 Task: Look for space in Edgewater, United States from 8th August, 2023 to 15th August, 2023 for 9 adults in price range Rs.10000 to Rs.14000. Place can be shared room with 5 bedrooms having 9 beds and 5 bathrooms. Property type can be house, flat, guest house. Amenities needed are: wifi, TV, free parkinig on premises, gym, breakfast. Booking option can be shelf check-in. Required host language is English.
Action: Mouse moved to (434, 98)
Screenshot: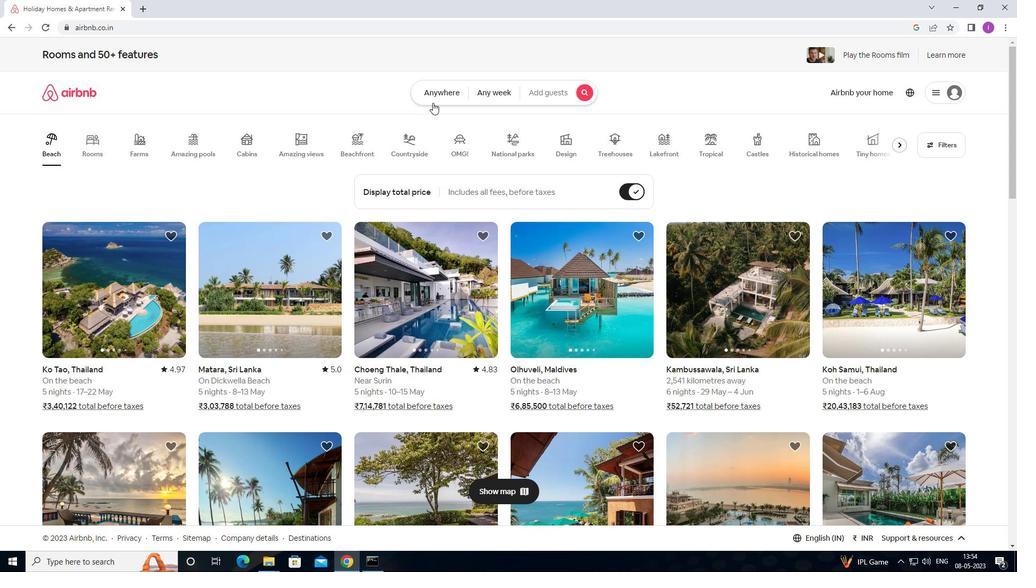 
Action: Mouse pressed left at (434, 98)
Screenshot: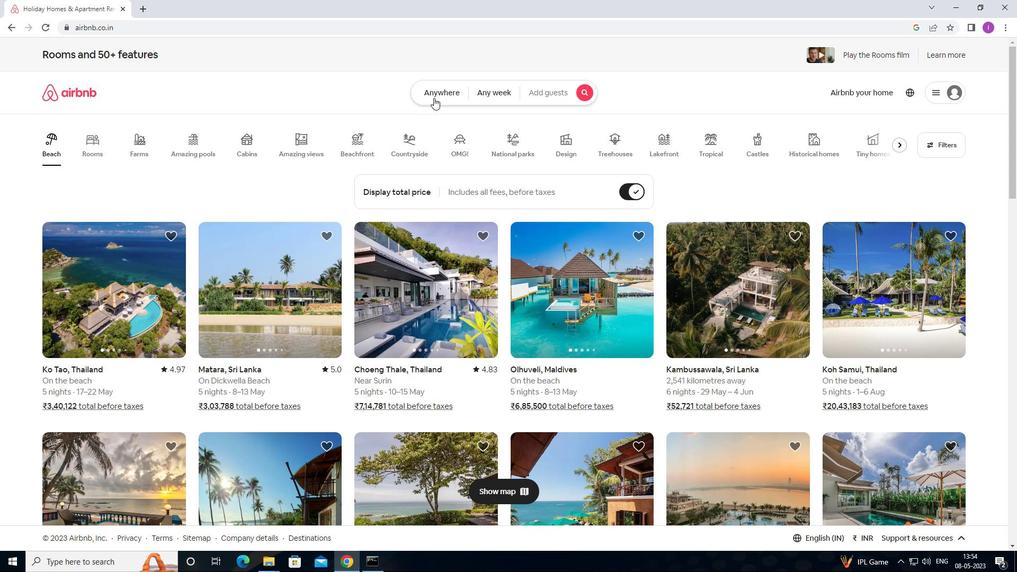 
Action: Mouse moved to (297, 141)
Screenshot: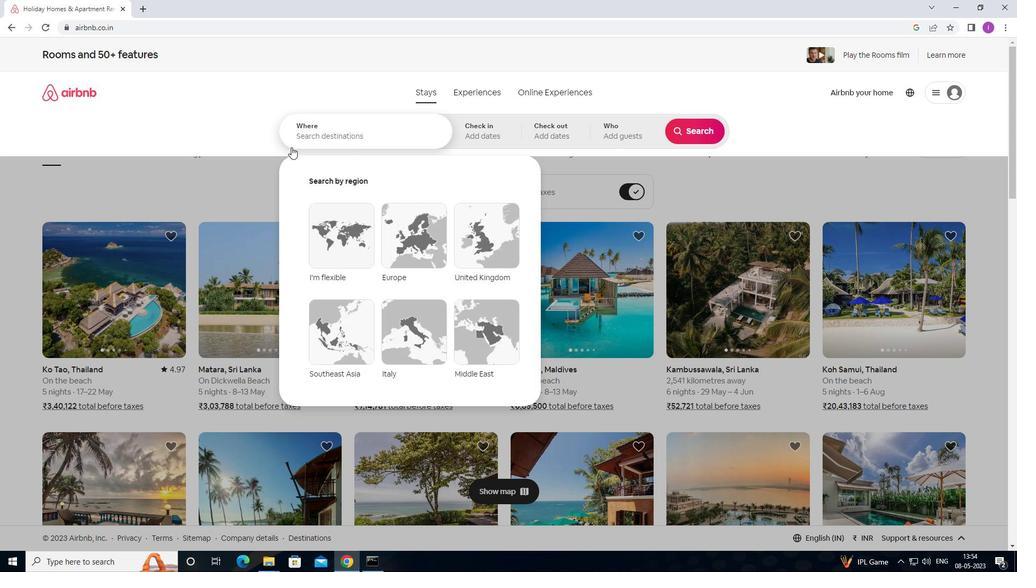 
Action: Mouse pressed left at (297, 141)
Screenshot: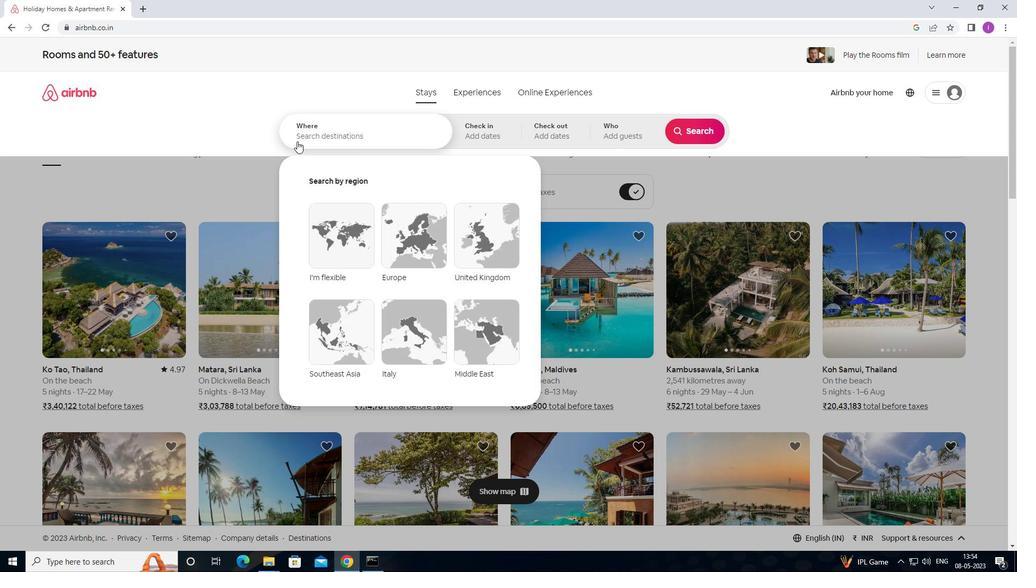 
Action: Mouse moved to (685, 66)
Screenshot: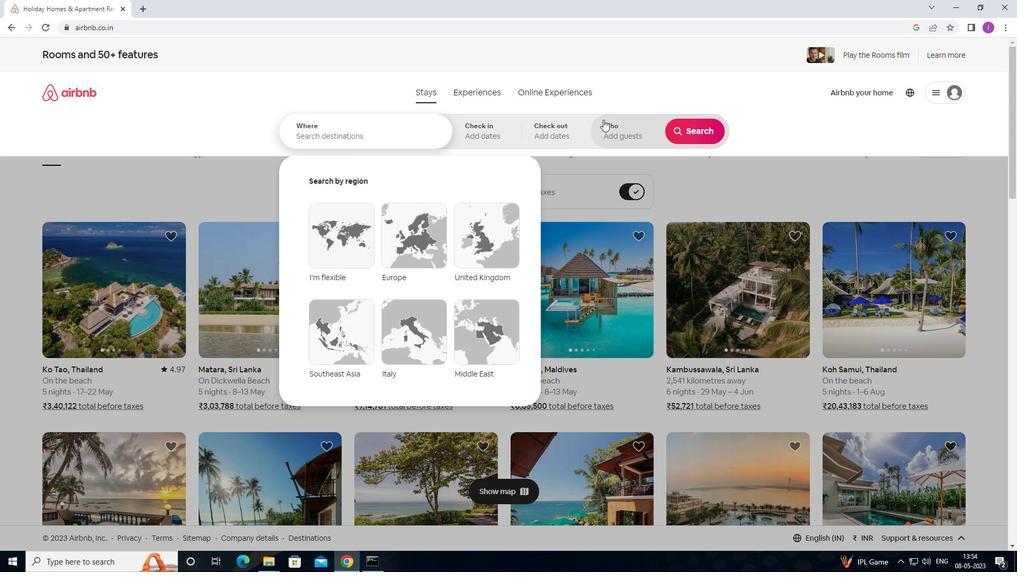 
Action: Key pressed <Key.shift><Key.shift><Key.shift><Key.shift><Key.shift>EDGEWATER,<Key.shift><Key.shift><Key.shift><Key.shift><Key.shift><Key.shift><Key.shift><Key.shift><Key.shift><Key.shift><Key.shift><Key.shift><Key.shift><Key.shift><Key.shift>UNITED<Key.space>STATES
Screenshot: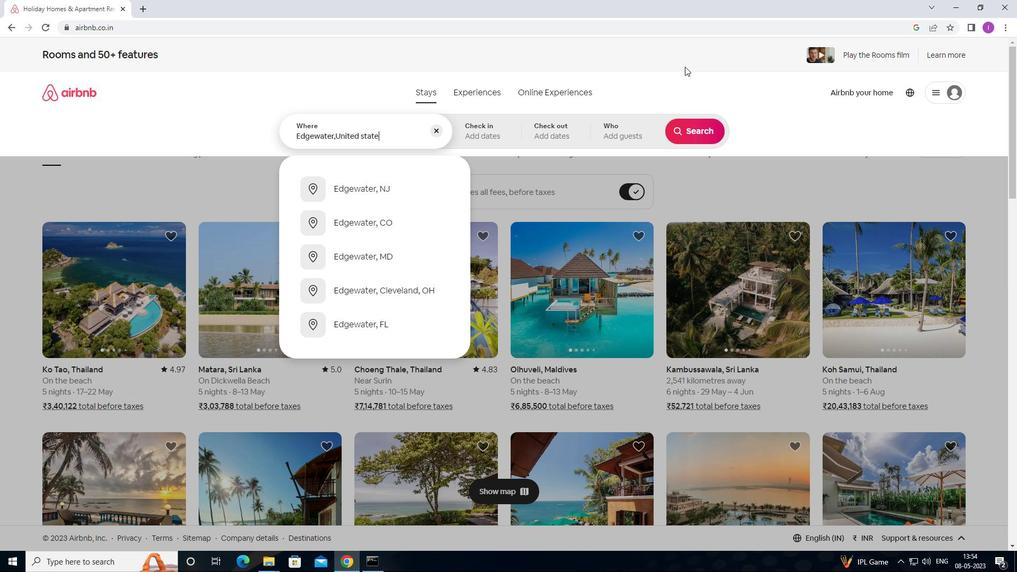 
Action: Mouse moved to (490, 133)
Screenshot: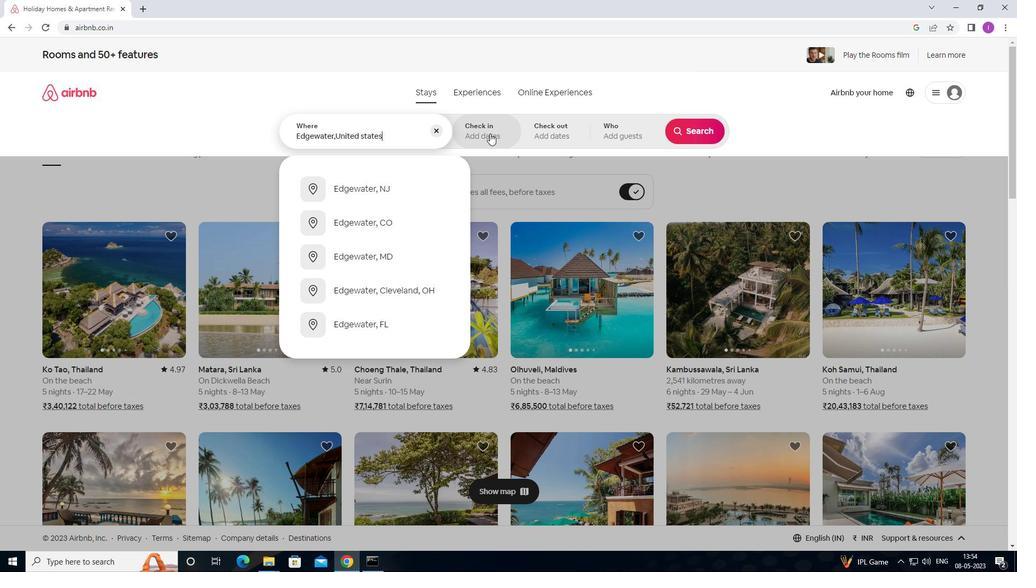 
Action: Mouse pressed left at (490, 133)
Screenshot: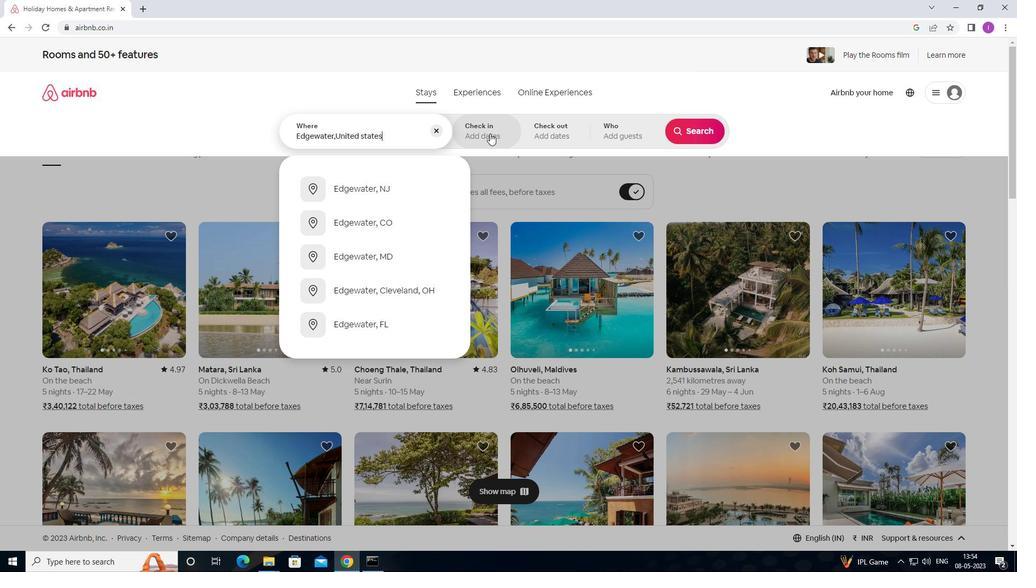 
Action: Mouse moved to (693, 217)
Screenshot: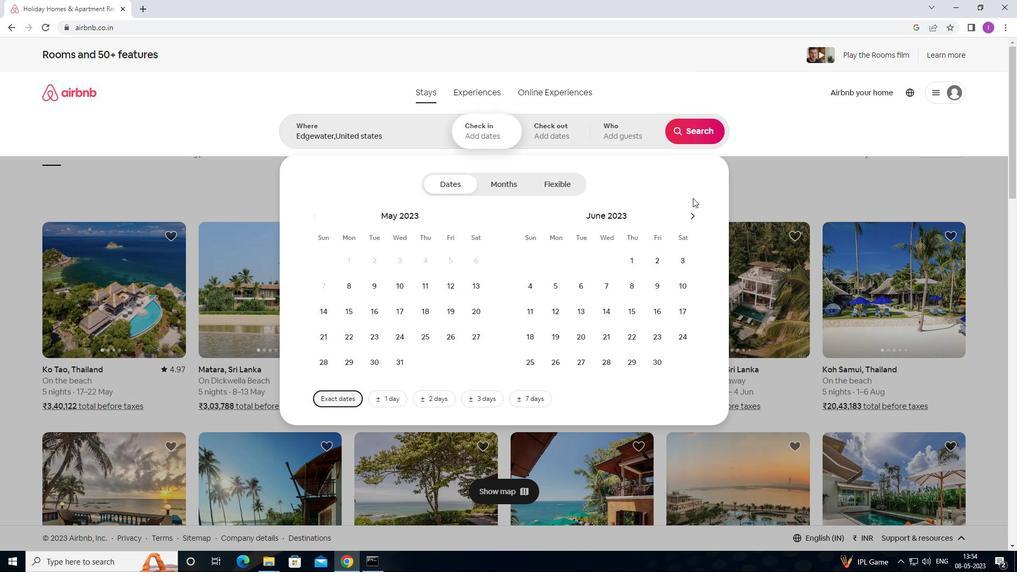 
Action: Mouse pressed left at (693, 217)
Screenshot: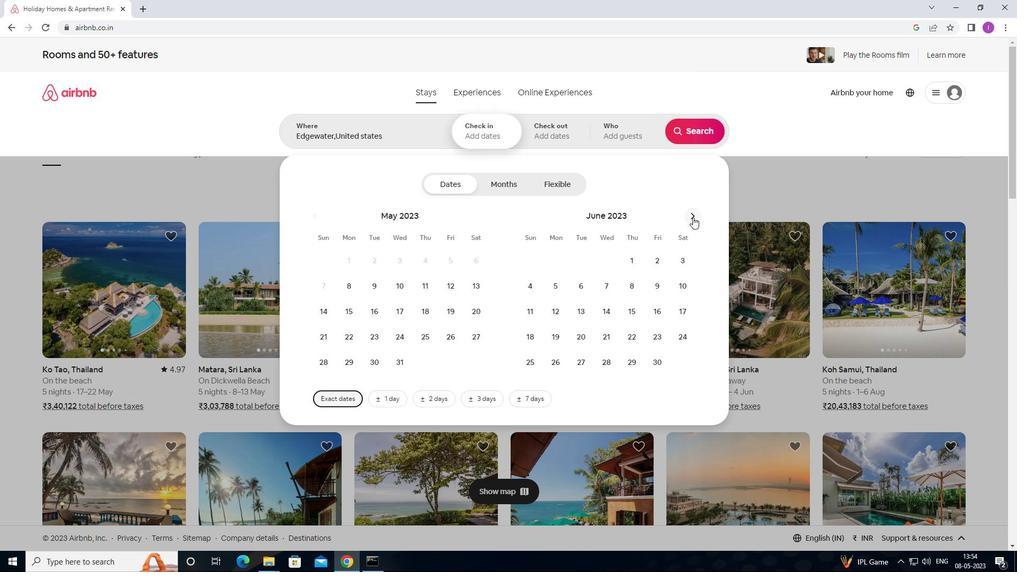 
Action: Mouse pressed left at (693, 217)
Screenshot: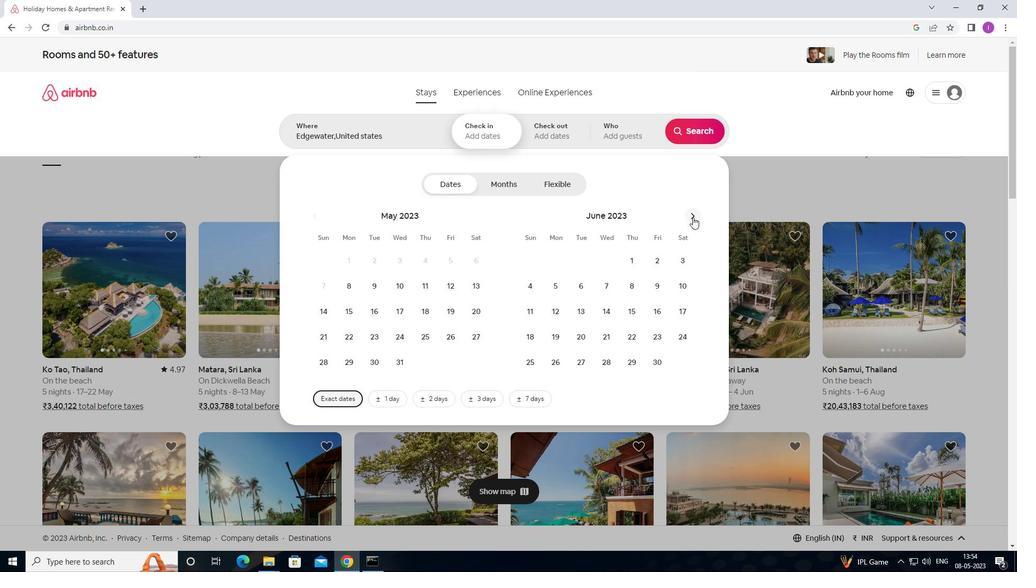 
Action: Mouse moved to (693, 217)
Screenshot: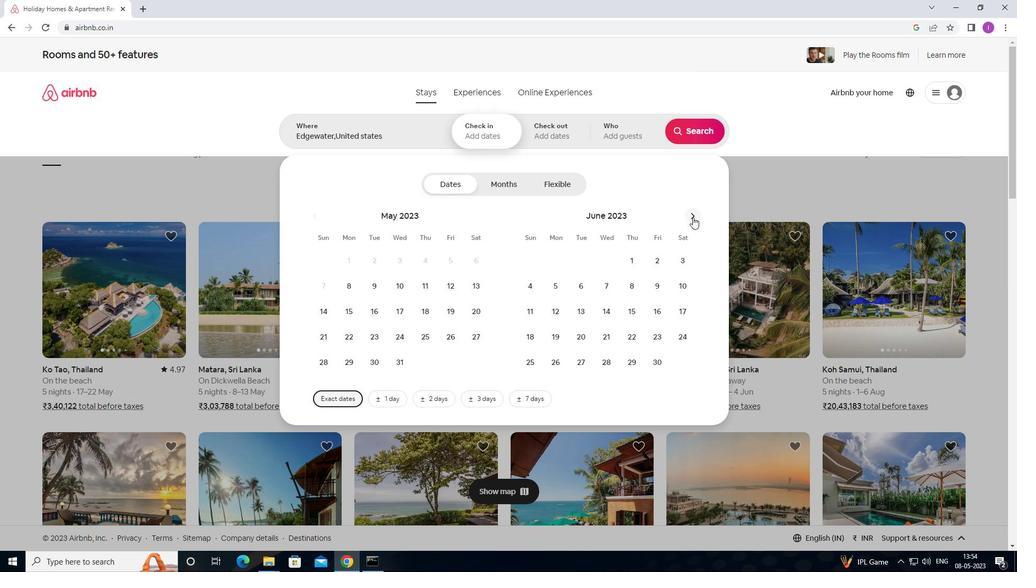 
Action: Mouse pressed left at (693, 217)
Screenshot: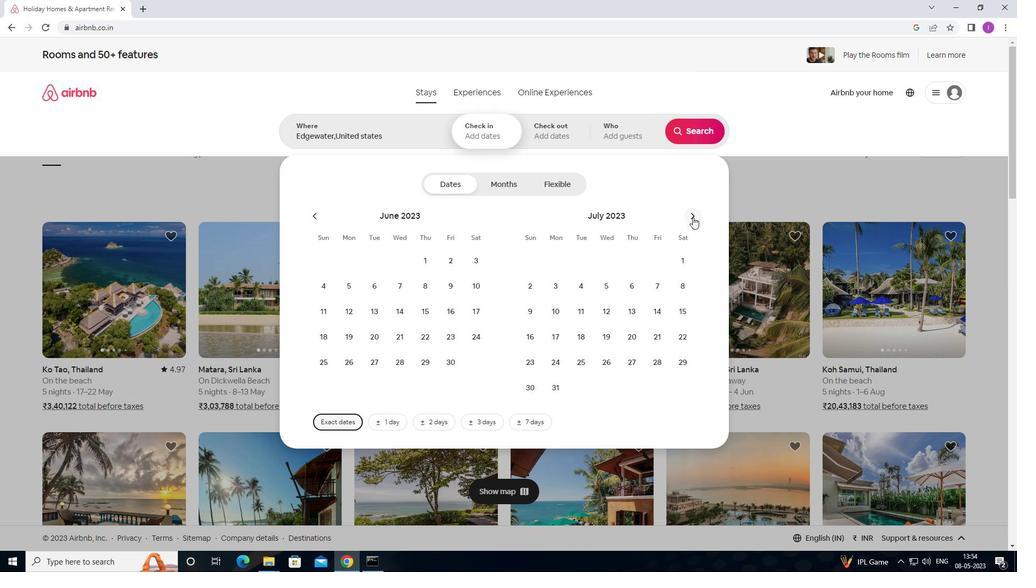 
Action: Mouse moved to (579, 279)
Screenshot: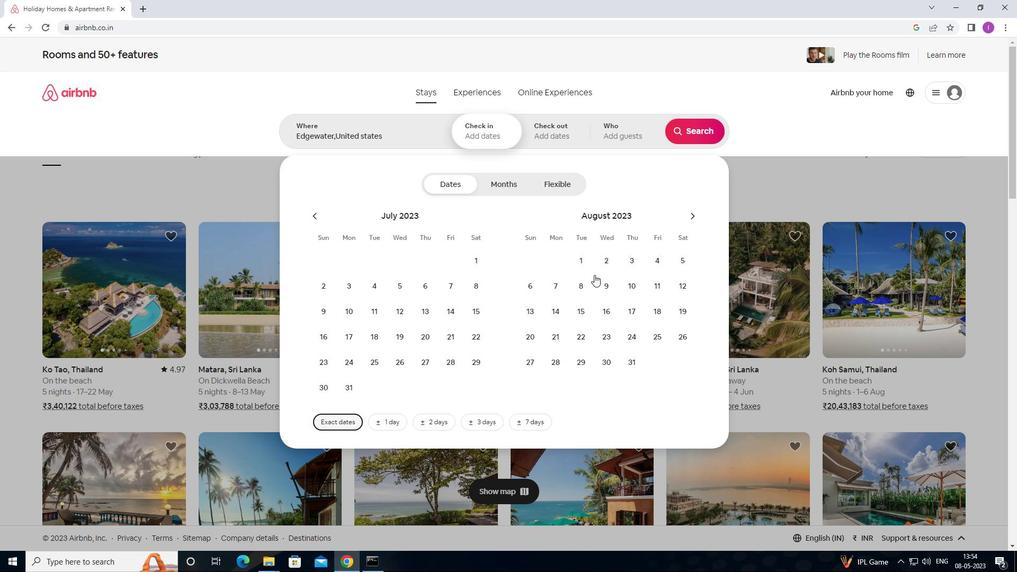 
Action: Mouse pressed left at (579, 279)
Screenshot: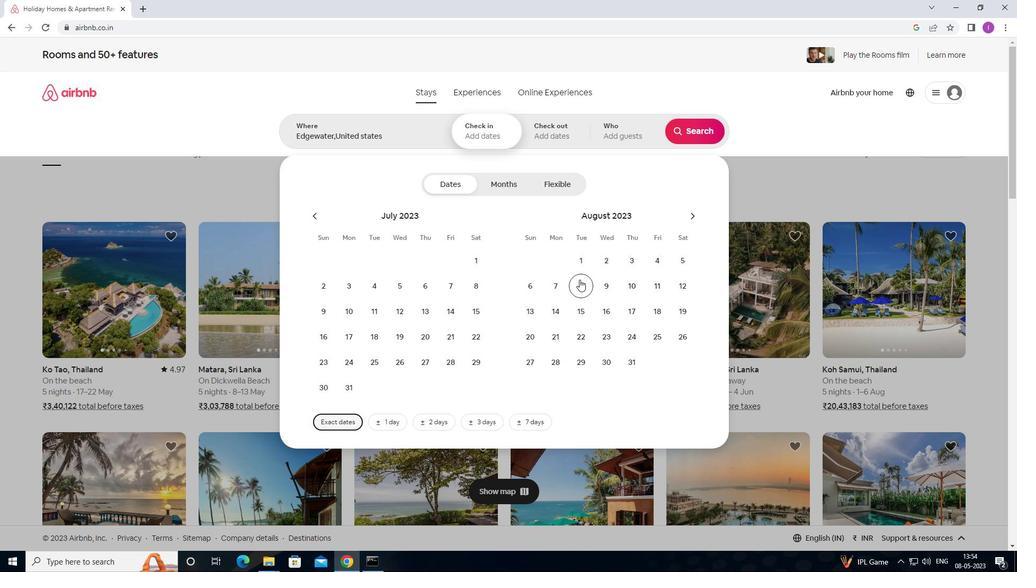 
Action: Mouse moved to (582, 310)
Screenshot: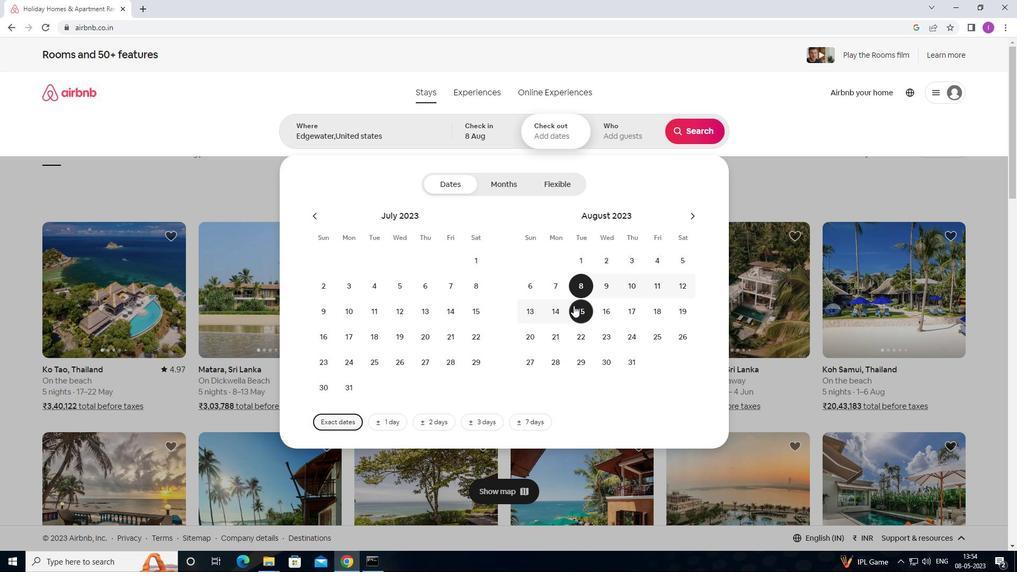 
Action: Mouse pressed left at (582, 310)
Screenshot: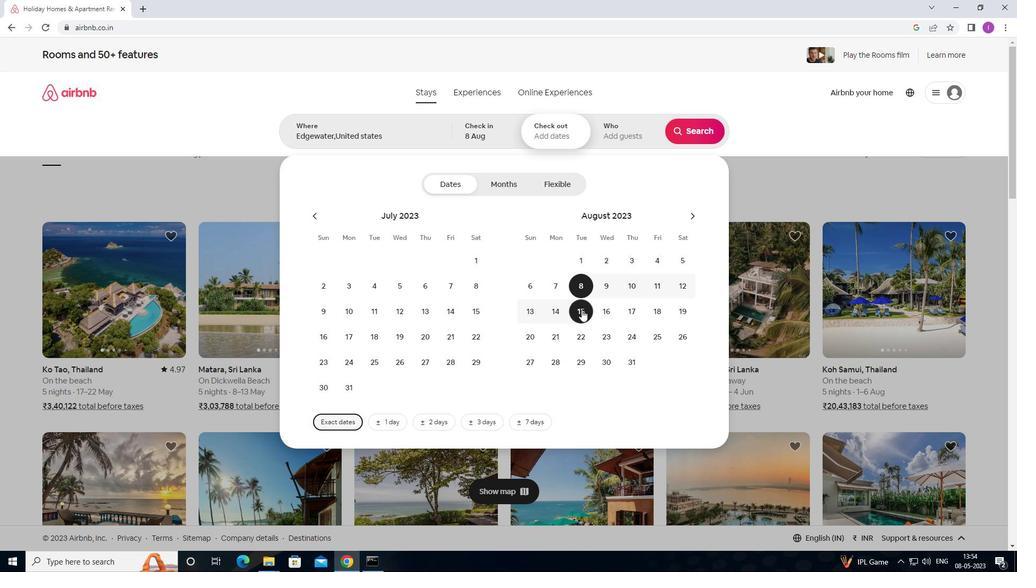 
Action: Mouse moved to (582, 310)
Screenshot: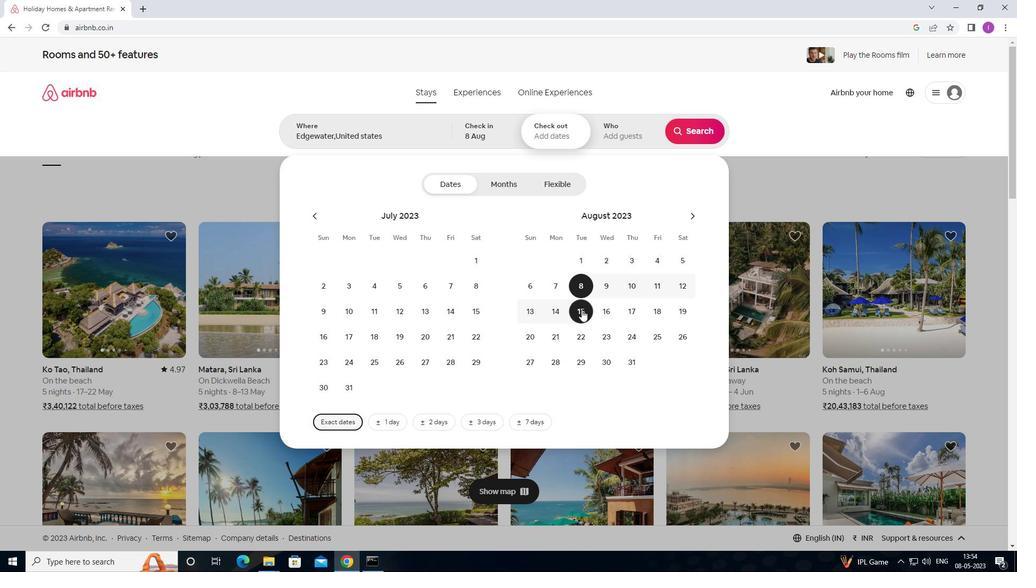 
Action: Mouse pressed left at (582, 310)
Screenshot: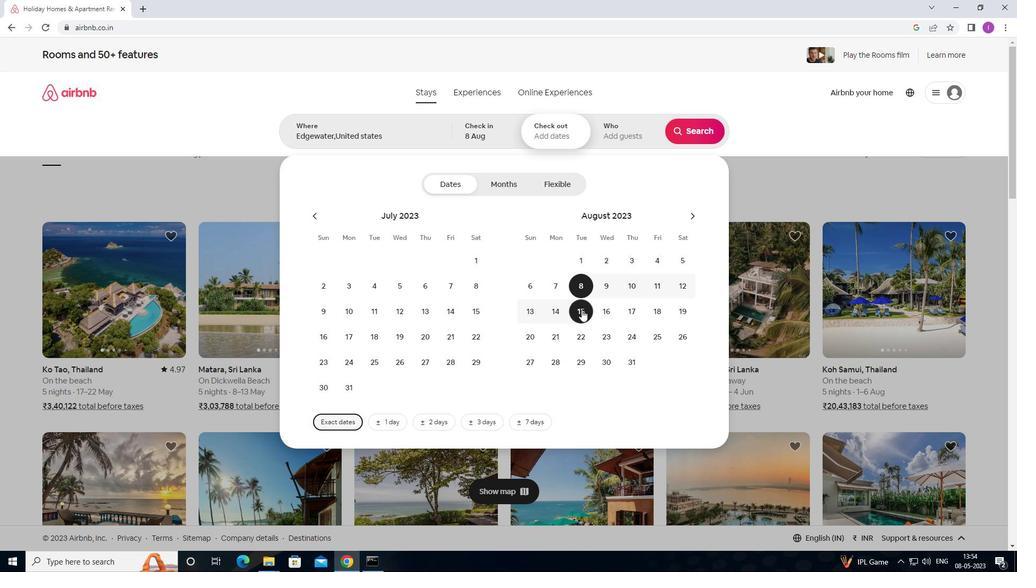 
Action: Mouse moved to (619, 137)
Screenshot: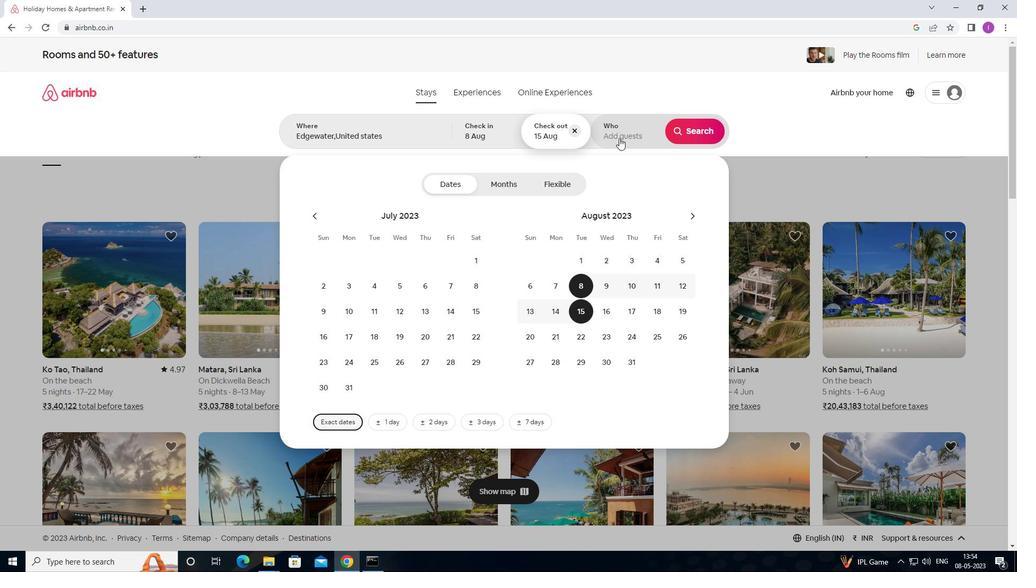 
Action: Mouse pressed left at (619, 137)
Screenshot: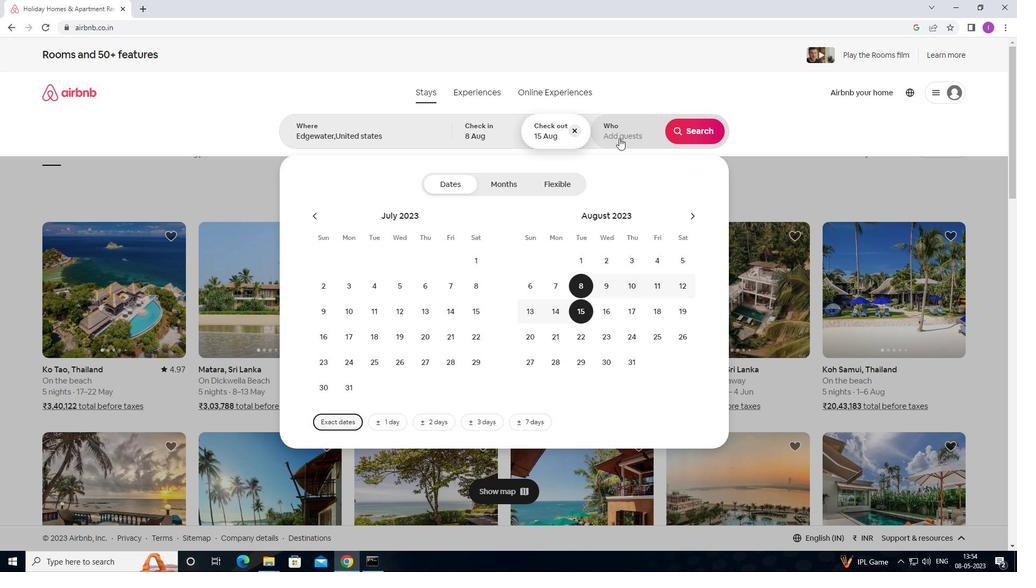 
Action: Mouse moved to (698, 186)
Screenshot: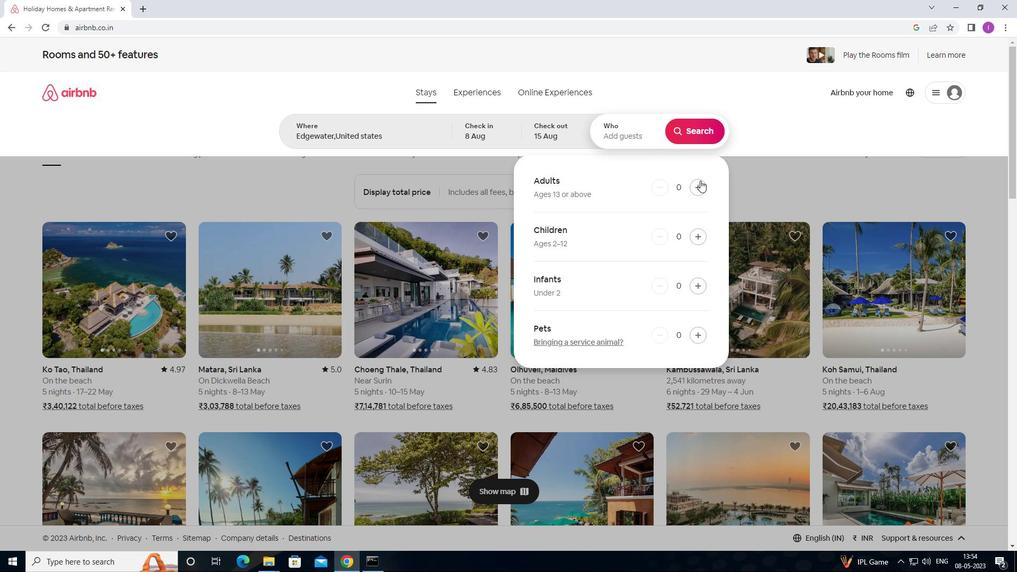 
Action: Mouse pressed left at (698, 186)
Screenshot: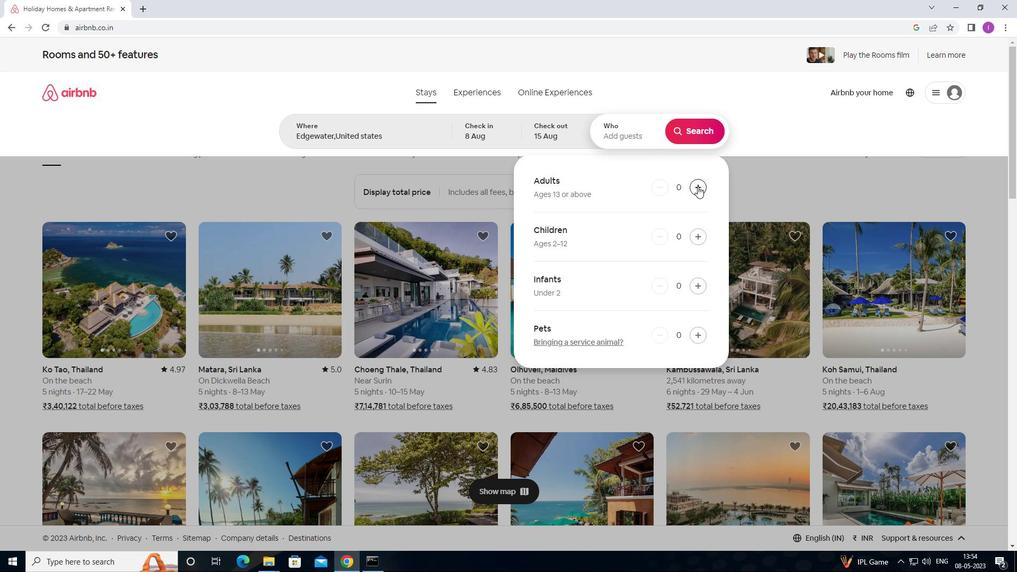 
Action: Mouse pressed left at (698, 186)
Screenshot: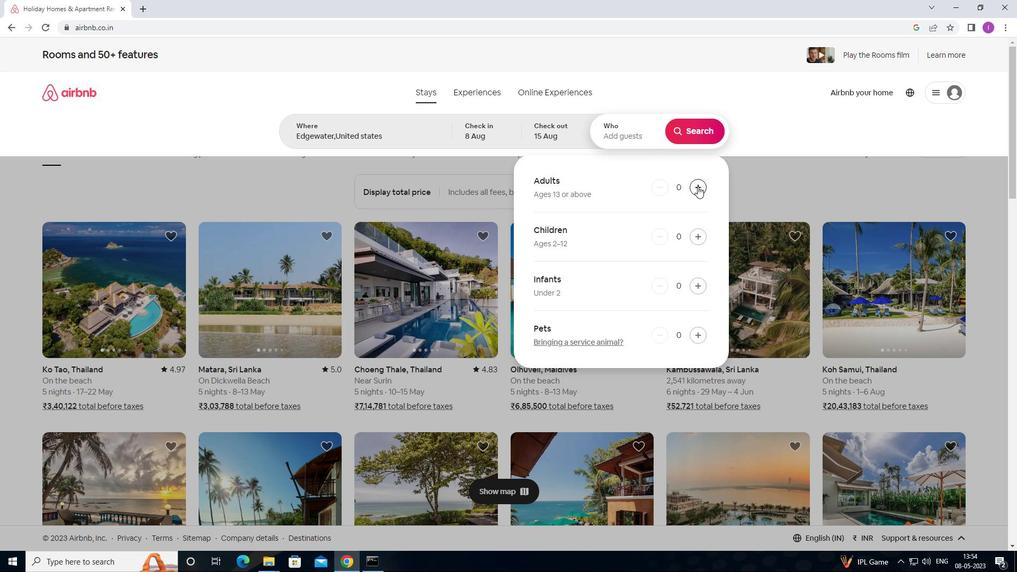 
Action: Mouse pressed left at (698, 186)
Screenshot: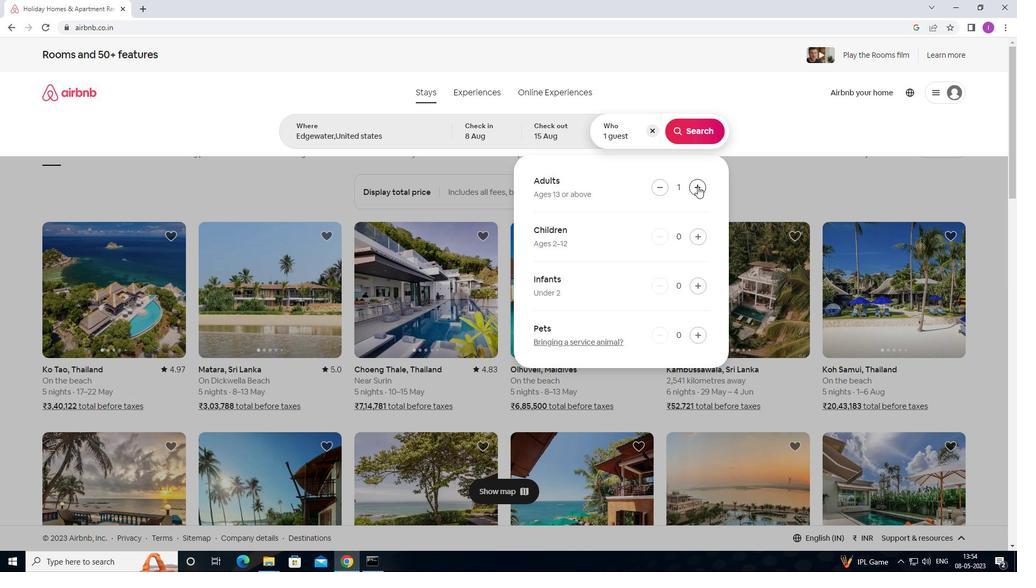 
Action: Mouse pressed left at (698, 186)
Screenshot: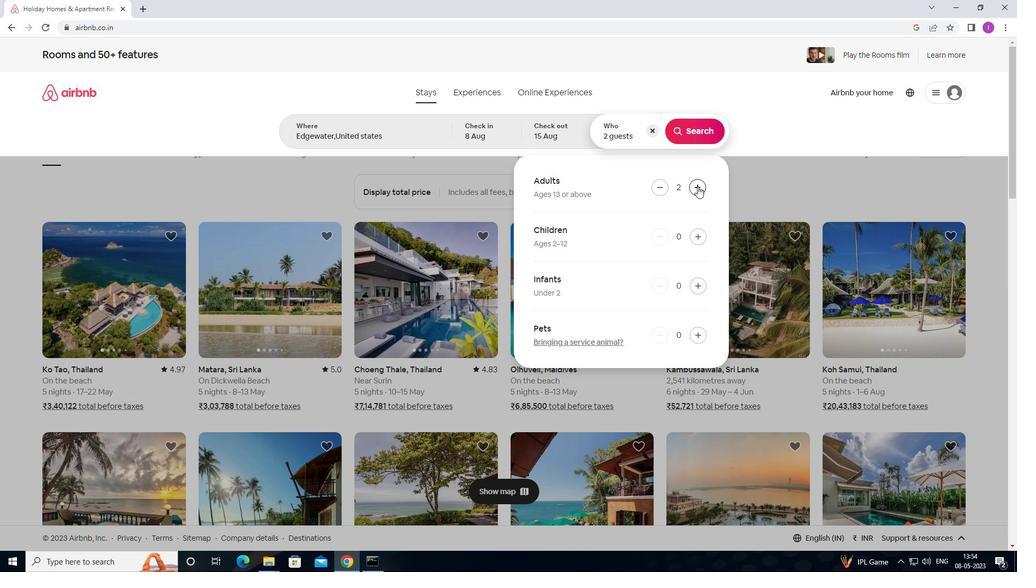 
Action: Mouse pressed left at (698, 186)
Screenshot: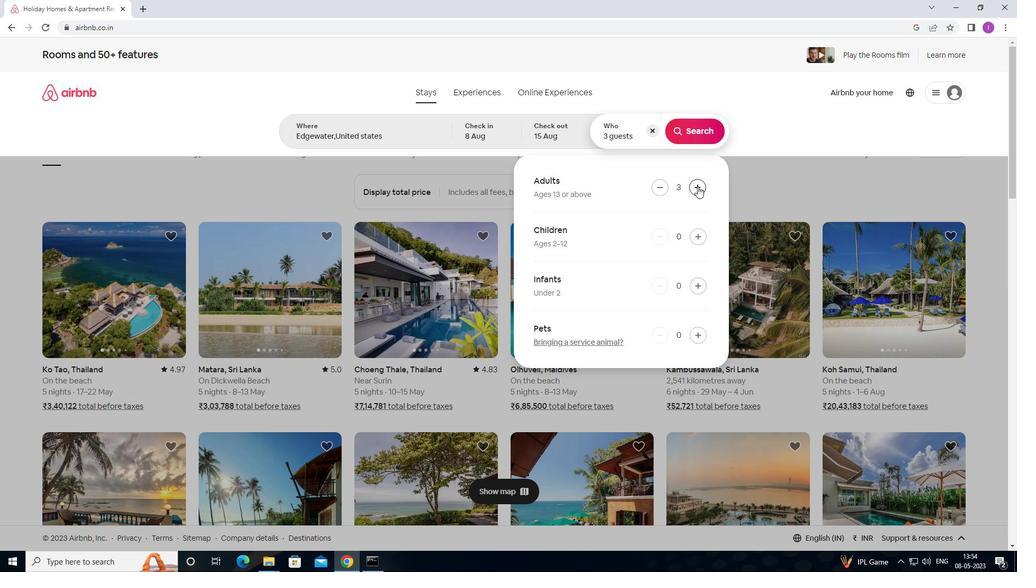 
Action: Mouse pressed left at (698, 186)
Screenshot: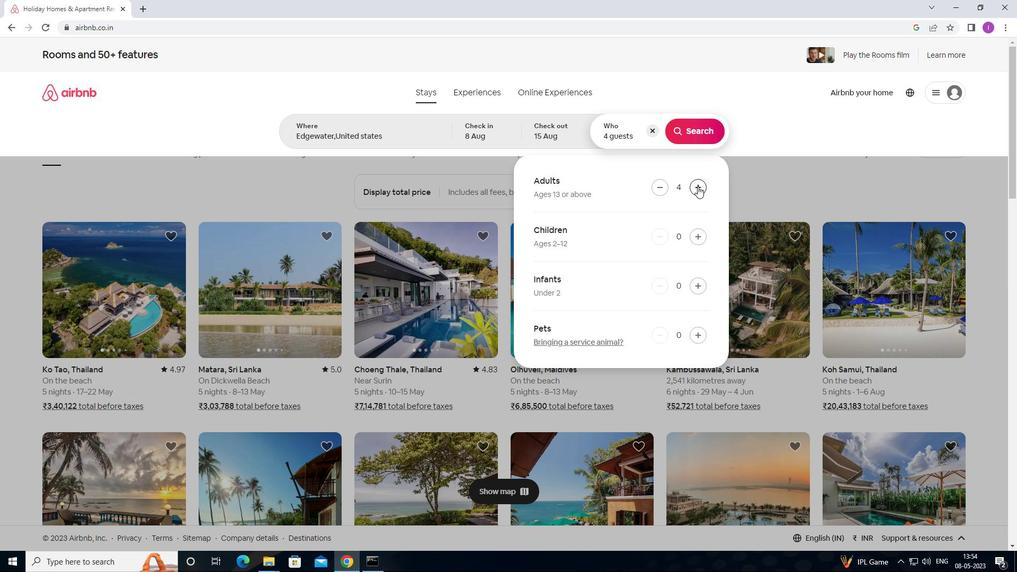 
Action: Mouse pressed left at (698, 186)
Screenshot: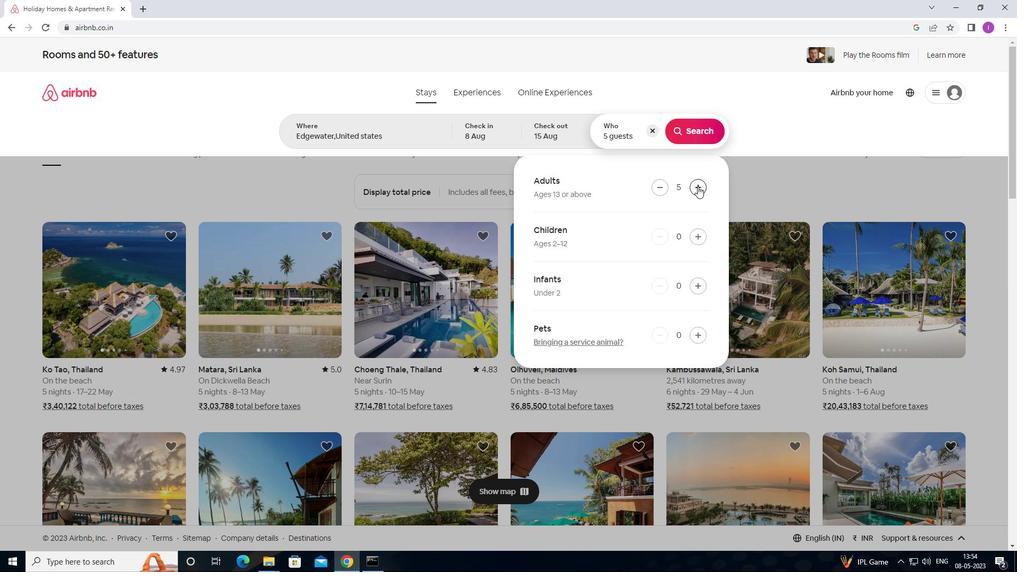 
Action: Mouse moved to (698, 186)
Screenshot: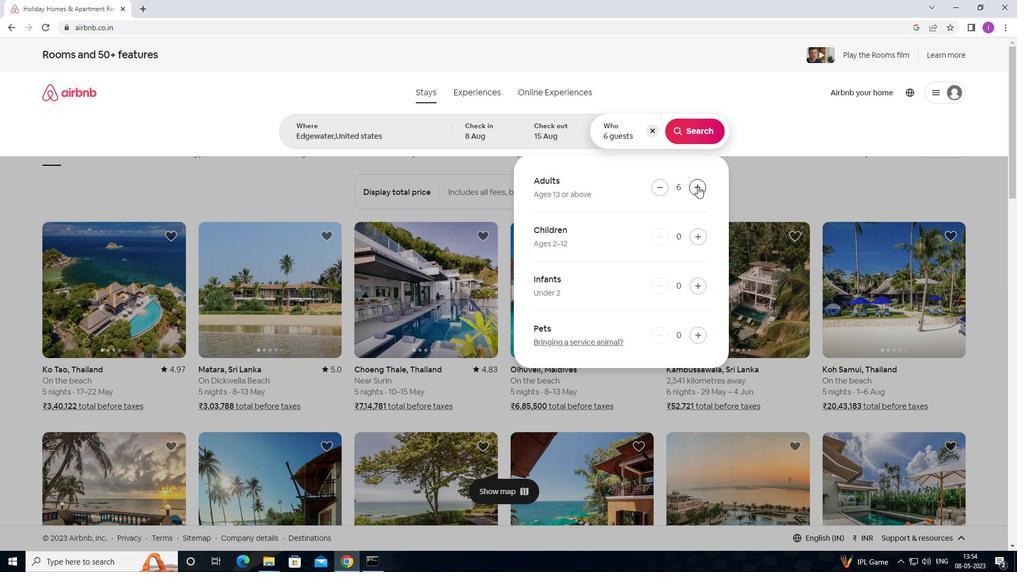 
Action: Mouse pressed left at (698, 186)
Screenshot: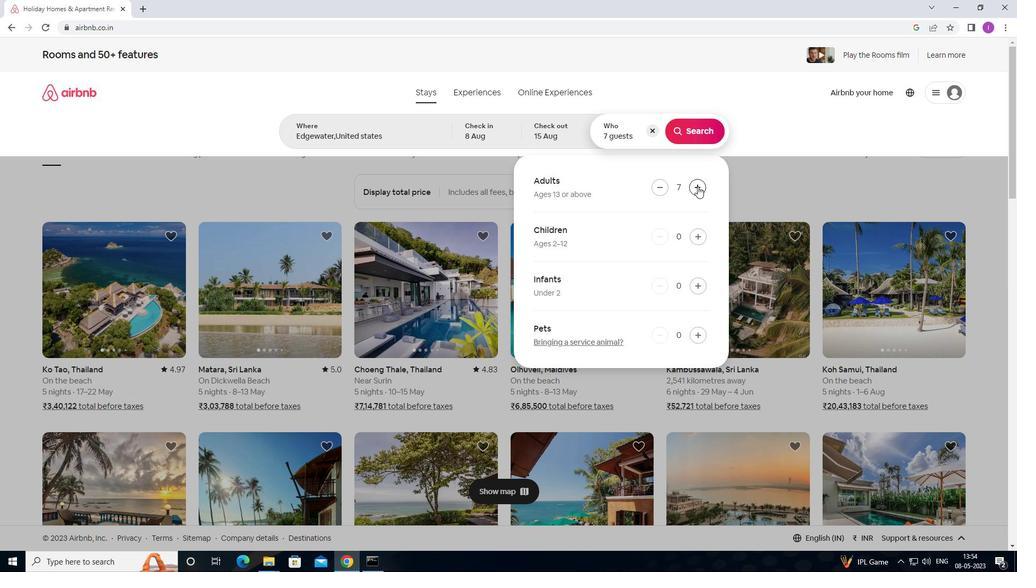 
Action: Mouse pressed left at (698, 186)
Screenshot: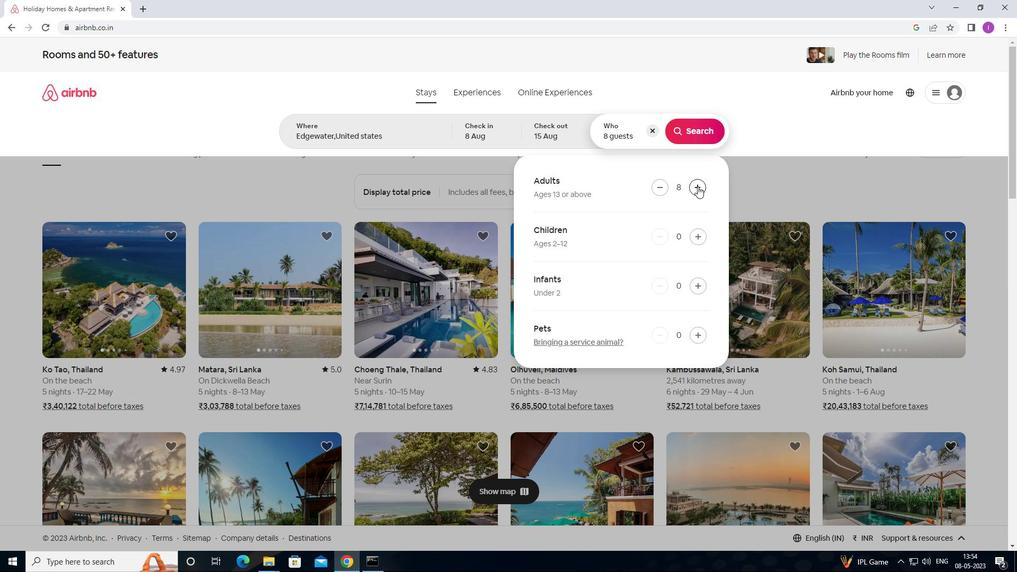
Action: Mouse moved to (678, 128)
Screenshot: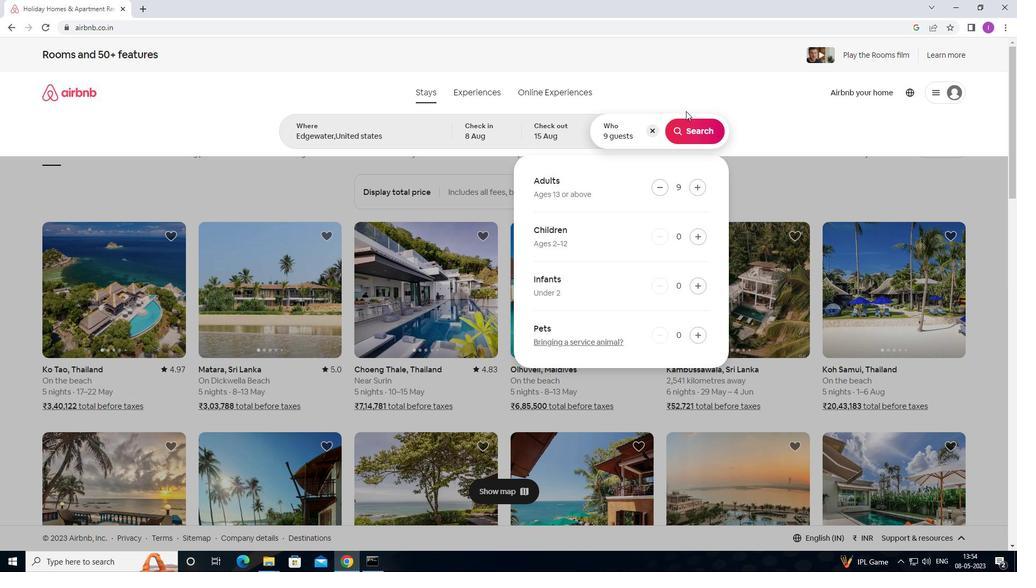 
Action: Mouse pressed left at (678, 128)
Screenshot: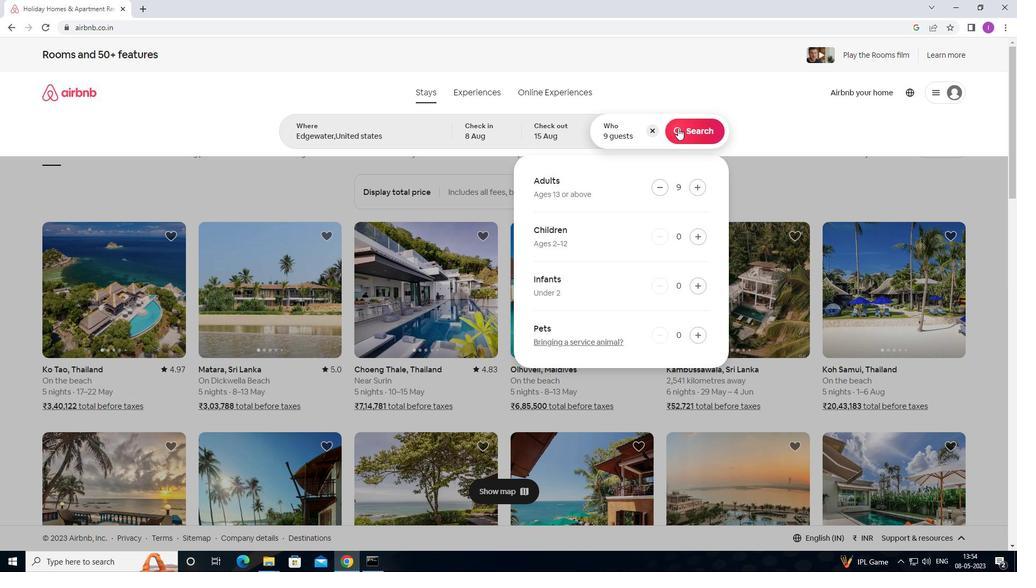 
Action: Mouse moved to (968, 92)
Screenshot: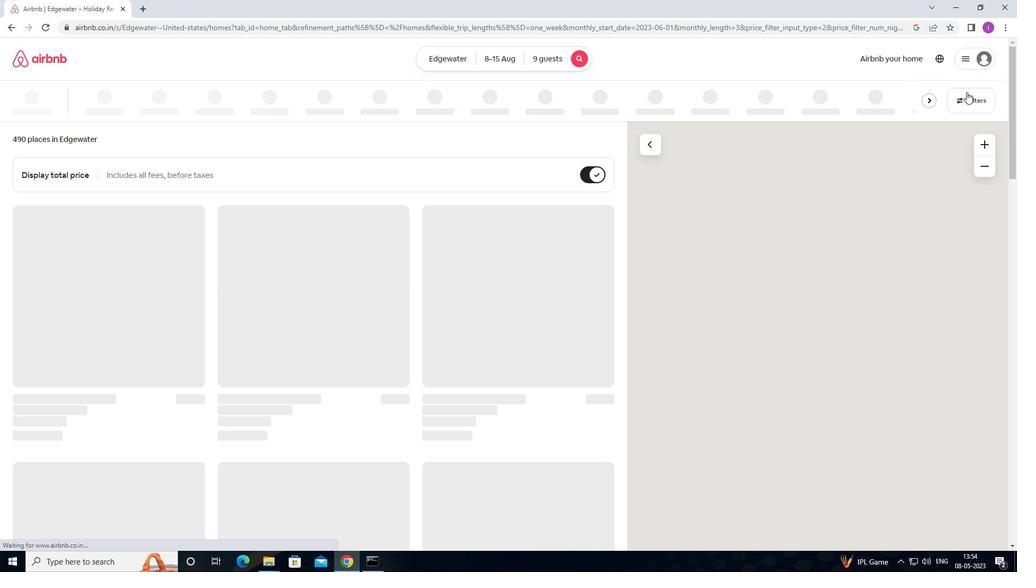 
Action: Mouse pressed left at (968, 92)
Screenshot: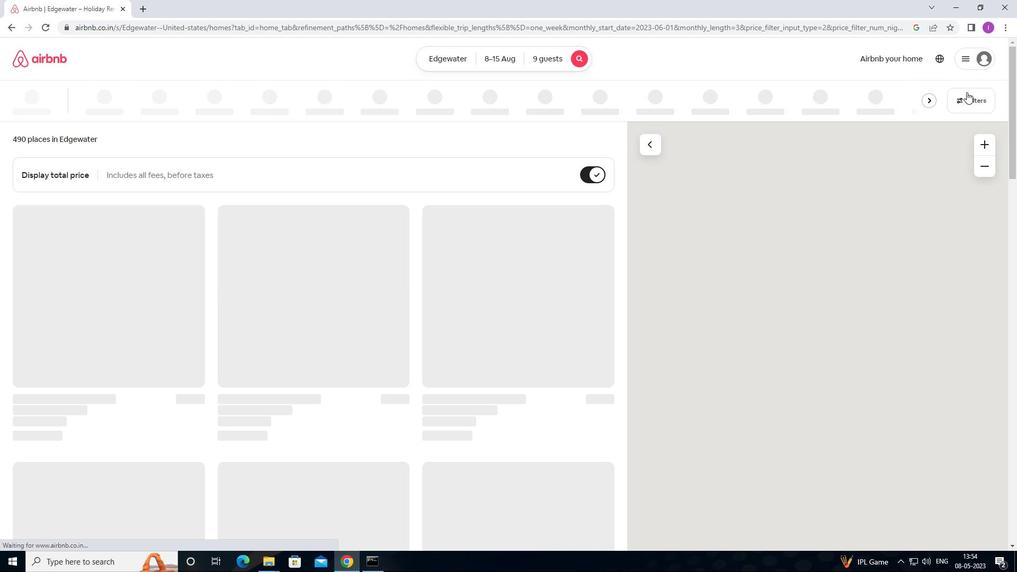 
Action: Mouse moved to (382, 361)
Screenshot: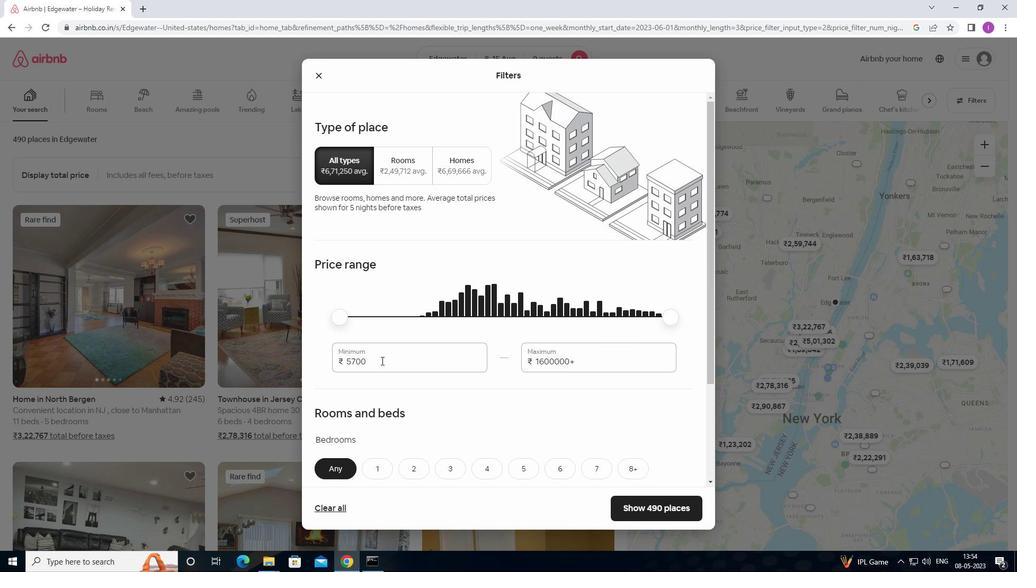 
Action: Mouse pressed left at (382, 361)
Screenshot: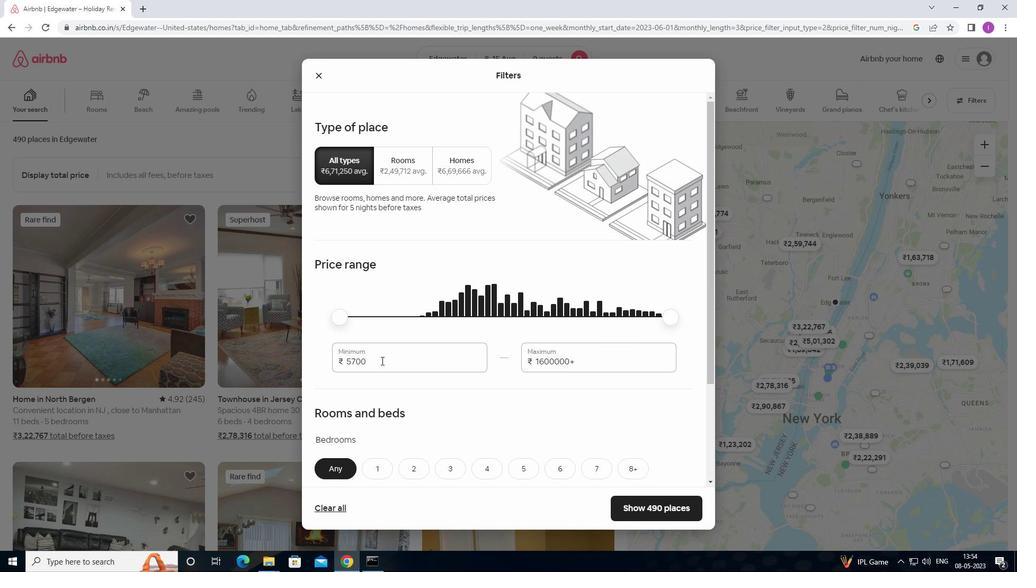 
Action: Mouse moved to (337, 363)
Screenshot: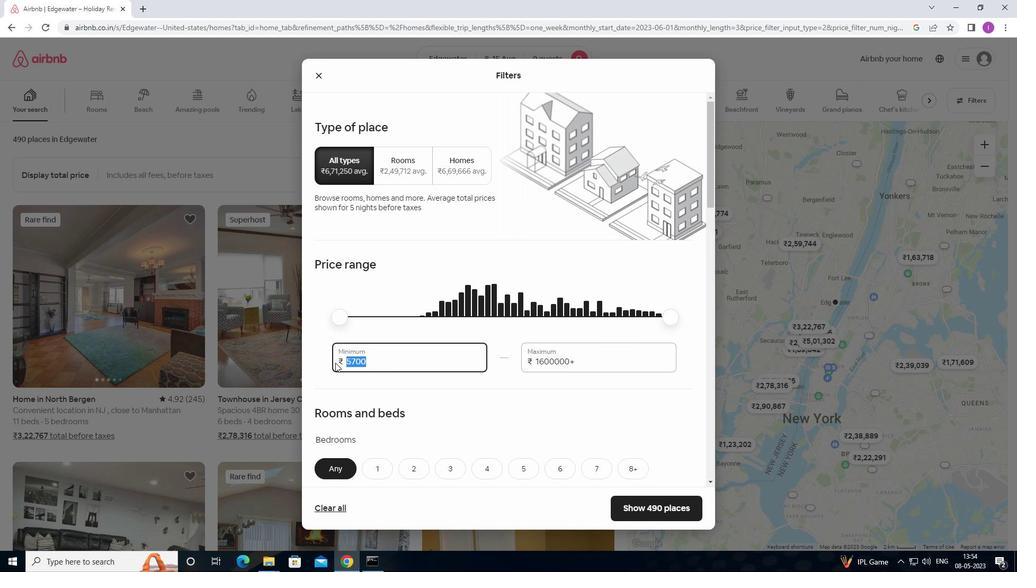 
Action: Key pressed 9
Screenshot: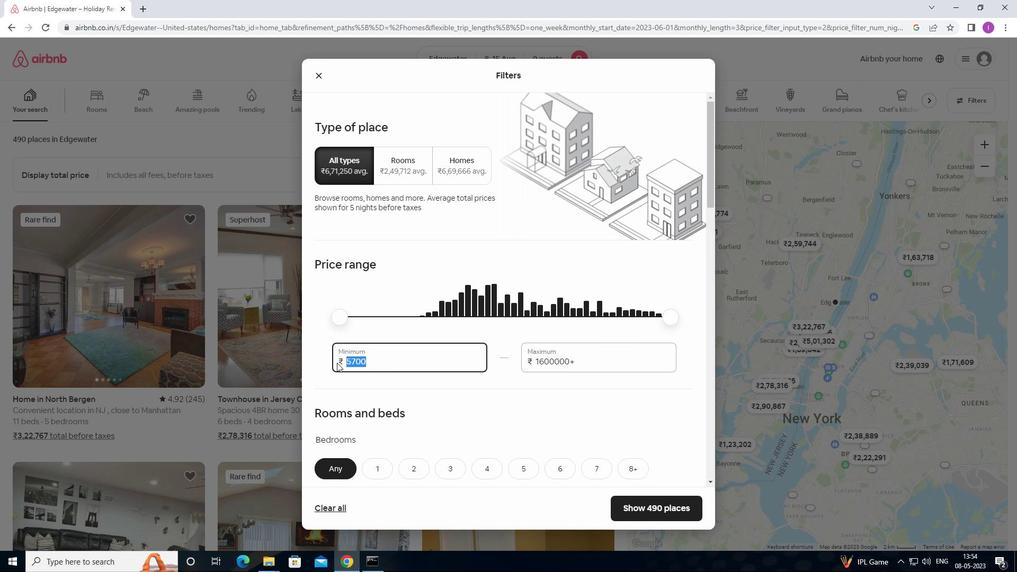 
Action: Mouse moved to (338, 362)
Screenshot: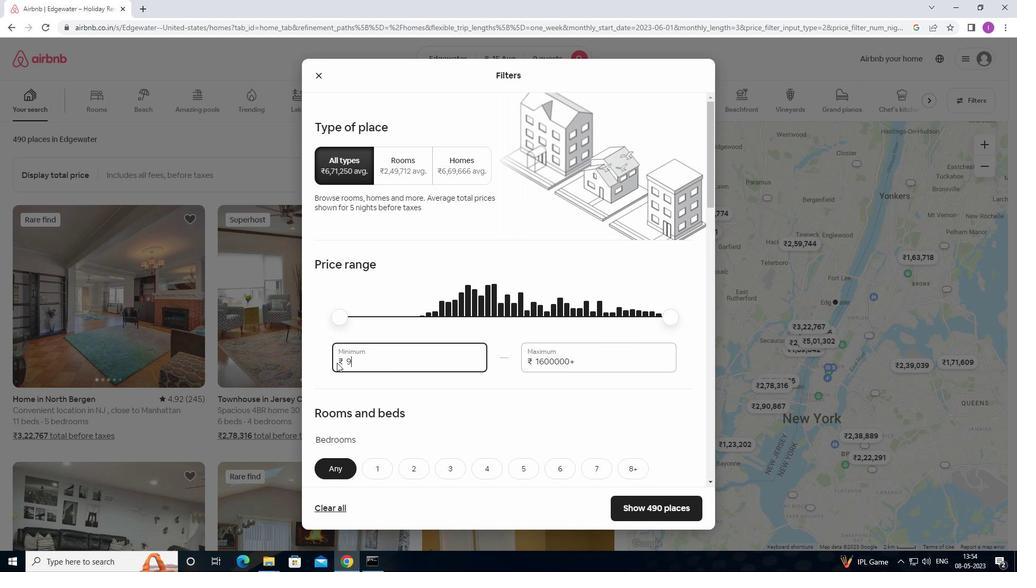 
Action: Key pressed 000
Screenshot: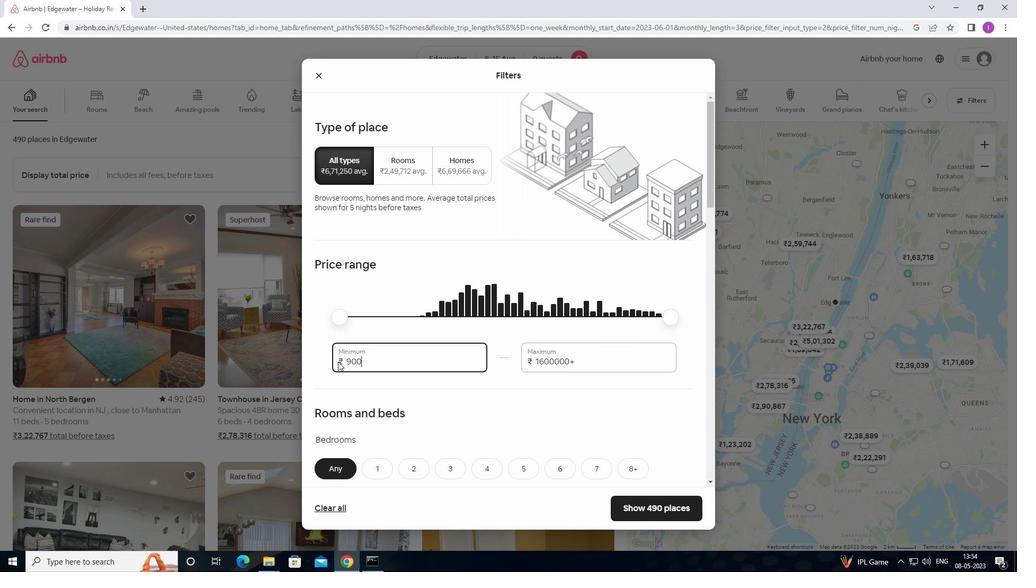 
Action: Mouse moved to (375, 361)
Screenshot: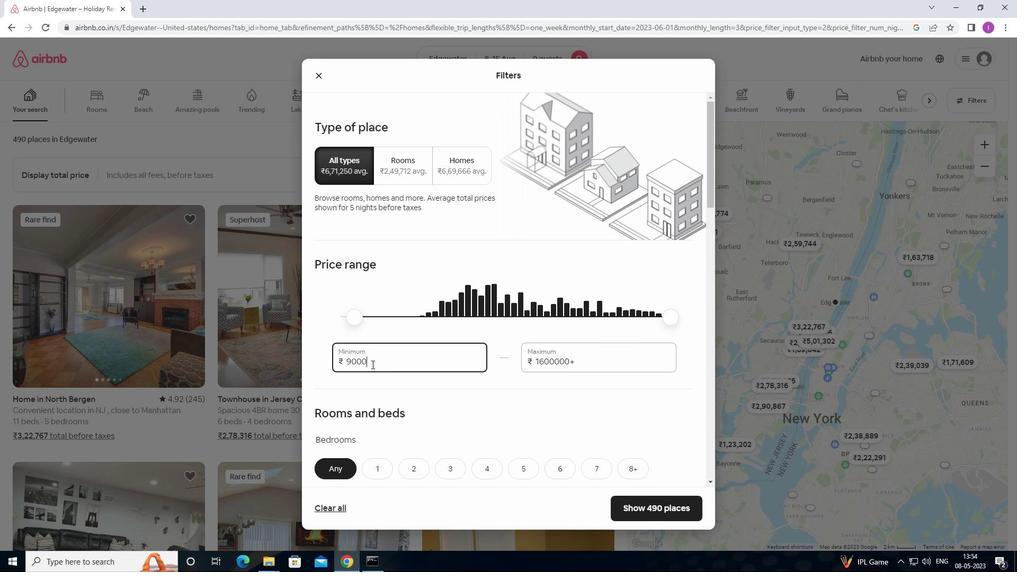 
Action: Mouse pressed left at (375, 361)
Screenshot: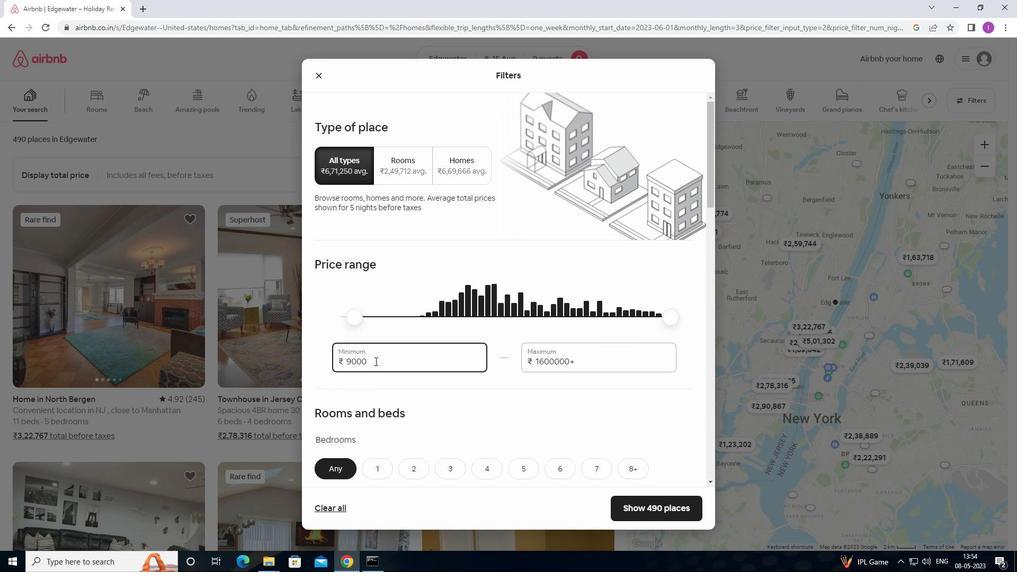 
Action: Mouse moved to (340, 366)
Screenshot: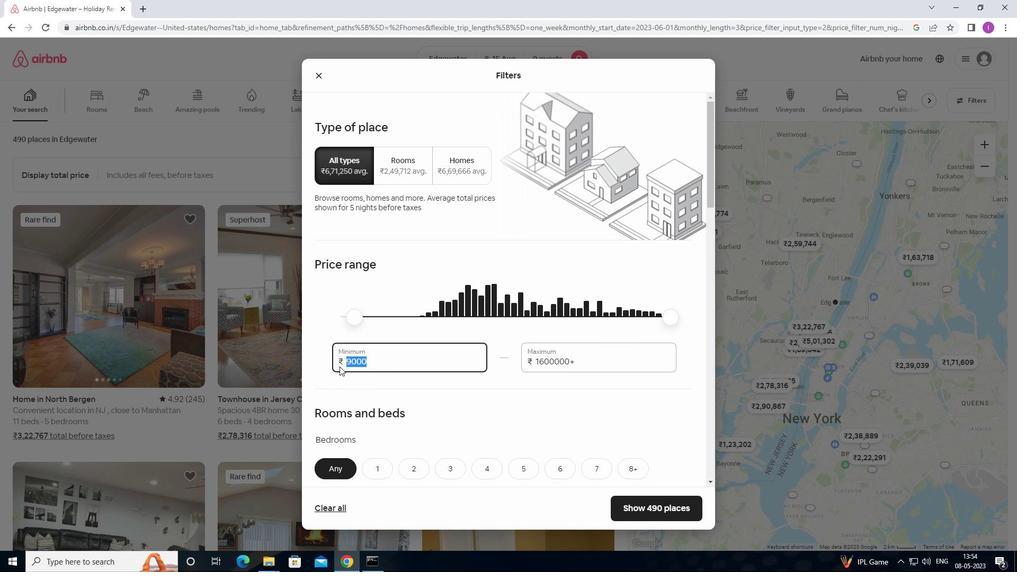 
Action: Key pressed 1
Screenshot: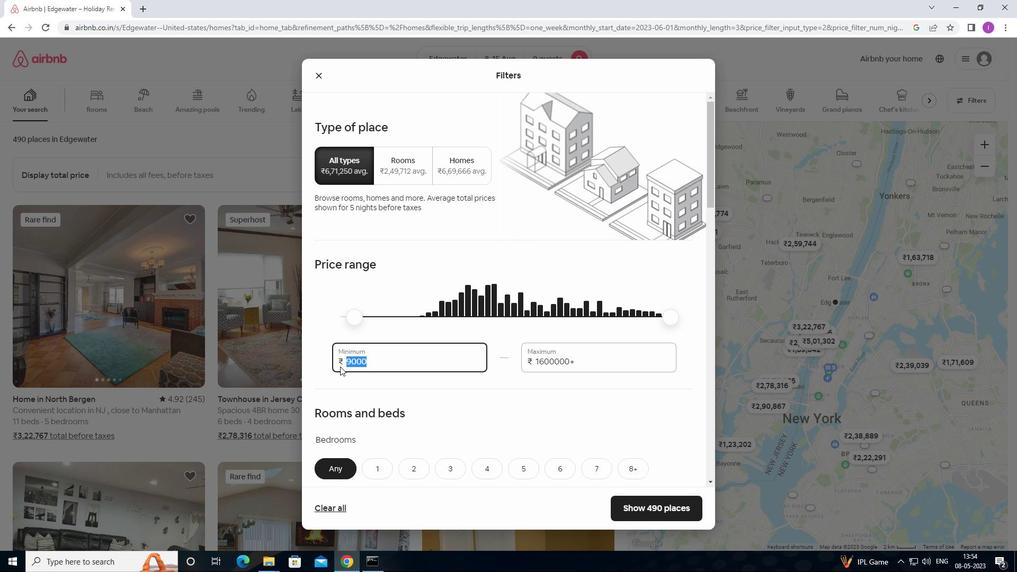 
Action: Mouse moved to (345, 361)
Screenshot: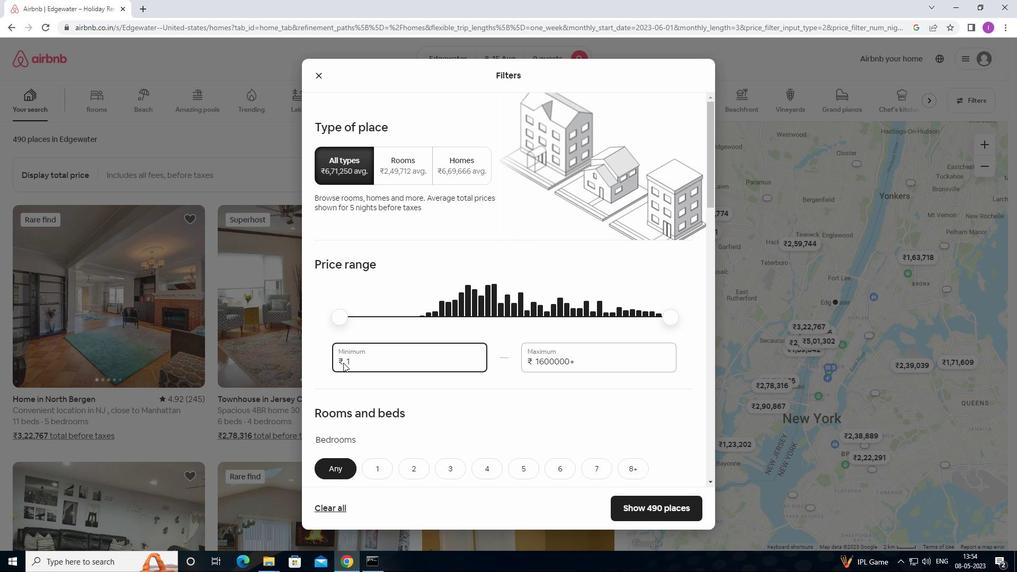 
Action: Key pressed 0
Screenshot: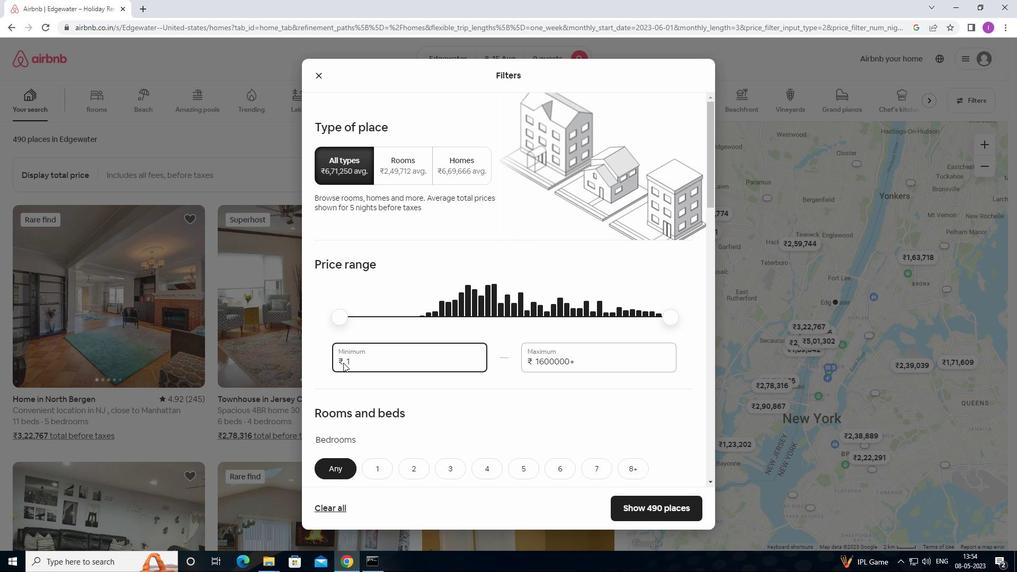 
Action: Mouse moved to (346, 359)
Screenshot: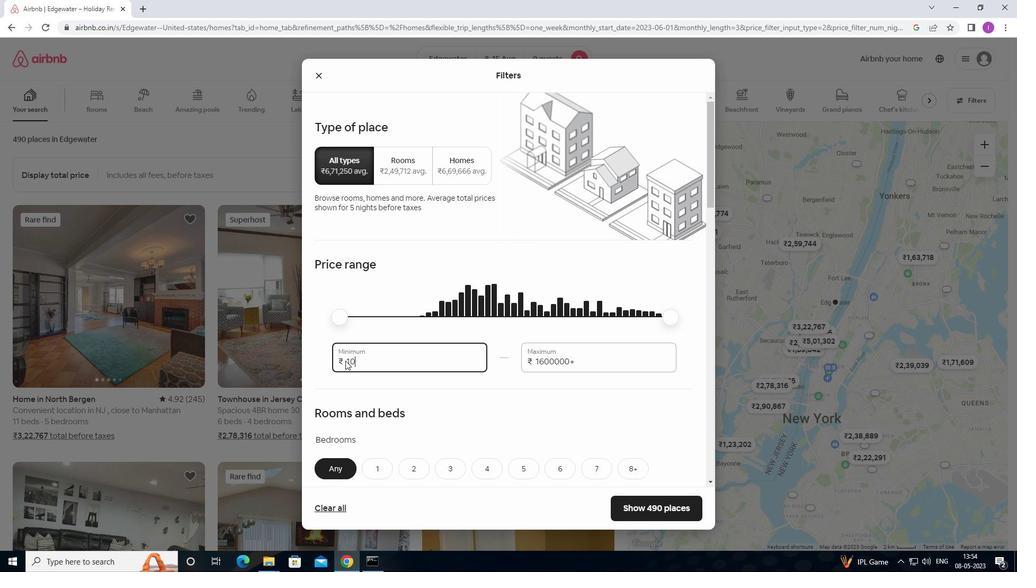 
Action: Key pressed 000
Screenshot: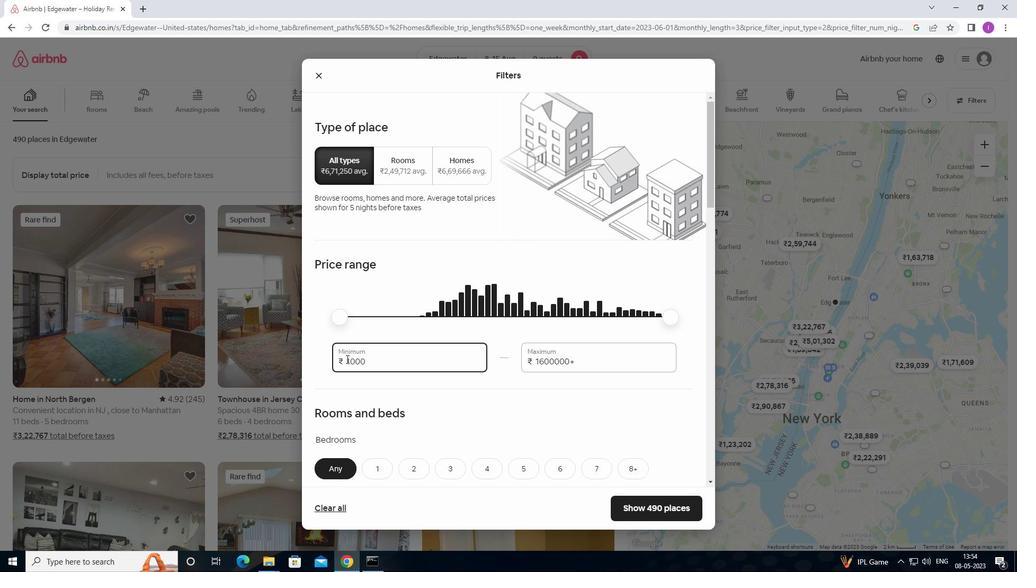 
Action: Mouse moved to (581, 359)
Screenshot: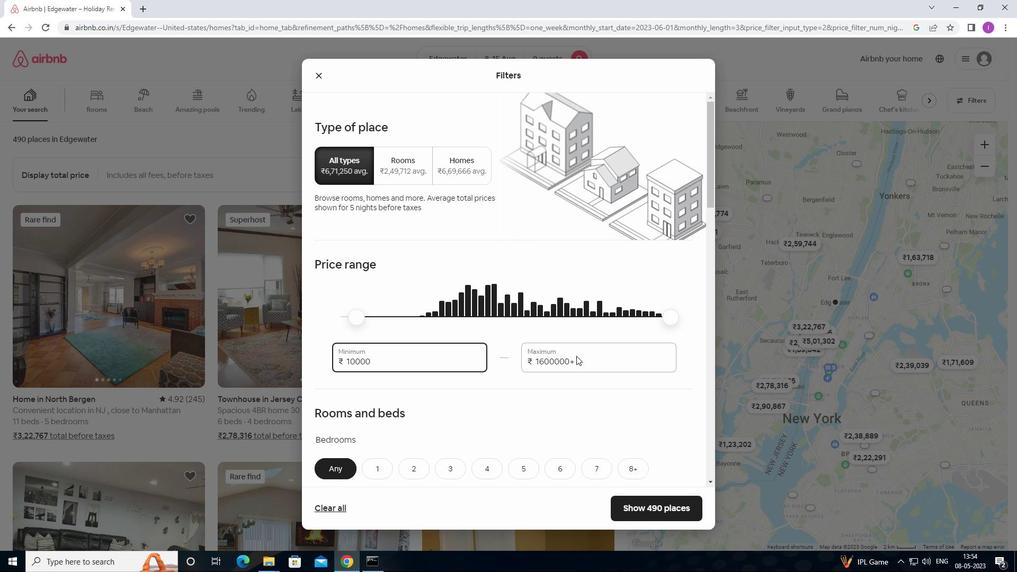 
Action: Mouse pressed left at (581, 359)
Screenshot: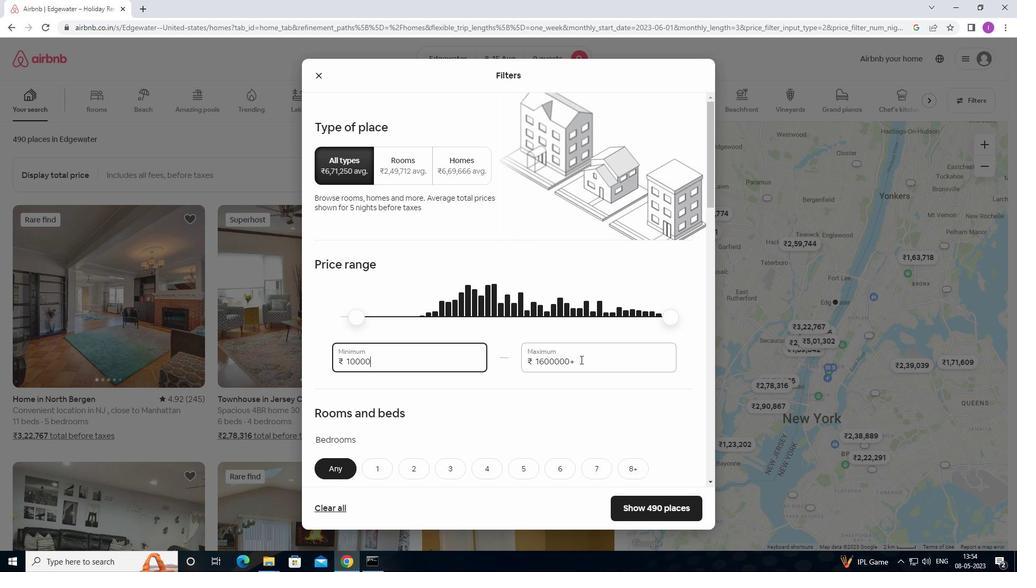 
Action: Mouse moved to (593, 367)
Screenshot: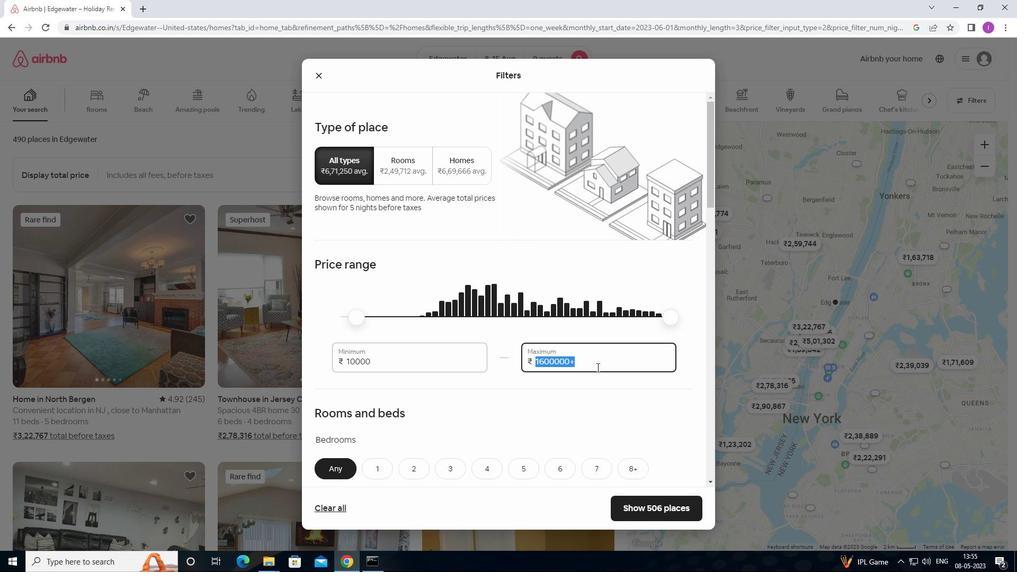 
Action: Key pressed 1
Screenshot: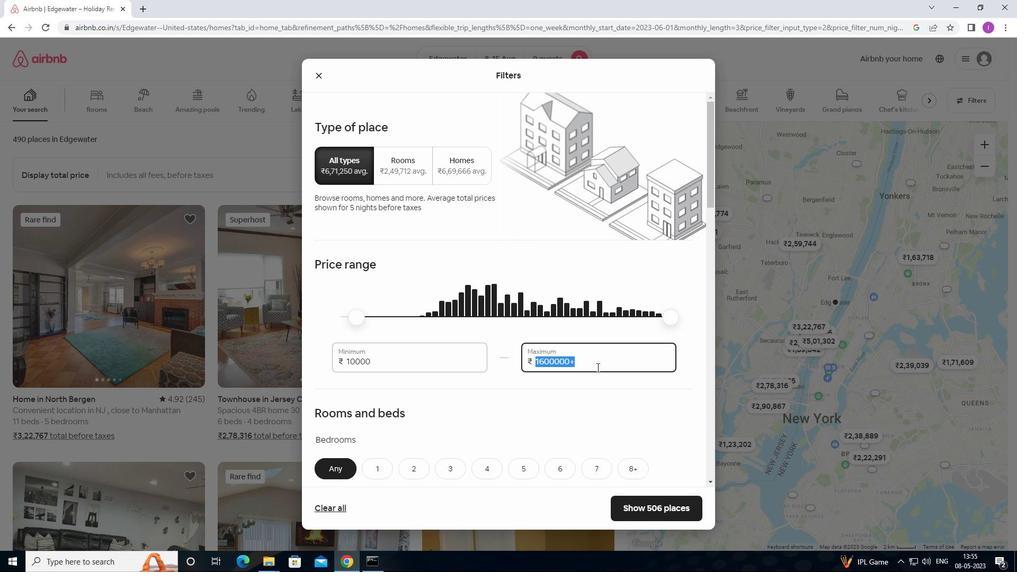 
Action: Mouse moved to (586, 365)
Screenshot: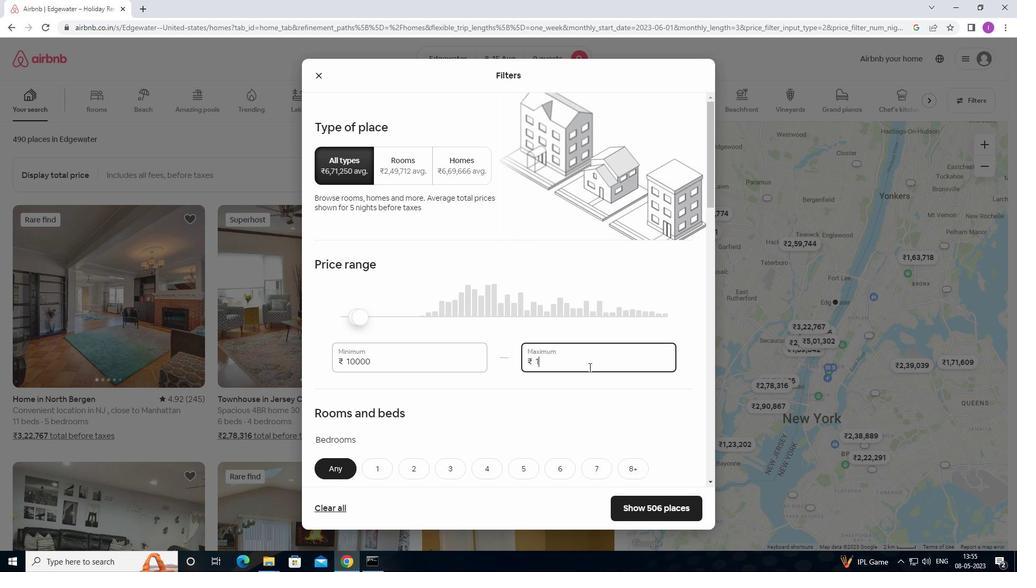 
Action: Key pressed 4
Screenshot: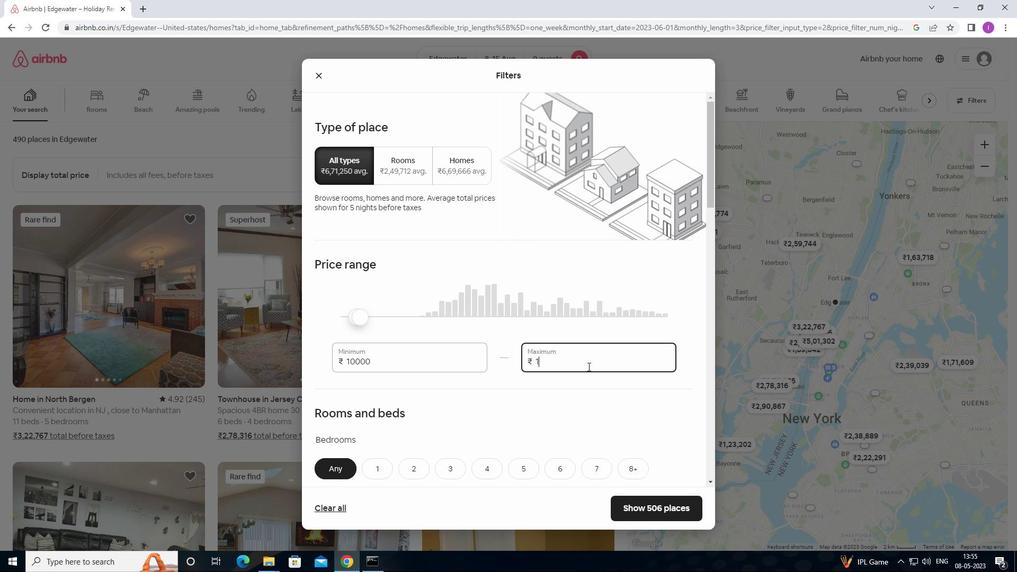 
Action: Mouse moved to (586, 363)
Screenshot: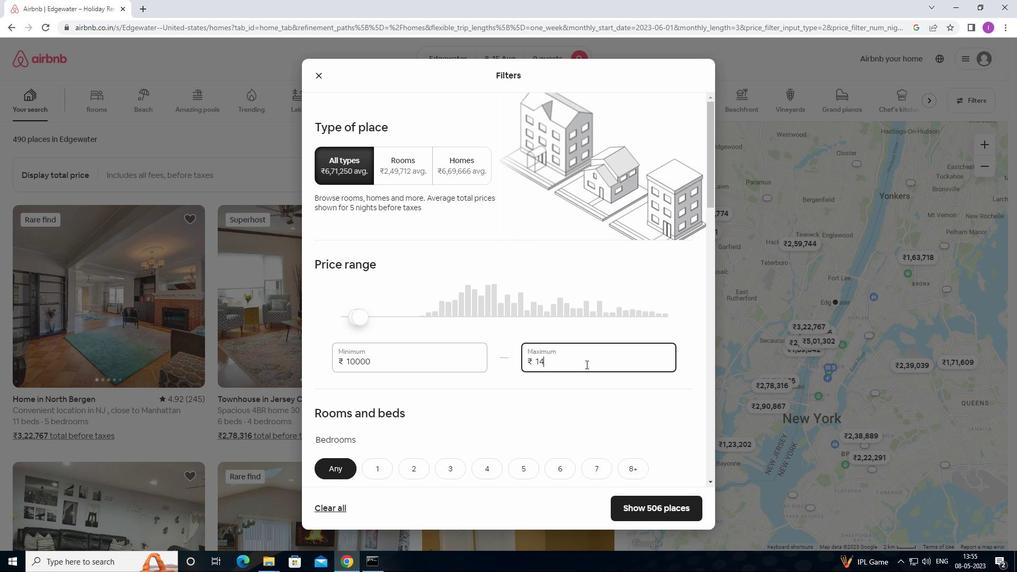 
Action: Key pressed 0
Screenshot: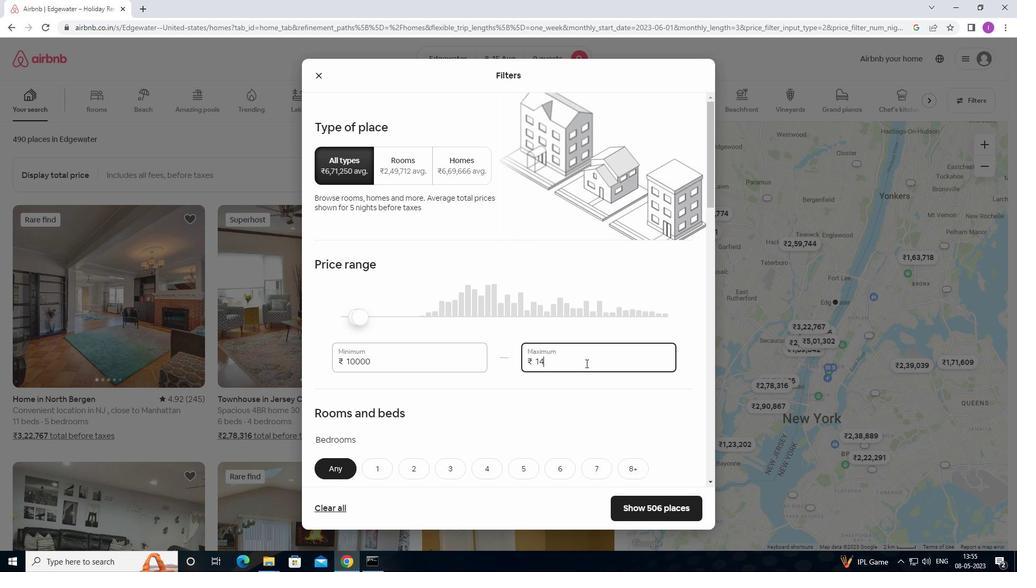 
Action: Mouse moved to (585, 363)
Screenshot: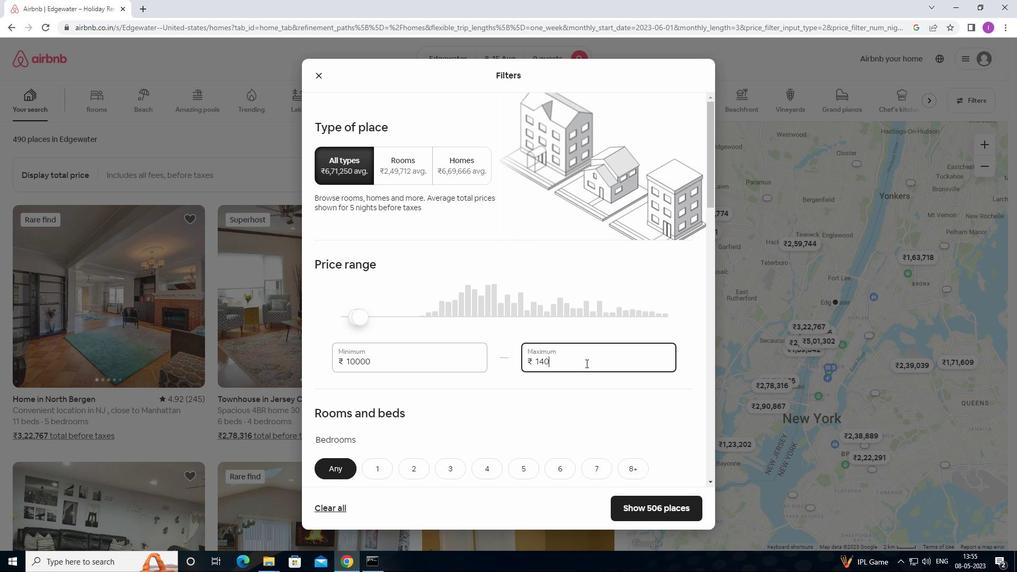 
Action: Key pressed 0
Screenshot: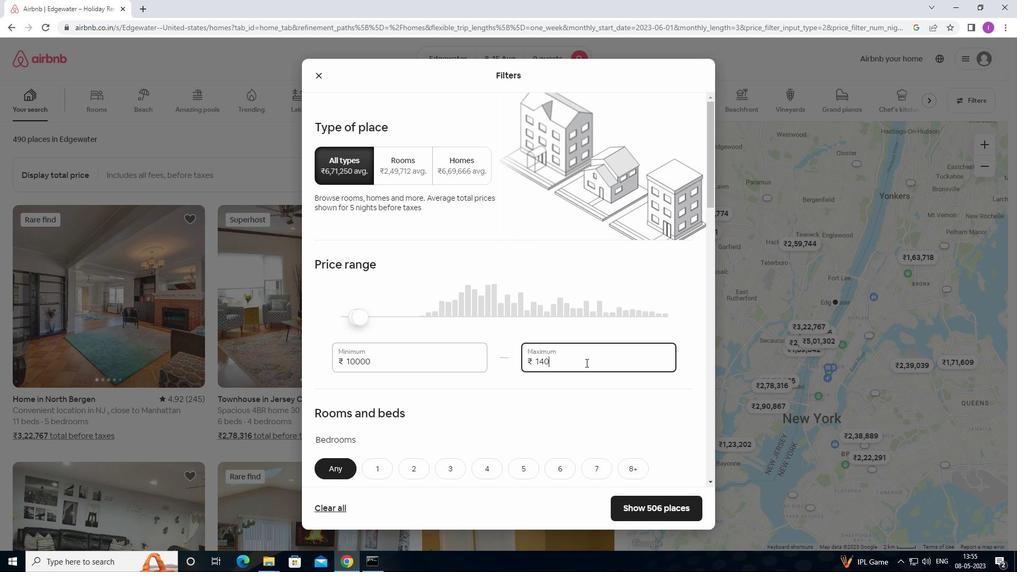 
Action: Mouse moved to (585, 362)
Screenshot: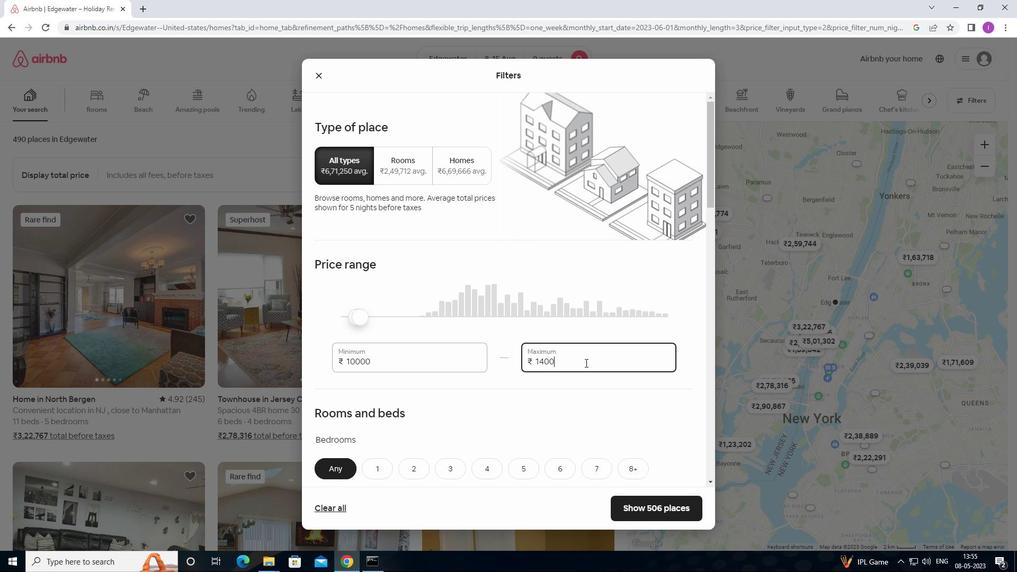 
Action: Key pressed 0
Screenshot: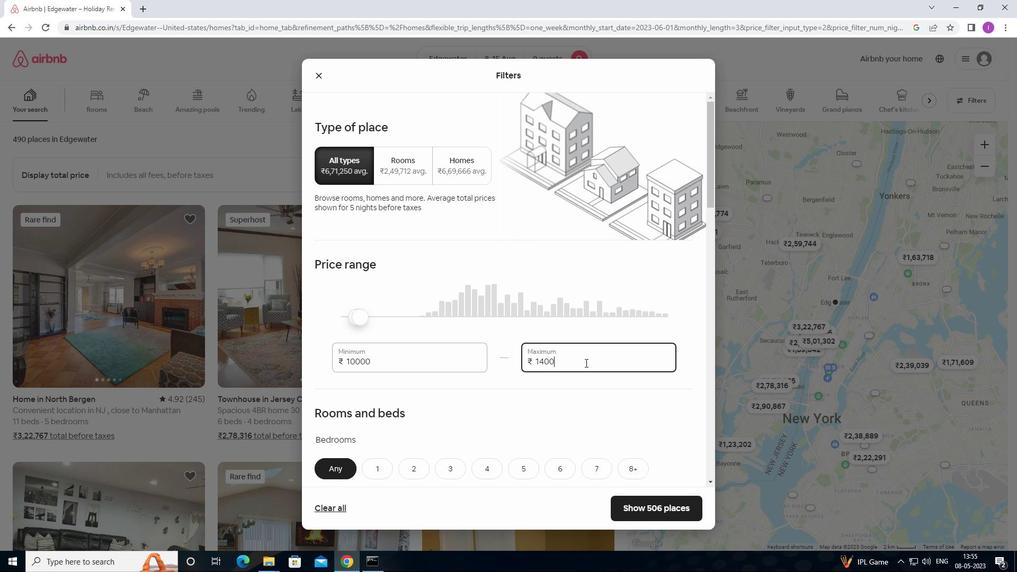 
Action: Mouse moved to (453, 383)
Screenshot: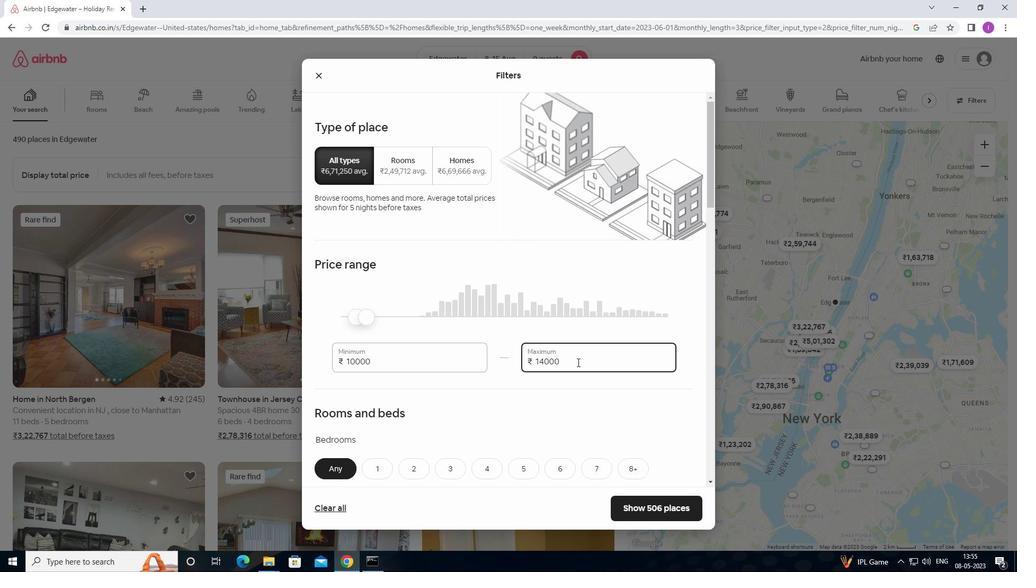 
Action: Mouse scrolled (453, 383) with delta (0, 0)
Screenshot: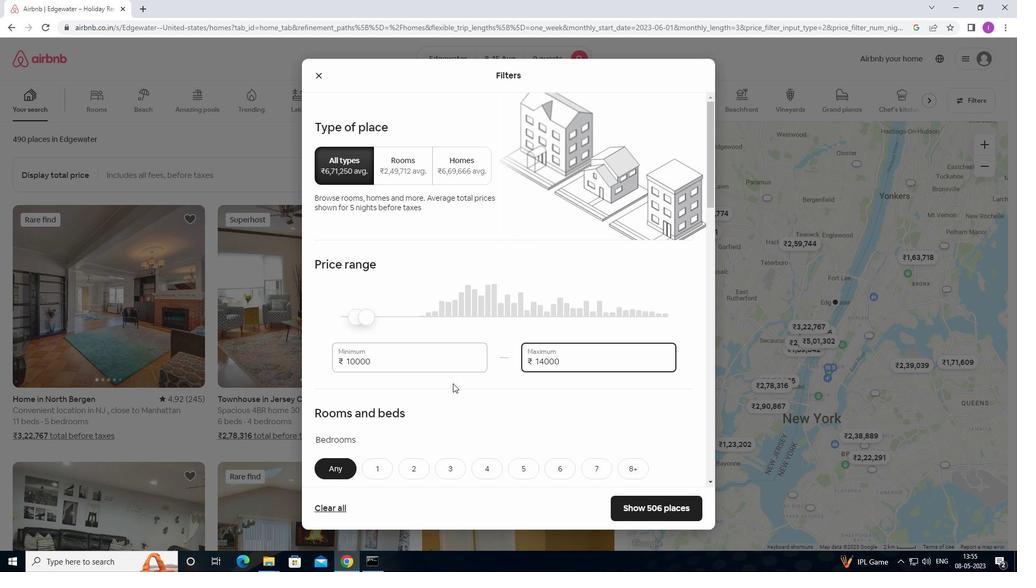 
Action: Mouse scrolled (453, 383) with delta (0, 0)
Screenshot: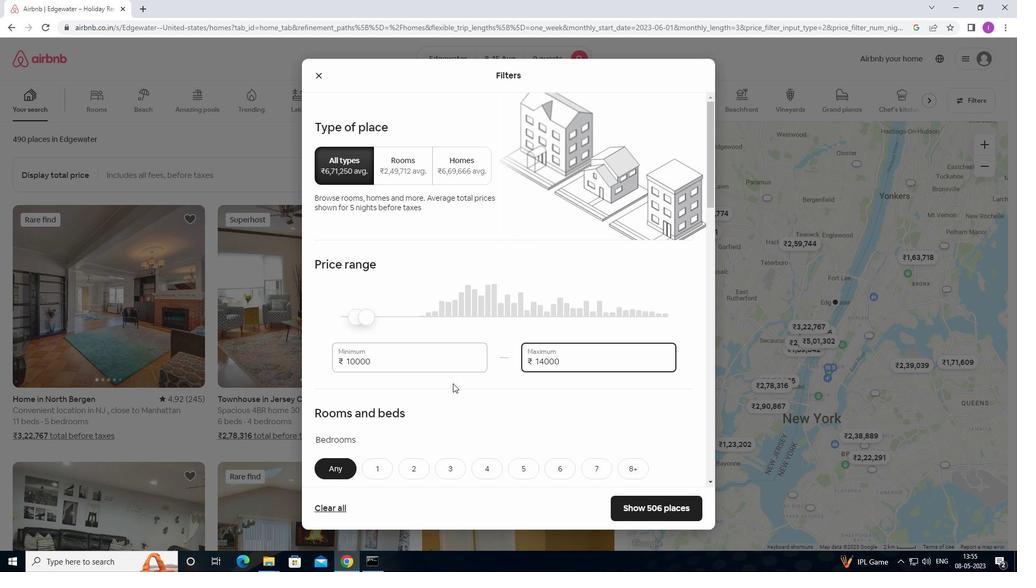 
Action: Mouse moved to (456, 382)
Screenshot: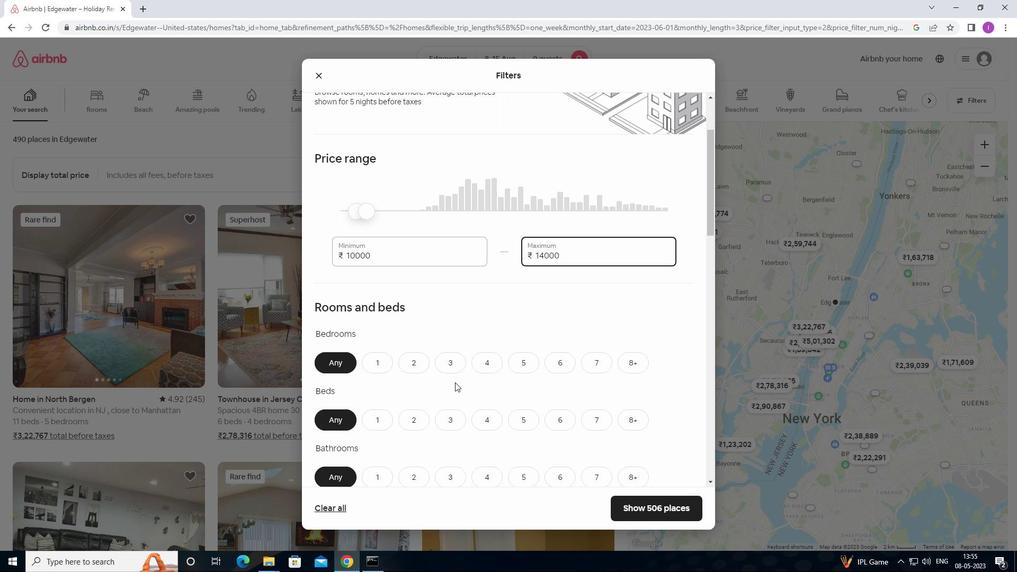 
Action: Mouse scrolled (456, 382) with delta (0, 0)
Screenshot: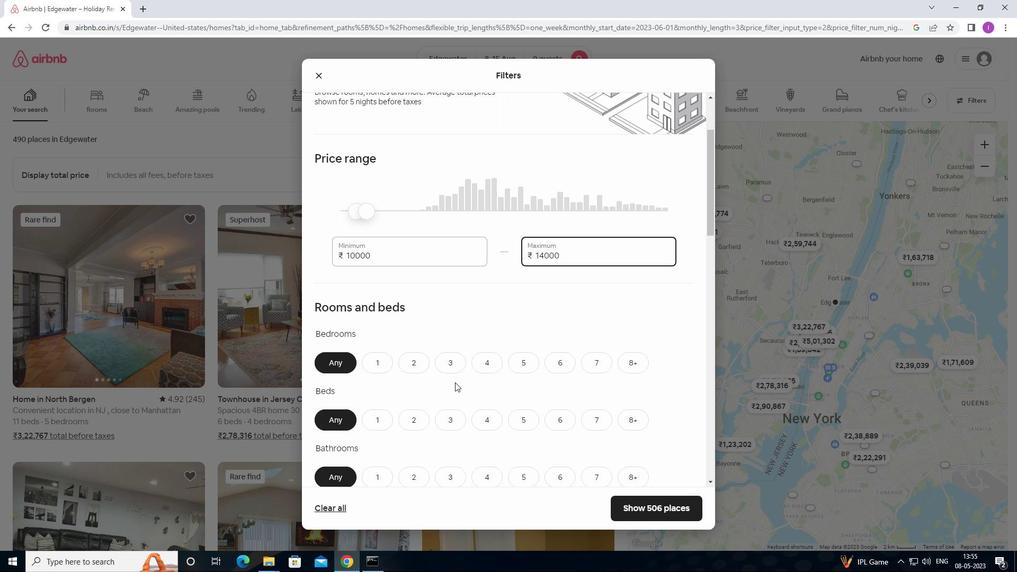 
Action: Mouse moved to (459, 380)
Screenshot: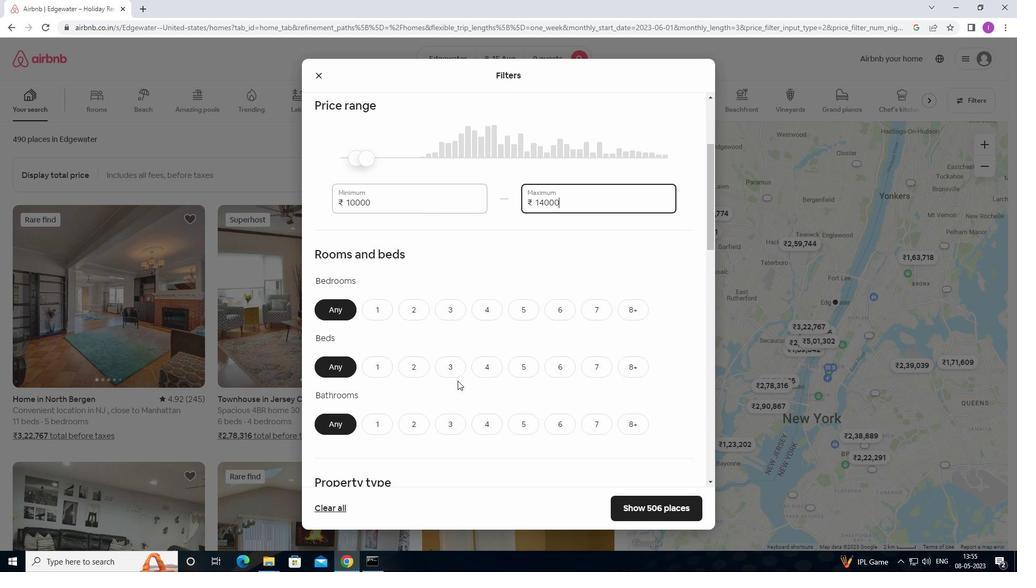 
Action: Mouse scrolled (459, 380) with delta (0, 0)
Screenshot: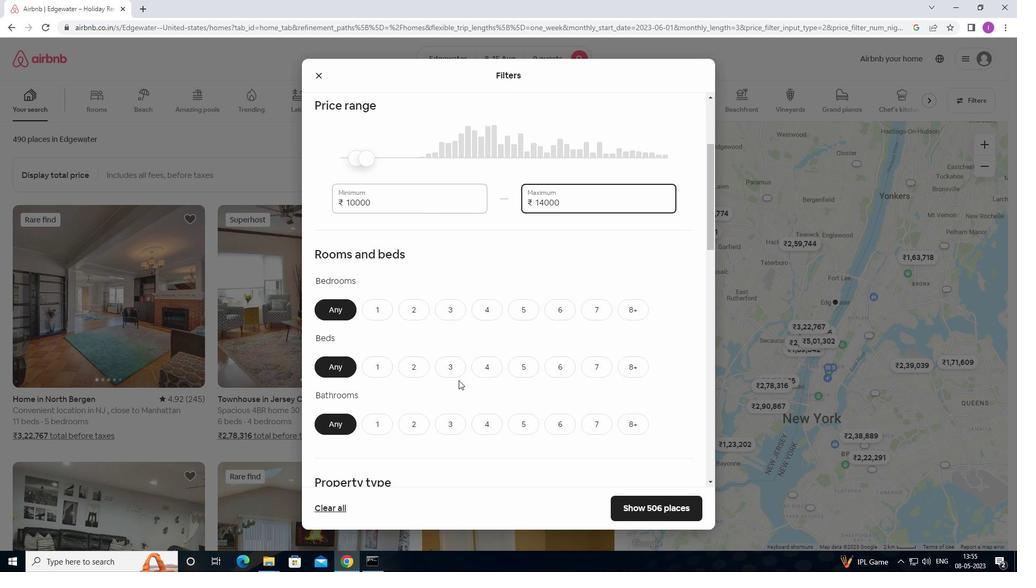 
Action: Mouse moved to (458, 377)
Screenshot: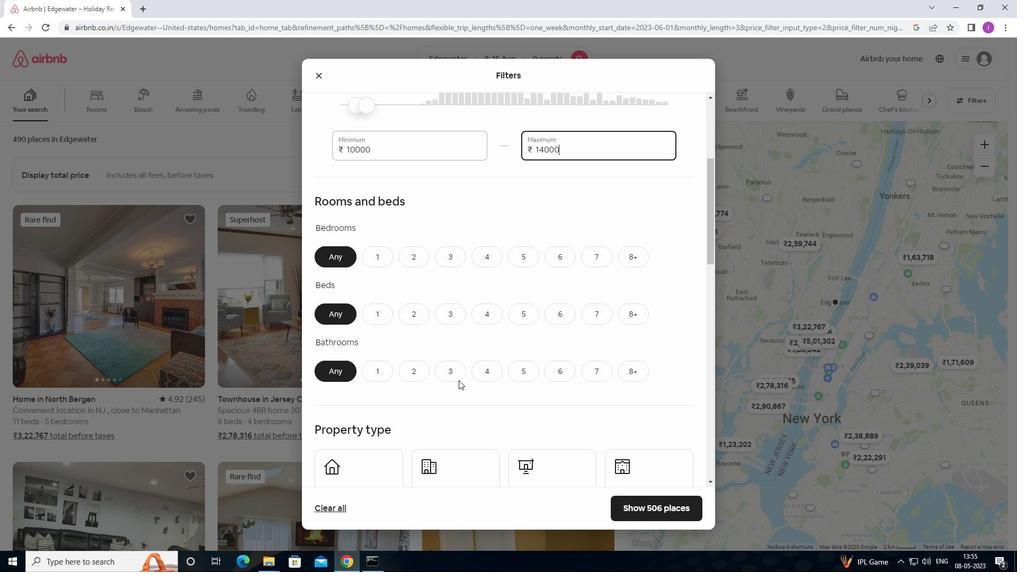 
Action: Mouse scrolled (458, 377) with delta (0, 0)
Screenshot: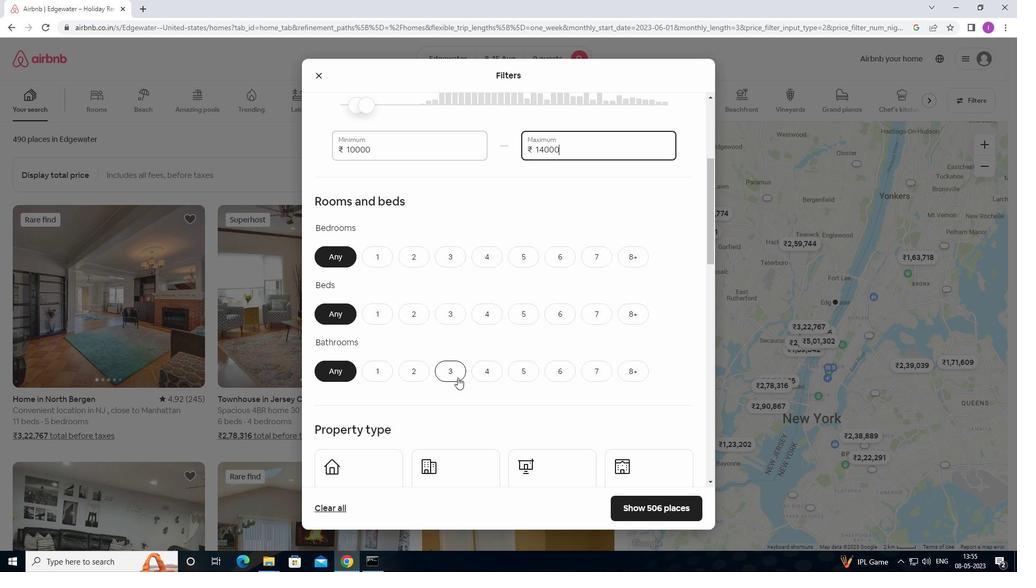 
Action: Mouse moved to (515, 203)
Screenshot: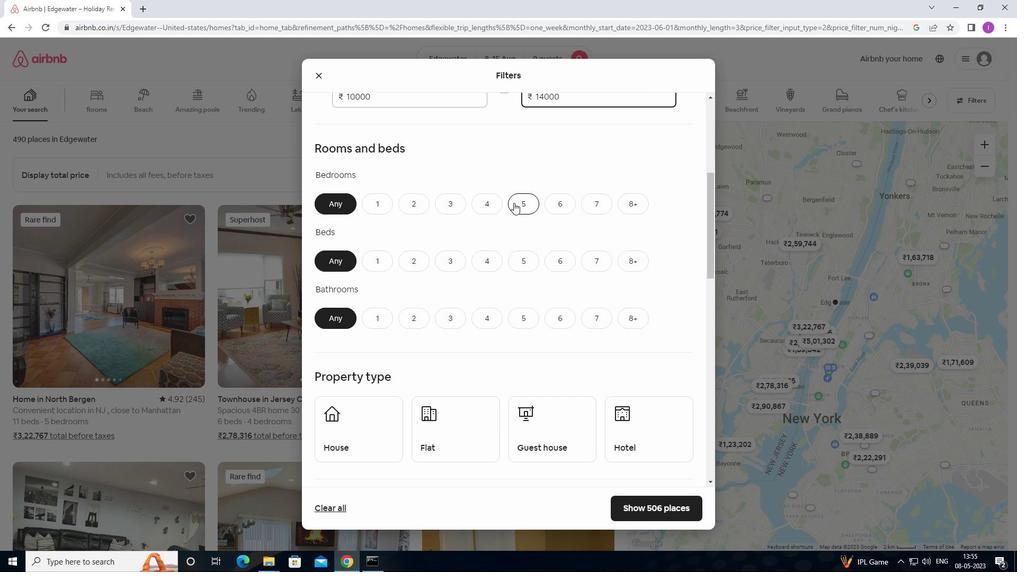 
Action: Mouse pressed left at (515, 203)
Screenshot: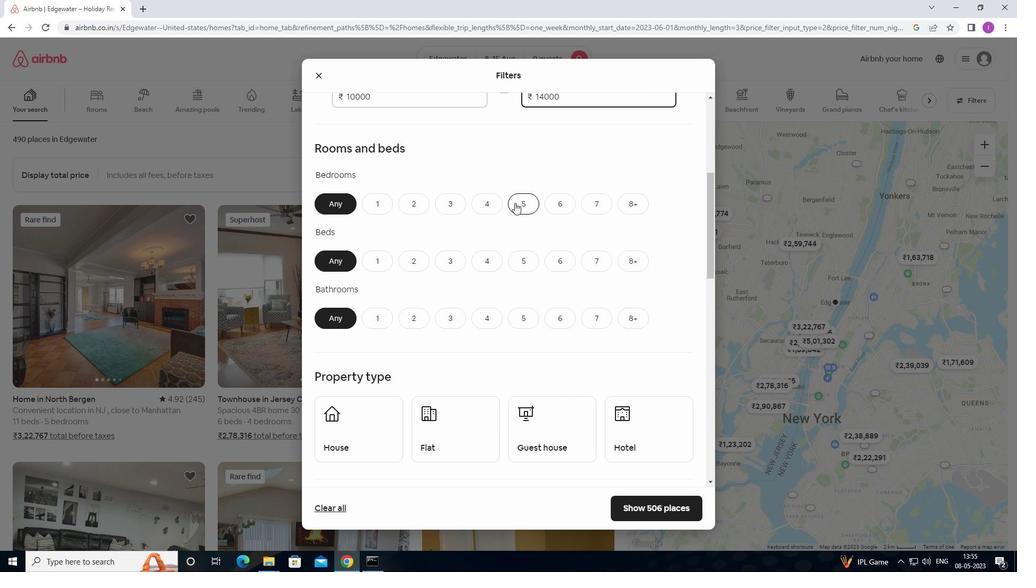 
Action: Mouse moved to (645, 259)
Screenshot: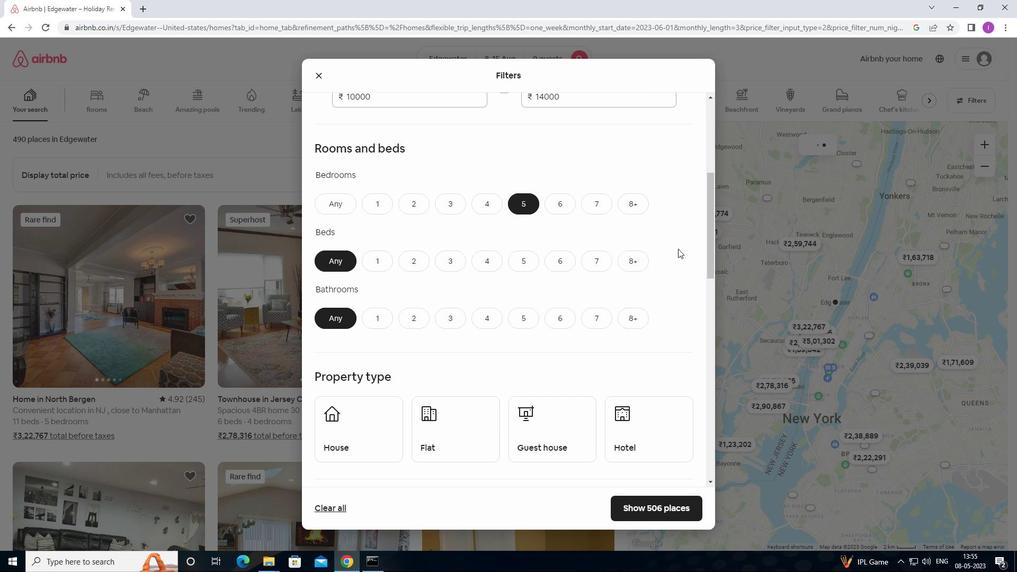
Action: Mouse pressed left at (645, 259)
Screenshot: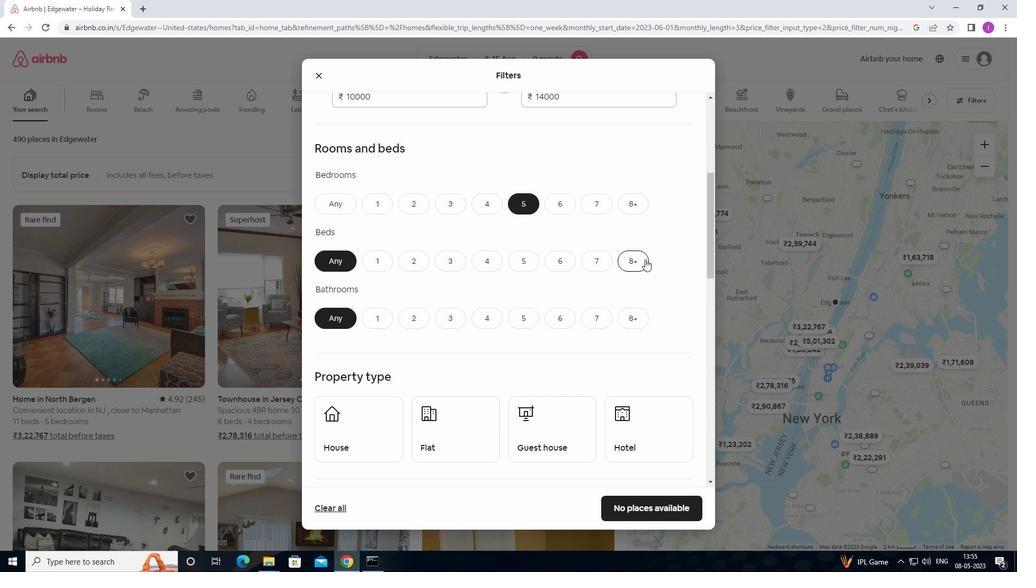 
Action: Mouse moved to (522, 324)
Screenshot: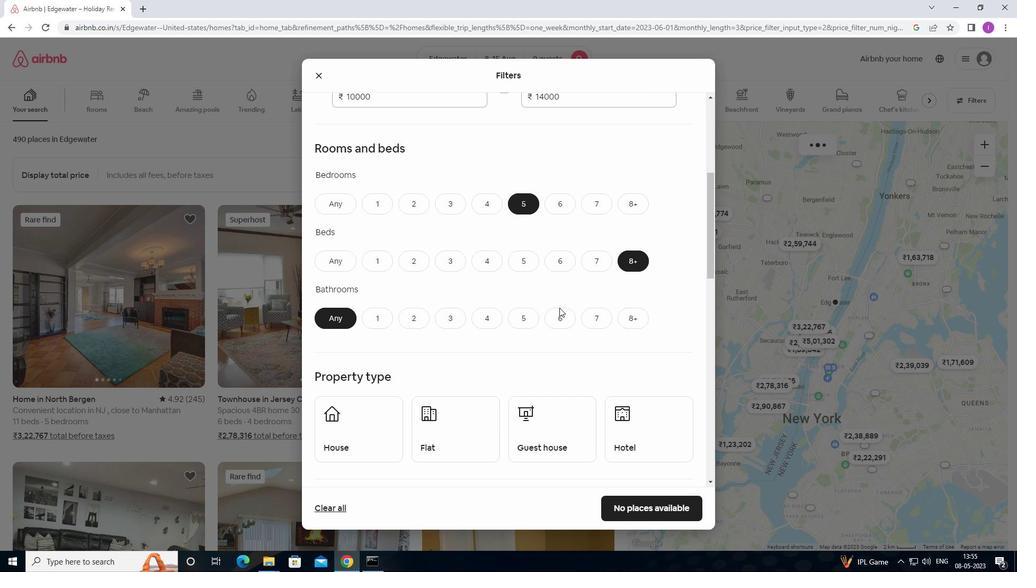 
Action: Mouse pressed left at (522, 324)
Screenshot: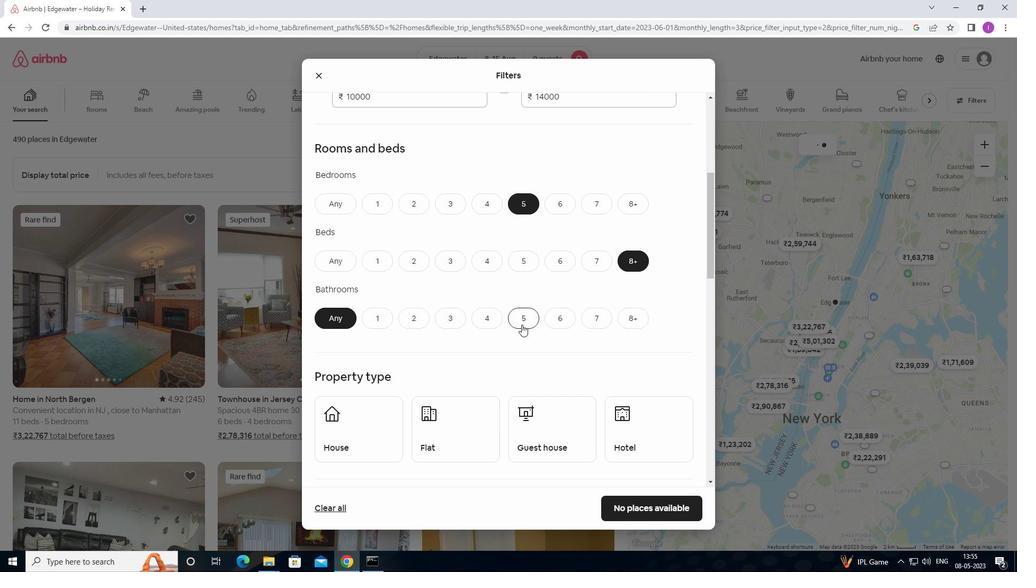 
Action: Mouse moved to (354, 358)
Screenshot: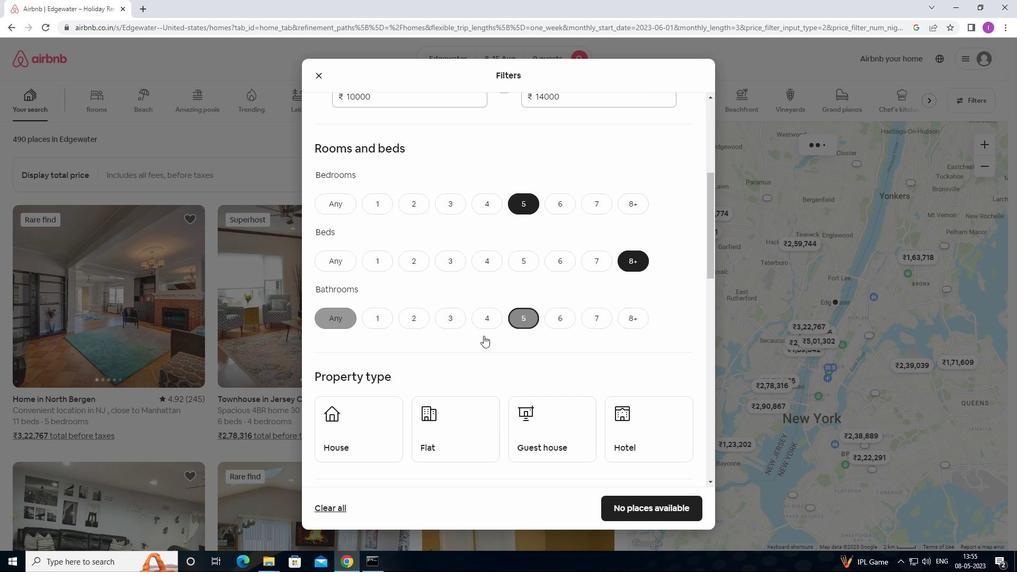 
Action: Mouse scrolled (354, 358) with delta (0, 0)
Screenshot: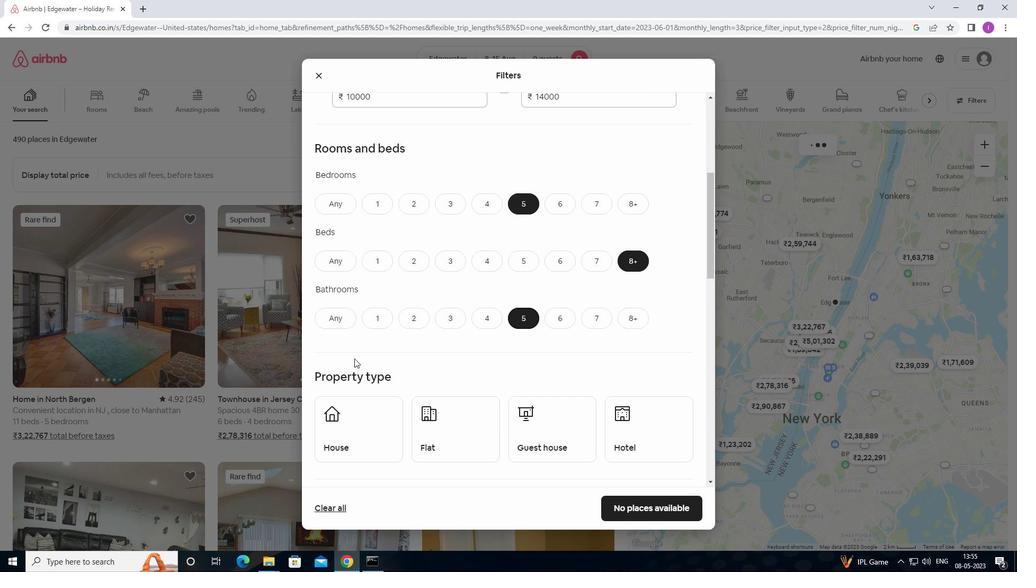 
Action: Mouse scrolled (354, 358) with delta (0, 0)
Screenshot: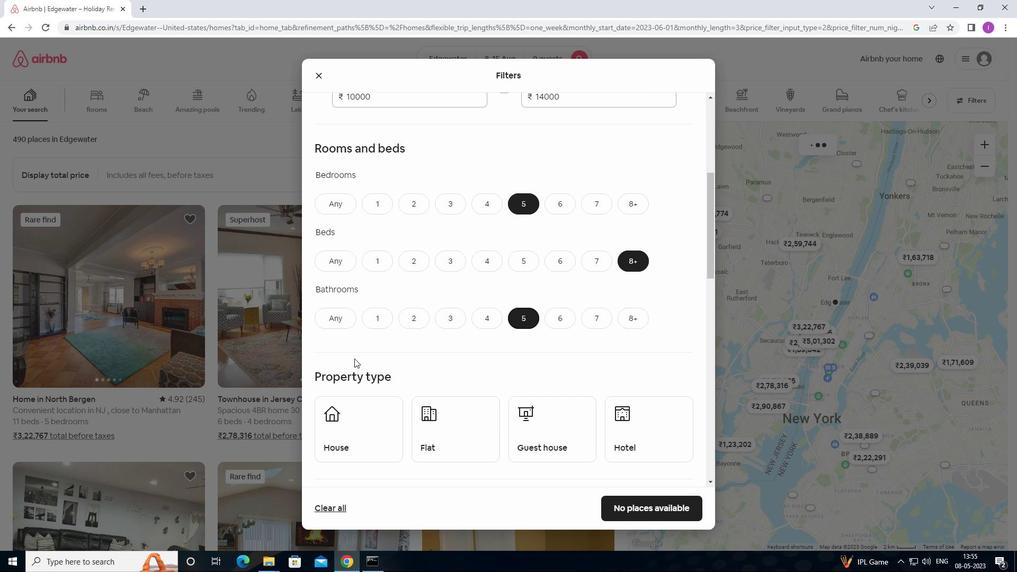 
Action: Mouse moved to (359, 347)
Screenshot: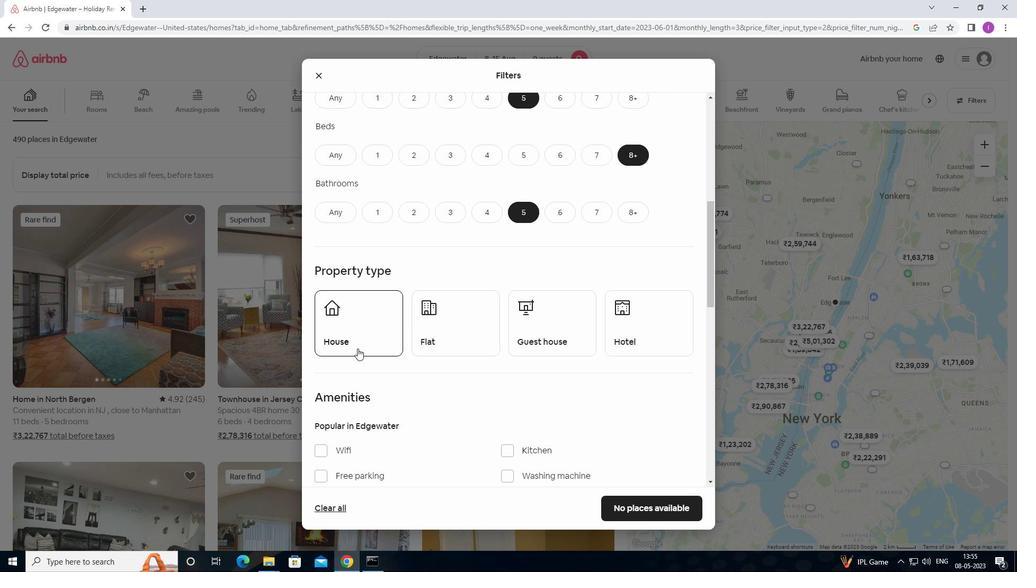 
Action: Mouse pressed left at (359, 347)
Screenshot: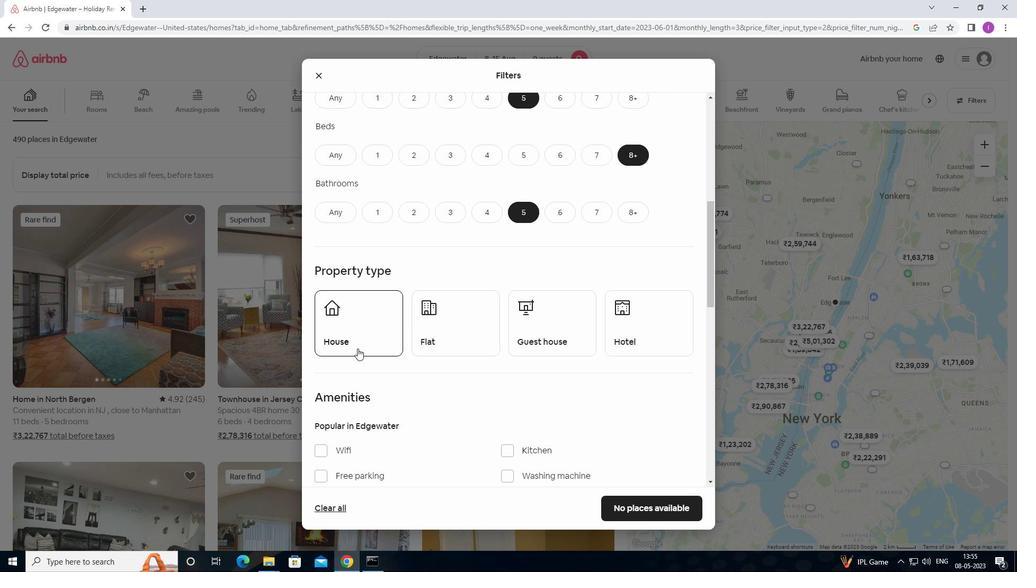 
Action: Mouse moved to (435, 337)
Screenshot: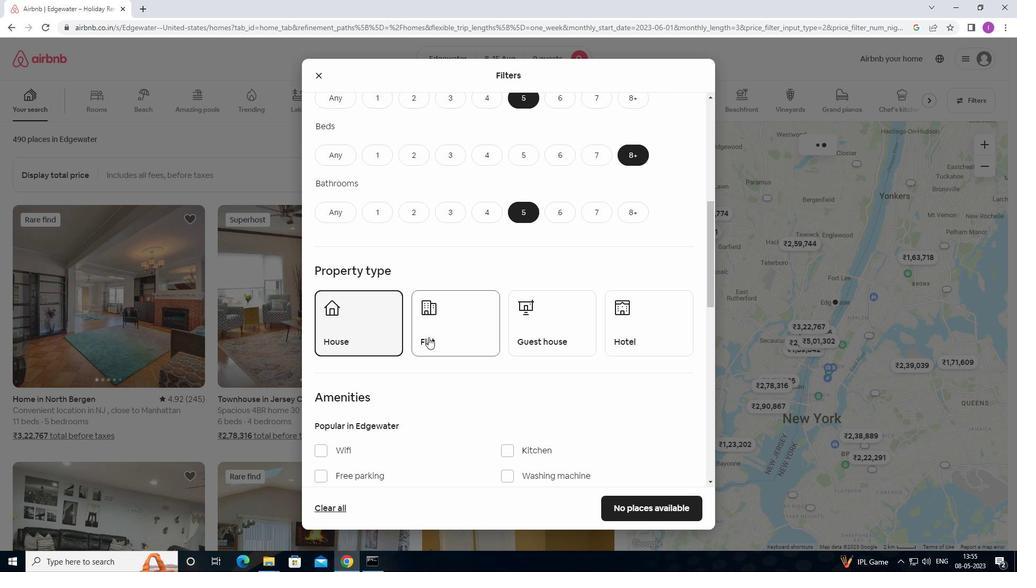
Action: Mouse pressed left at (435, 337)
Screenshot: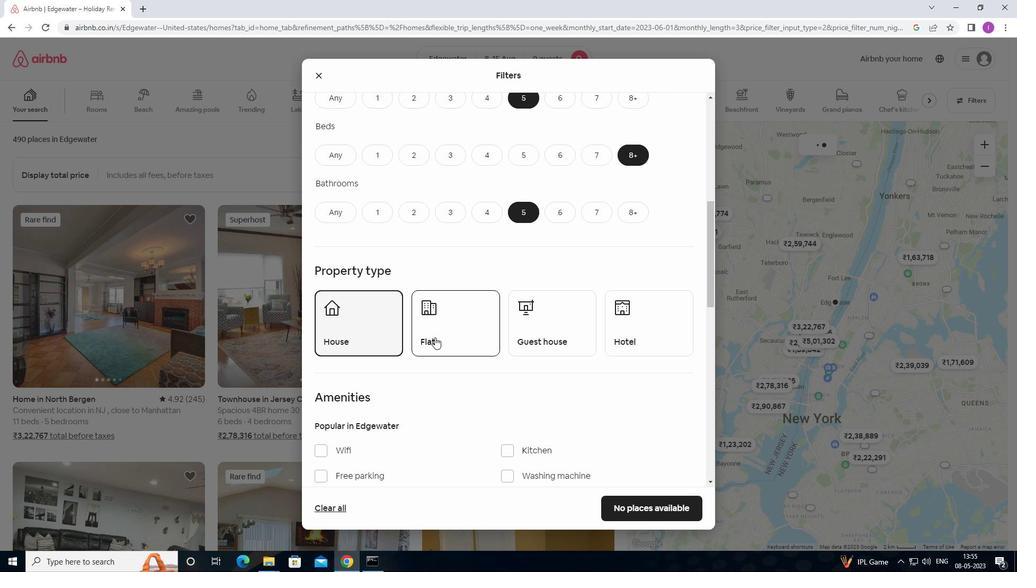 
Action: Mouse moved to (558, 332)
Screenshot: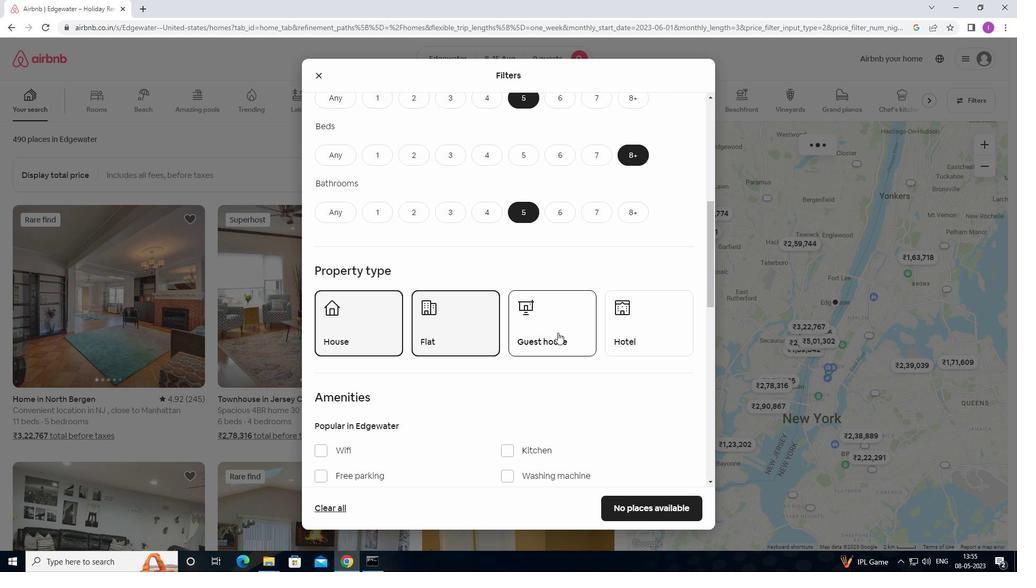 
Action: Mouse pressed left at (558, 332)
Screenshot: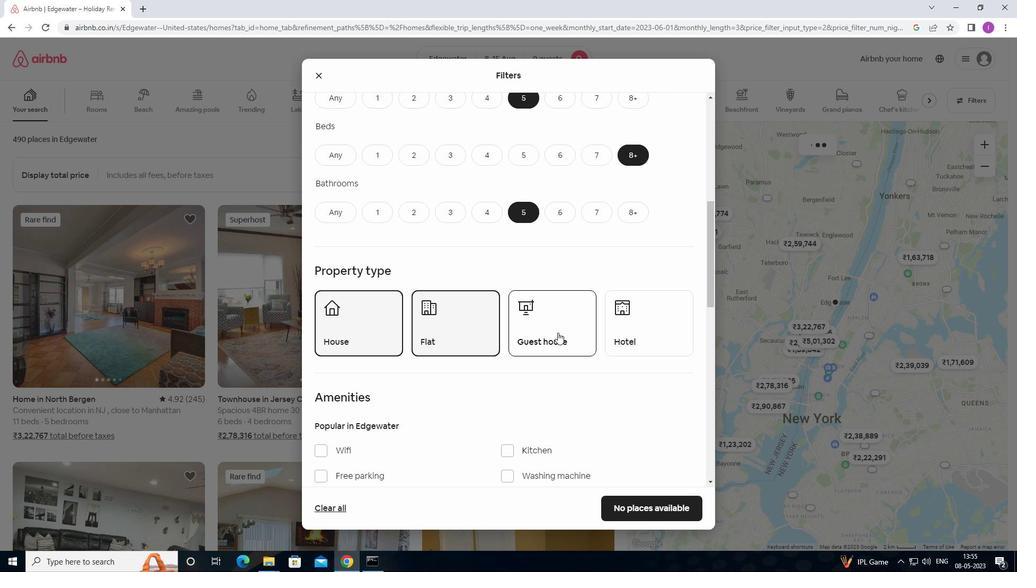 
Action: Mouse moved to (651, 344)
Screenshot: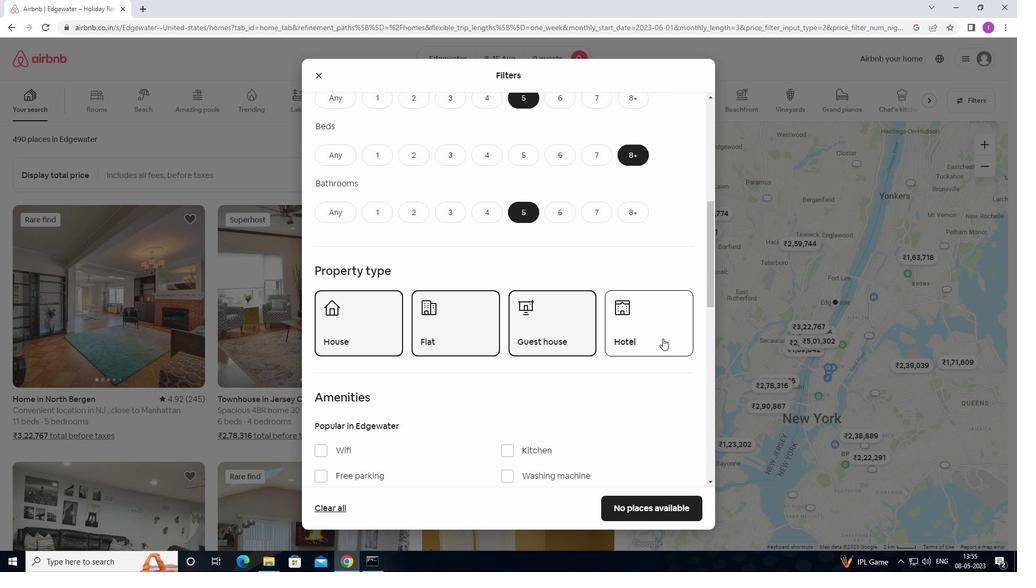 
Action: Mouse scrolled (651, 343) with delta (0, 0)
Screenshot: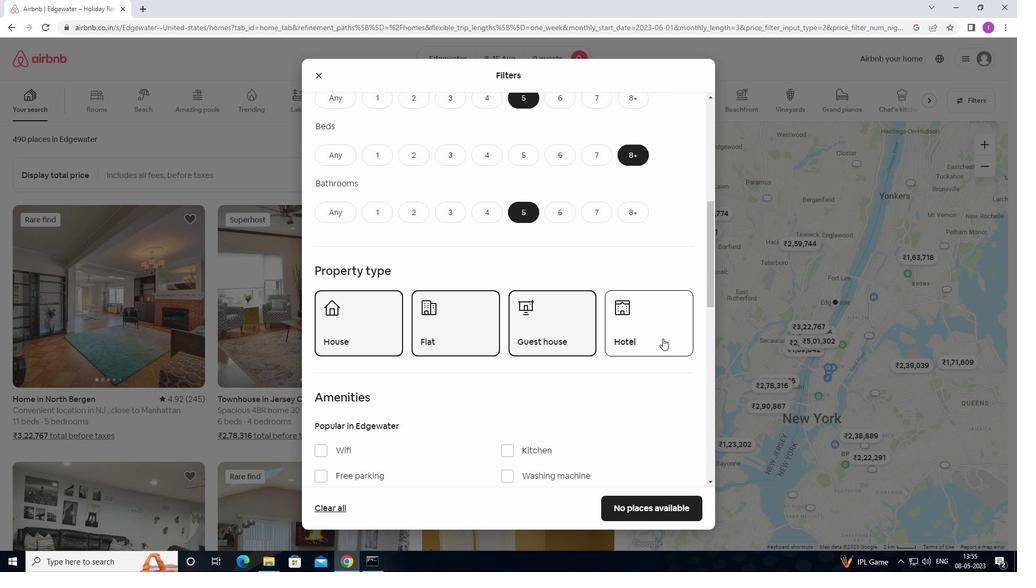 
Action: Mouse moved to (649, 345)
Screenshot: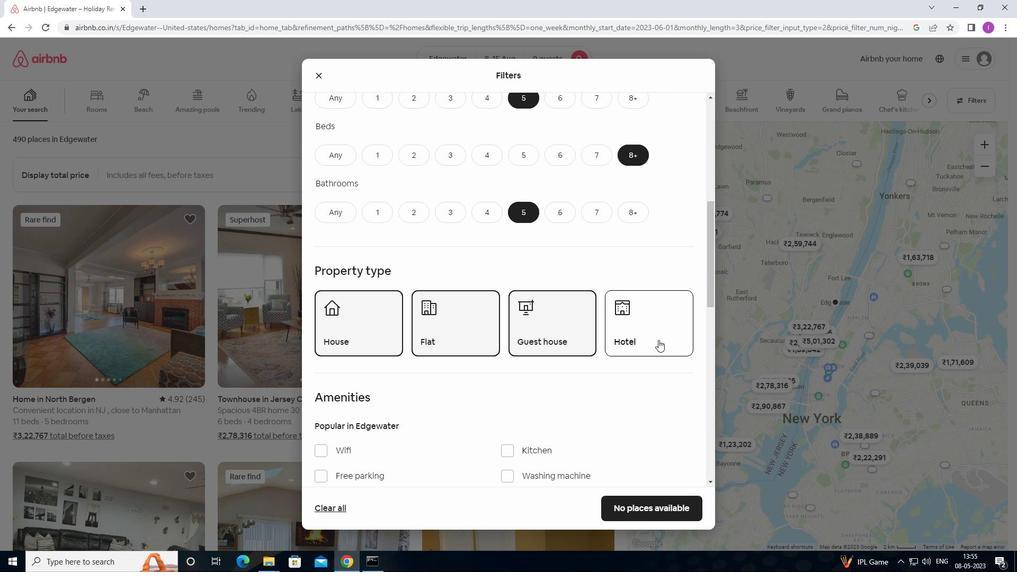 
Action: Mouse scrolled (649, 345) with delta (0, 0)
Screenshot: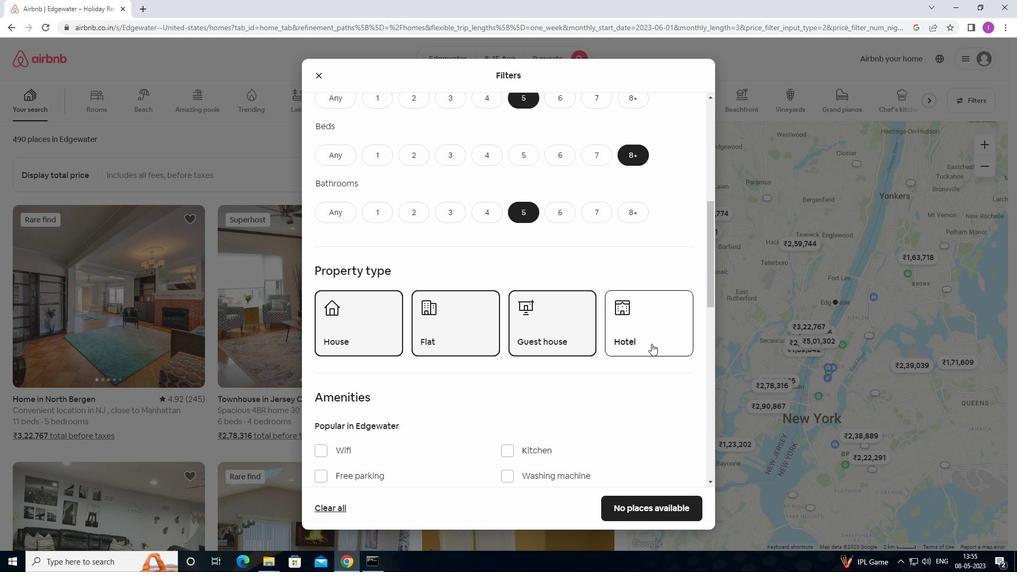 
Action: Mouse scrolled (649, 345) with delta (0, 0)
Screenshot: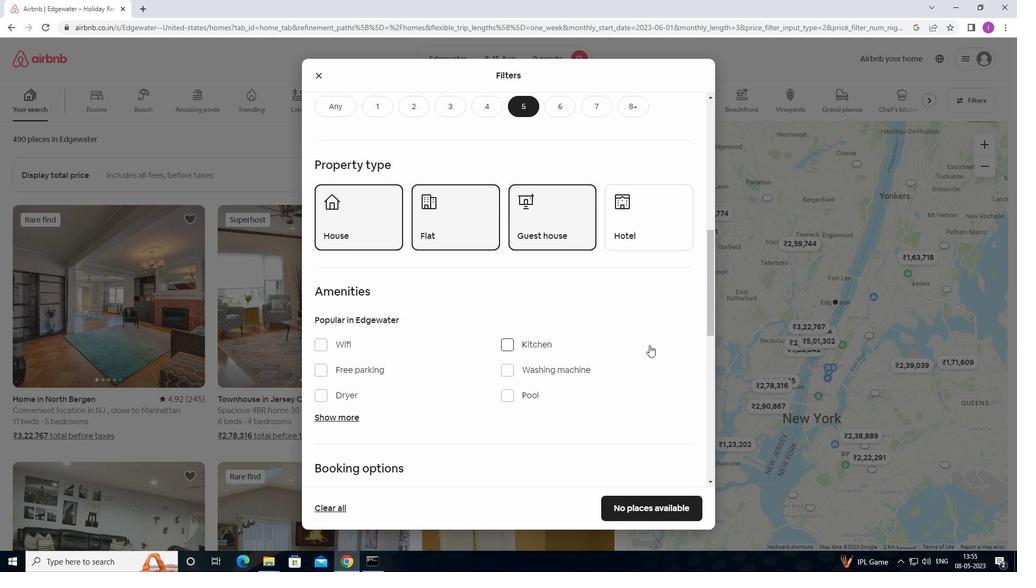 
Action: Mouse scrolled (649, 345) with delta (0, 0)
Screenshot: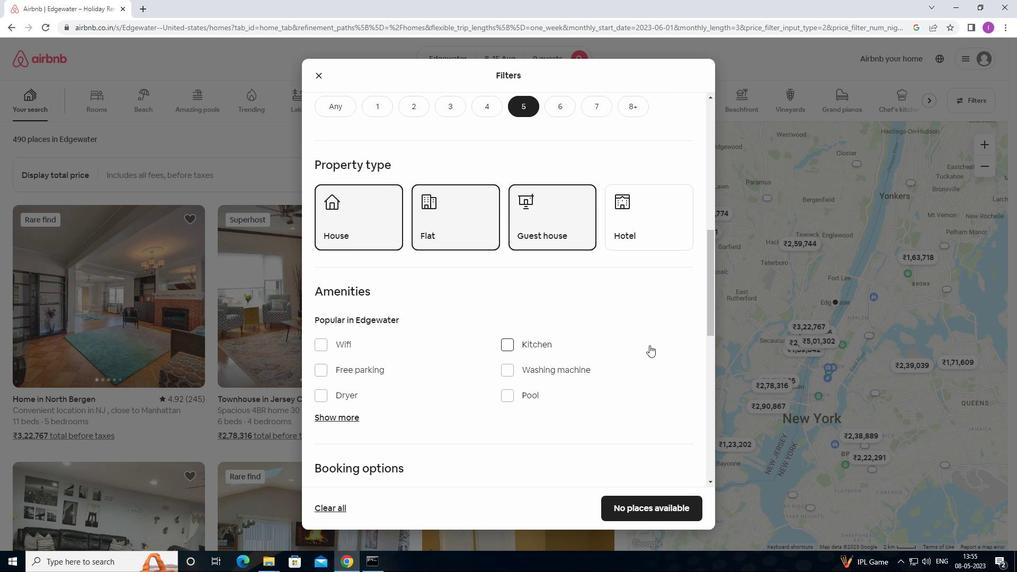 
Action: Mouse moved to (321, 237)
Screenshot: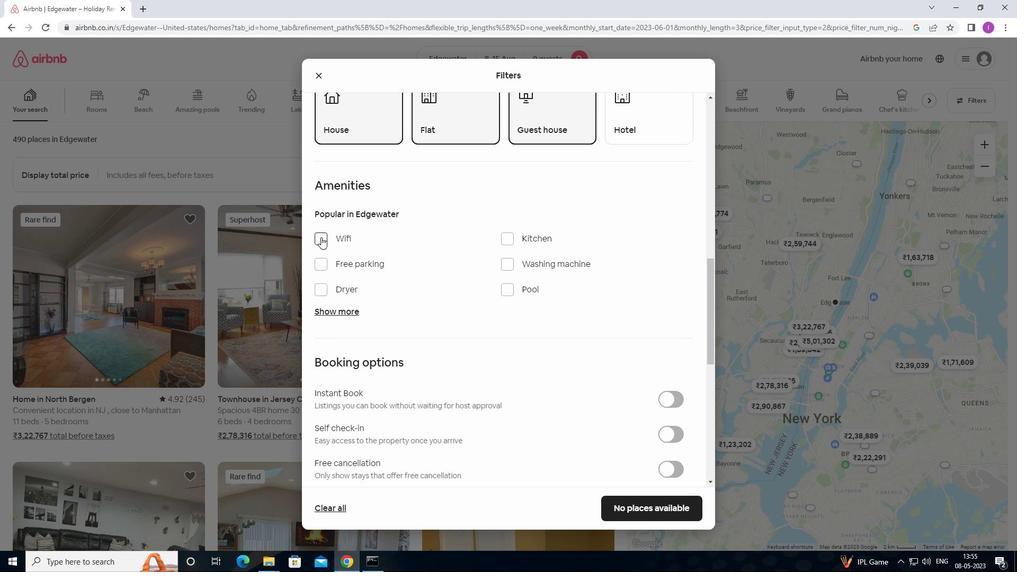
Action: Mouse pressed left at (321, 237)
Screenshot: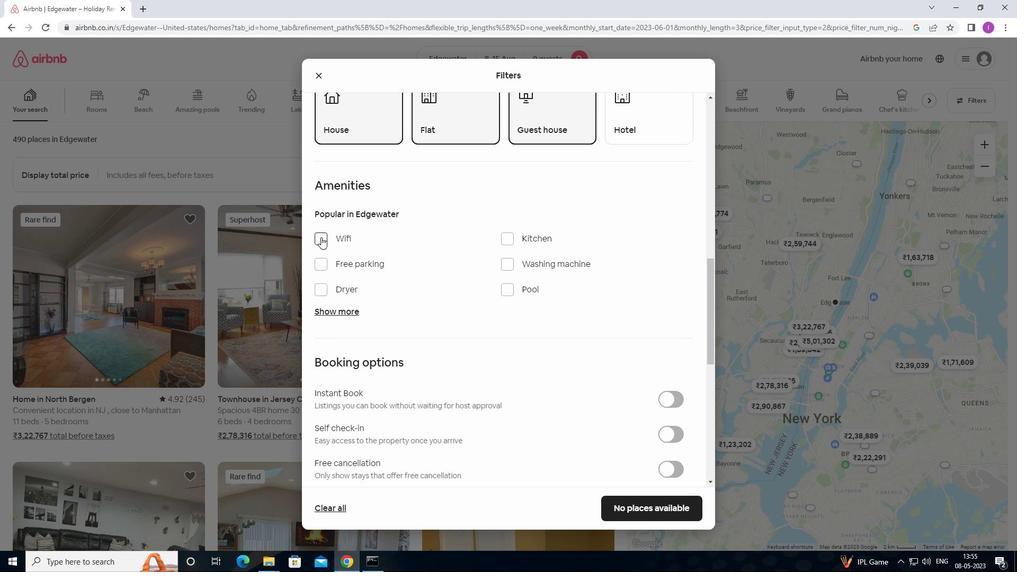 
Action: Mouse moved to (323, 265)
Screenshot: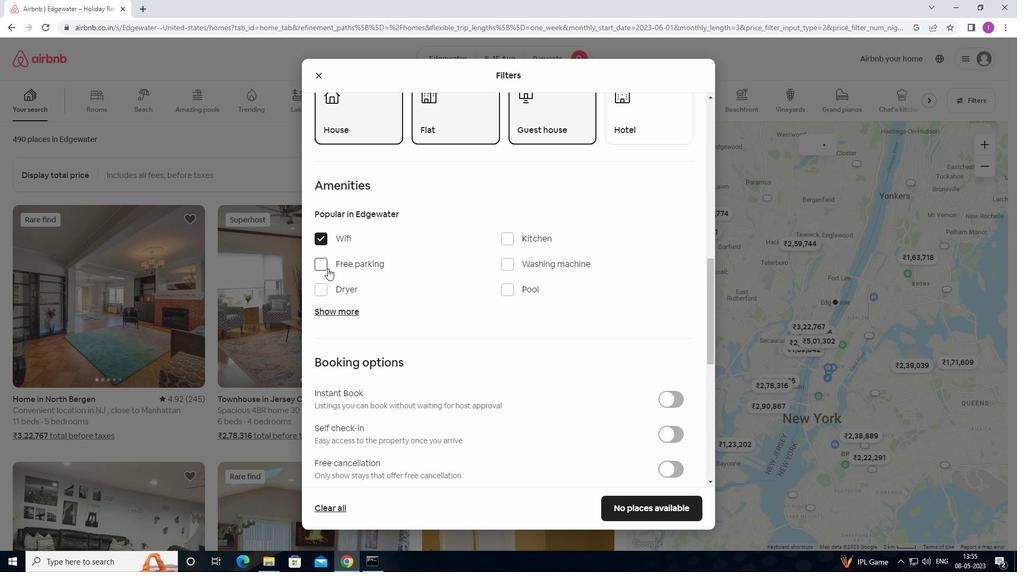 
Action: Mouse pressed left at (323, 265)
Screenshot: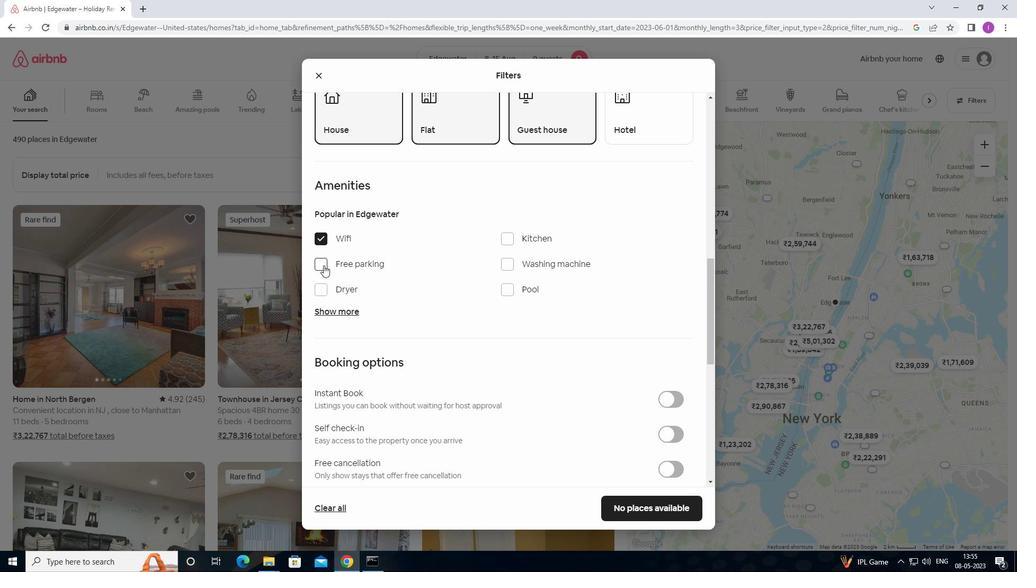 
Action: Mouse moved to (344, 307)
Screenshot: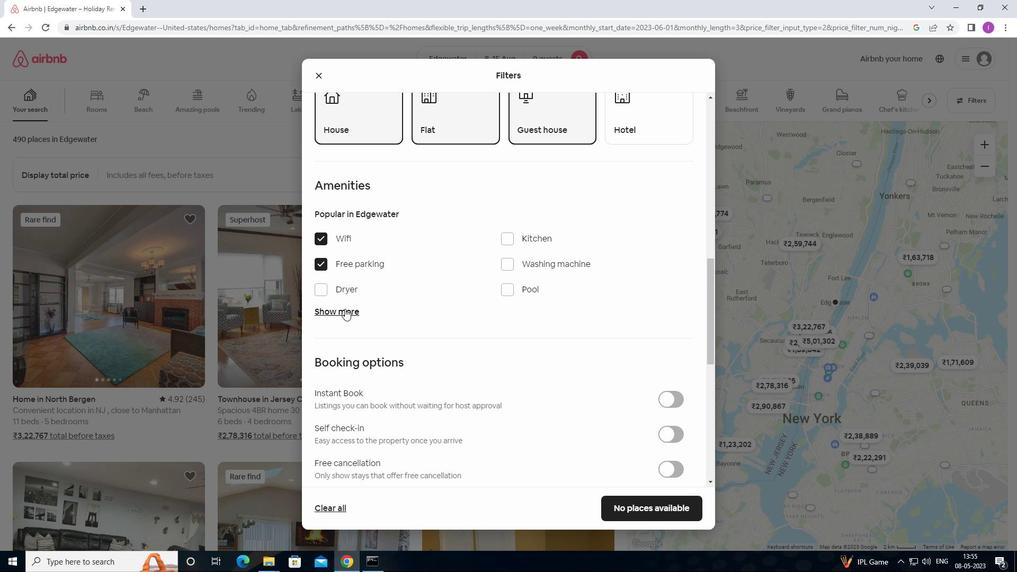 
Action: Mouse pressed left at (344, 307)
Screenshot: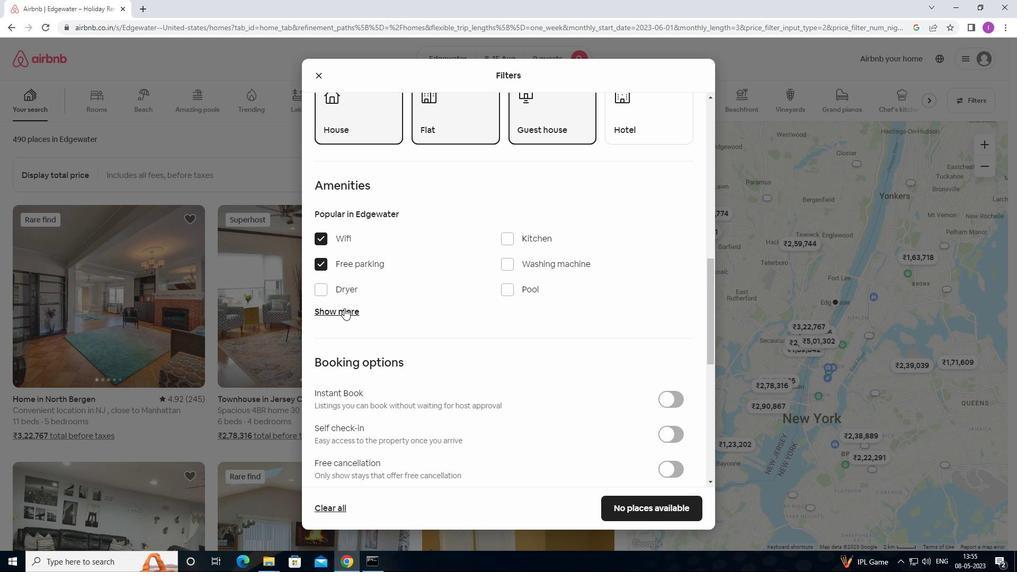 
Action: Mouse moved to (346, 342)
Screenshot: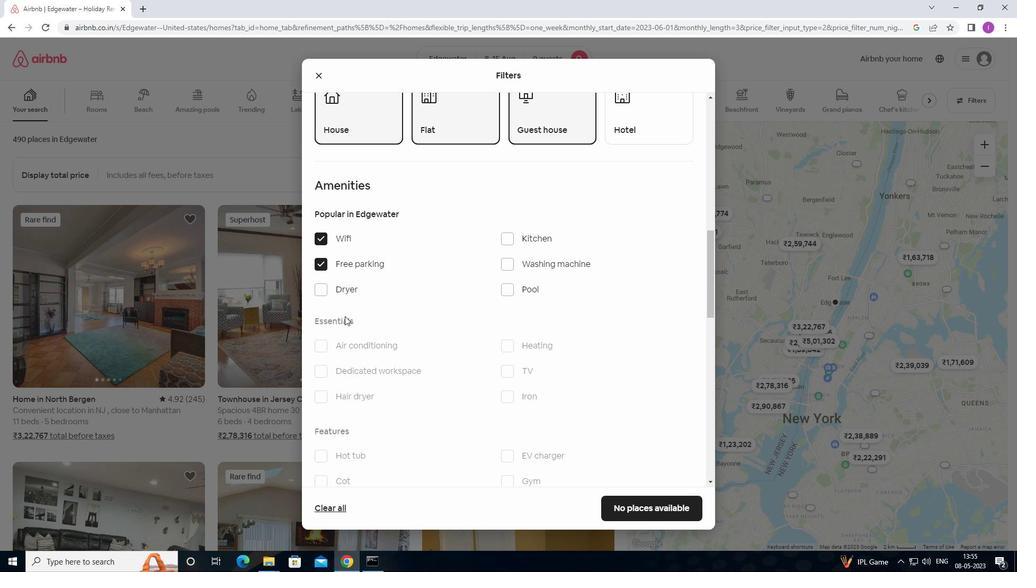 
Action: Mouse scrolled (346, 341) with delta (0, 0)
Screenshot: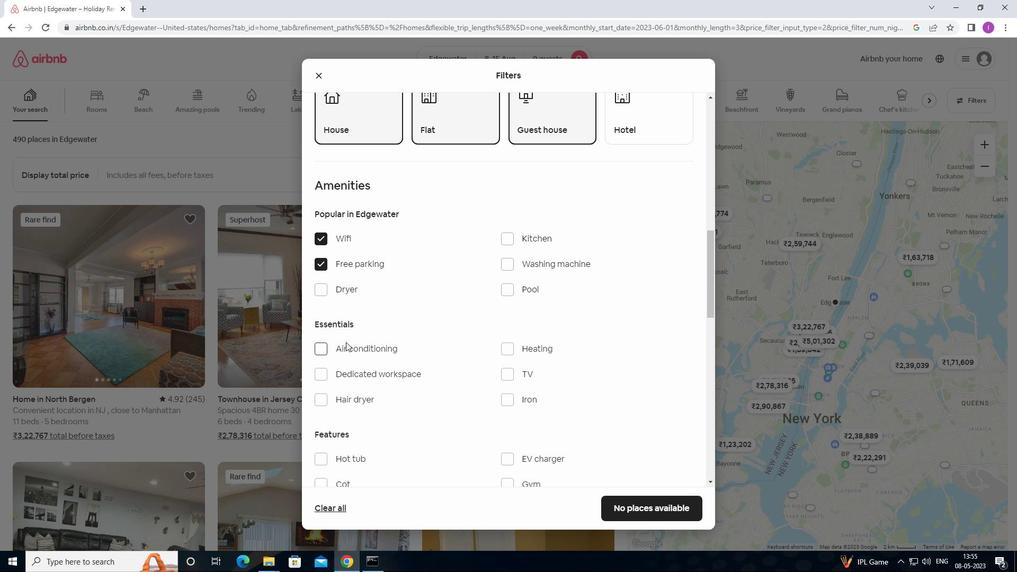 
Action: Mouse scrolled (346, 341) with delta (0, 0)
Screenshot: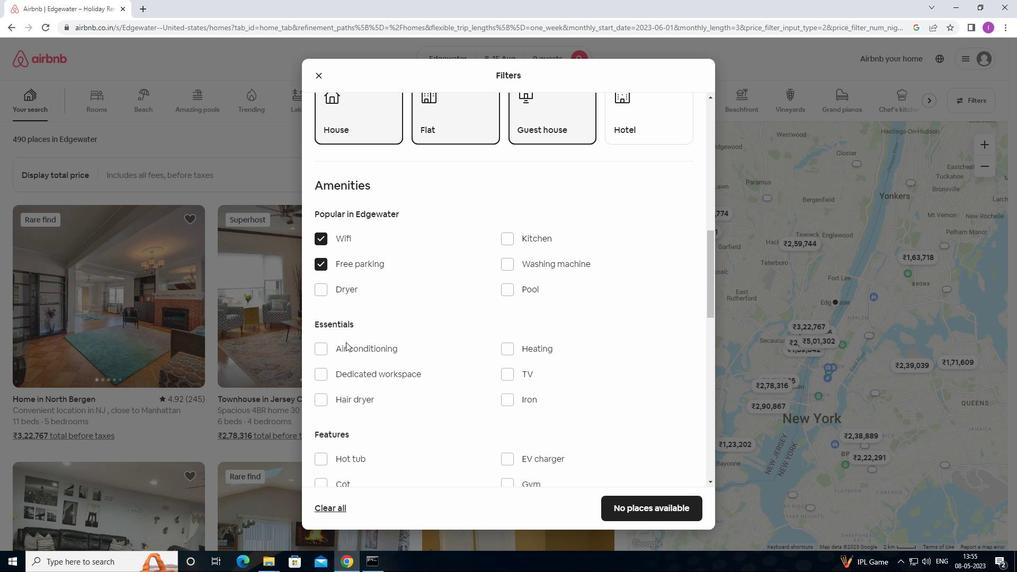 
Action: Mouse moved to (507, 270)
Screenshot: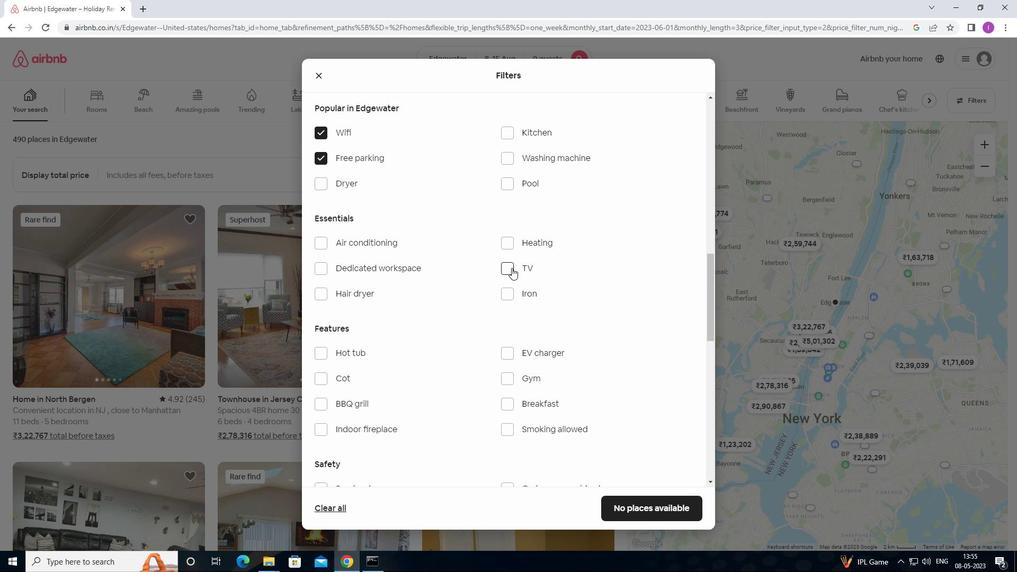 
Action: Mouse pressed left at (507, 270)
Screenshot: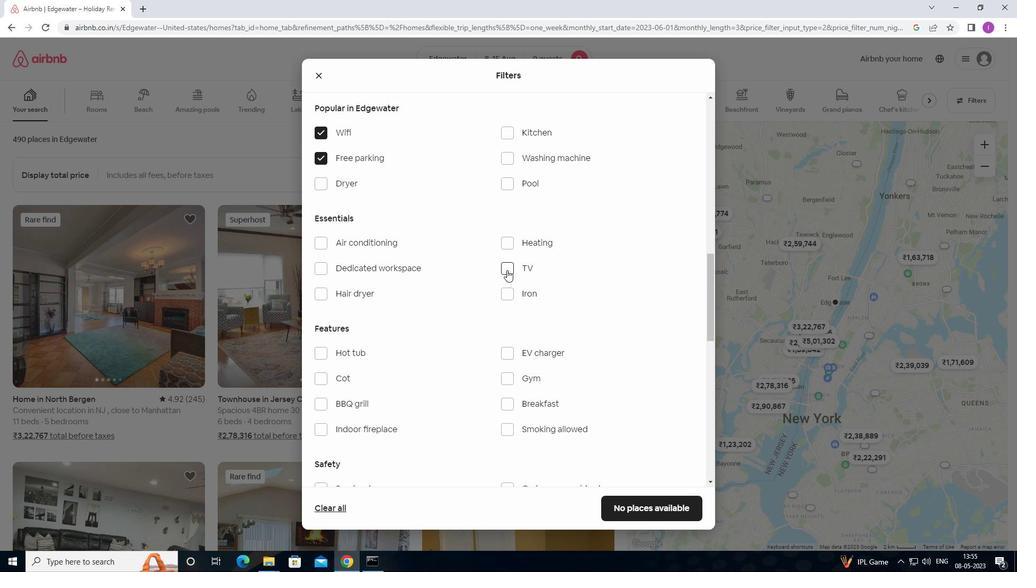 
Action: Mouse moved to (331, 338)
Screenshot: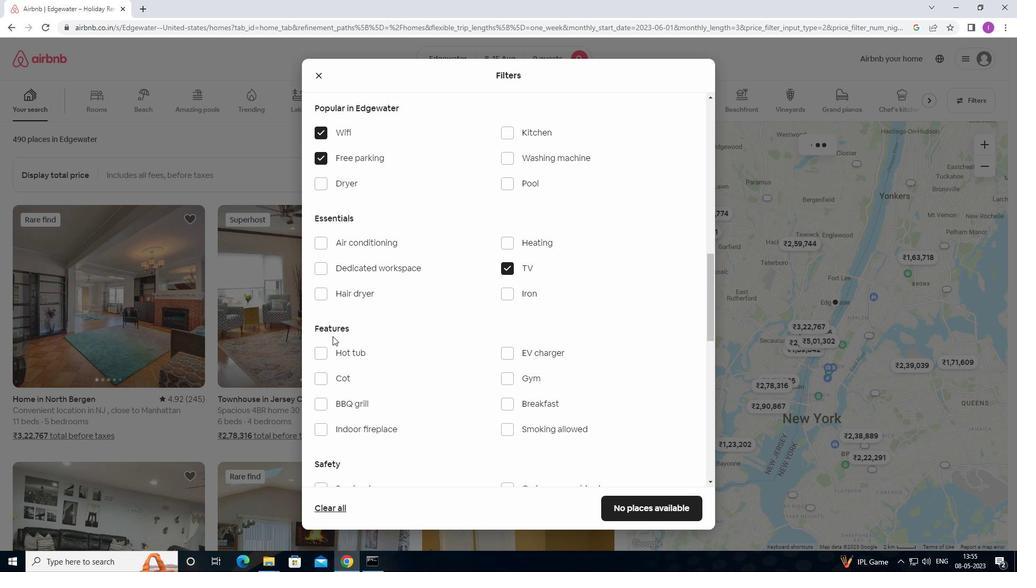 
Action: Mouse scrolled (331, 337) with delta (0, 0)
Screenshot: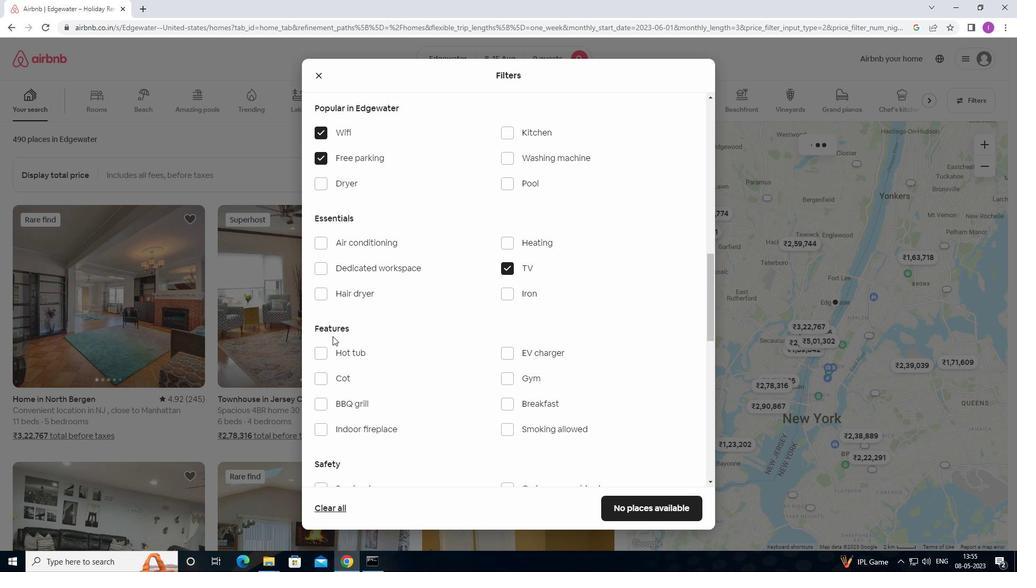 
Action: Mouse moved to (331, 338)
Screenshot: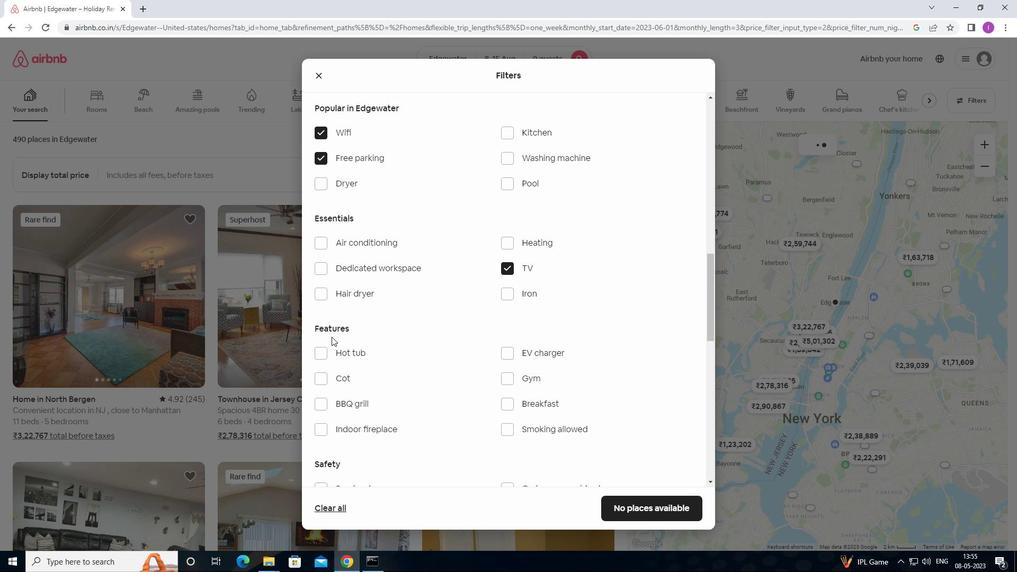 
Action: Mouse scrolled (331, 338) with delta (0, 0)
Screenshot: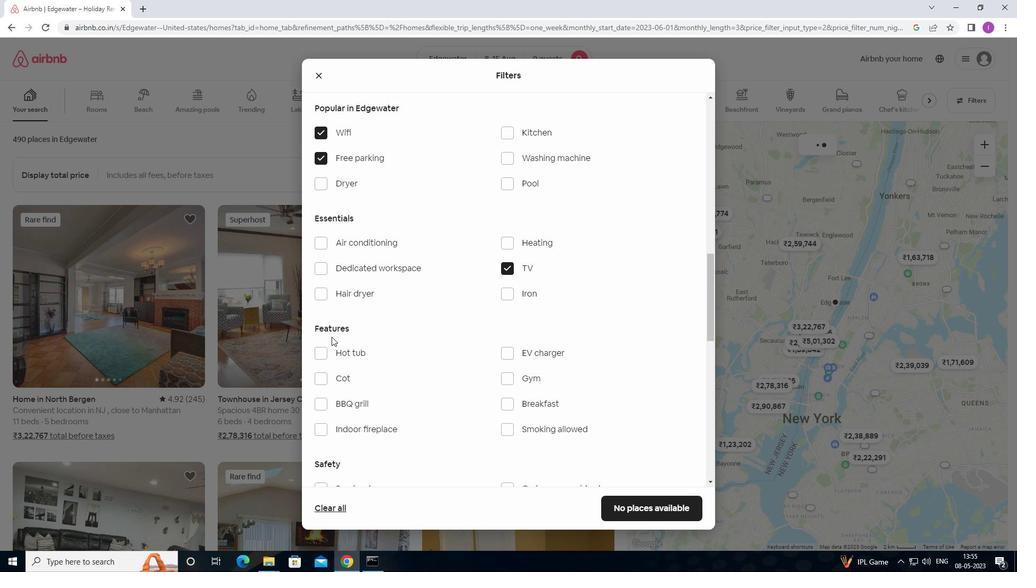 
Action: Mouse moved to (513, 275)
Screenshot: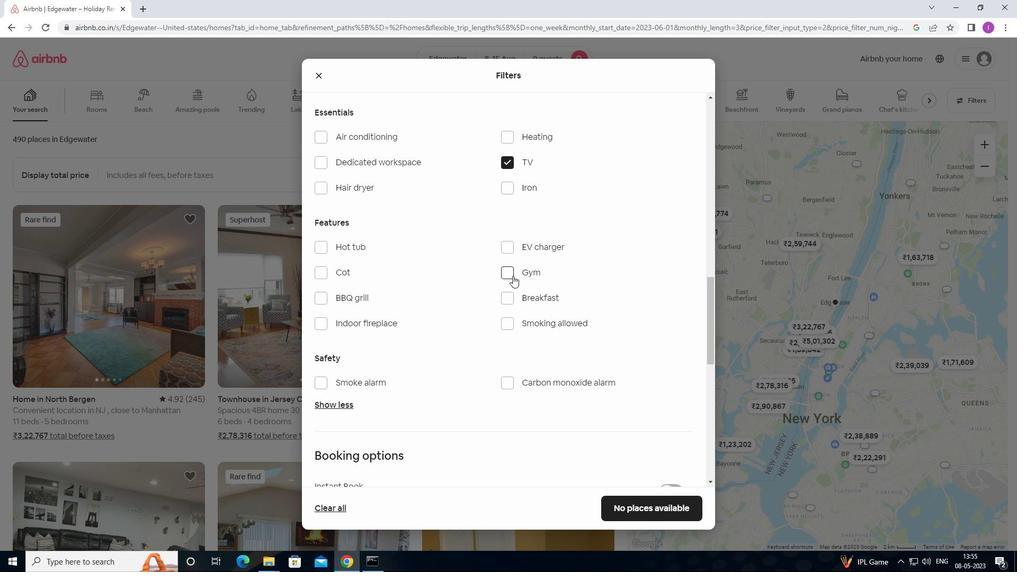 
Action: Mouse pressed left at (513, 275)
Screenshot: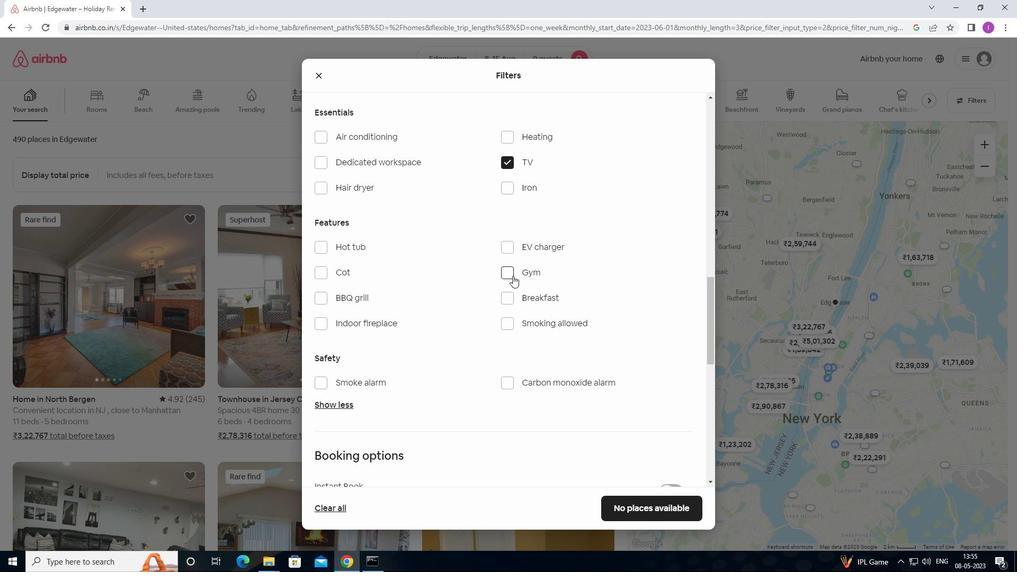 
Action: Mouse moved to (510, 295)
Screenshot: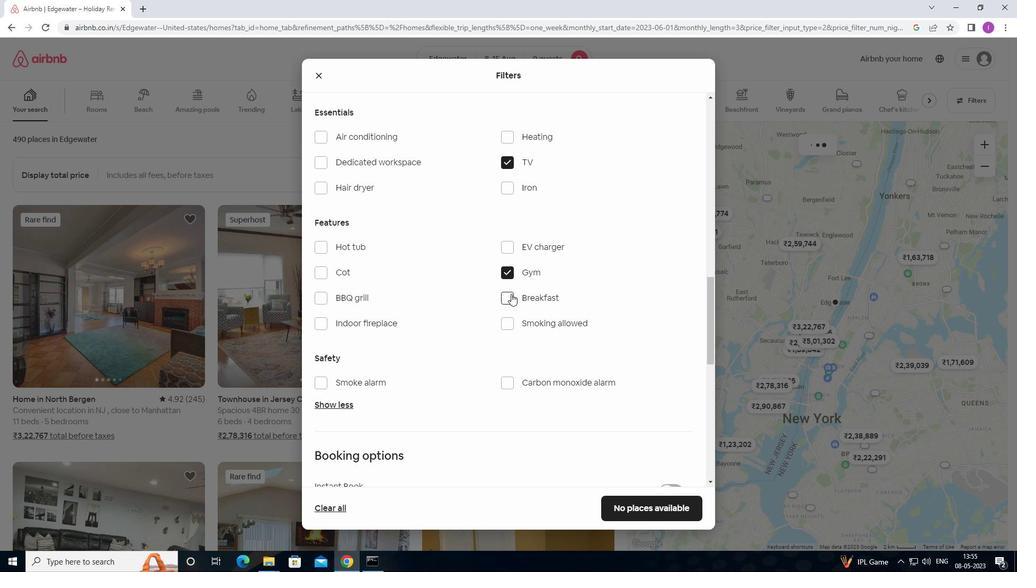 
Action: Mouse pressed left at (510, 295)
Screenshot: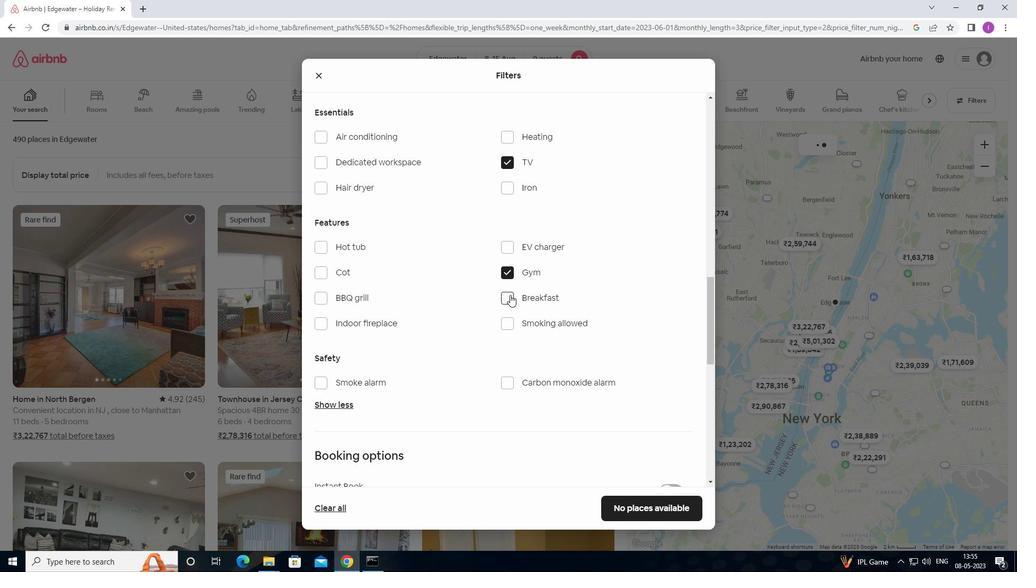 
Action: Mouse moved to (509, 329)
Screenshot: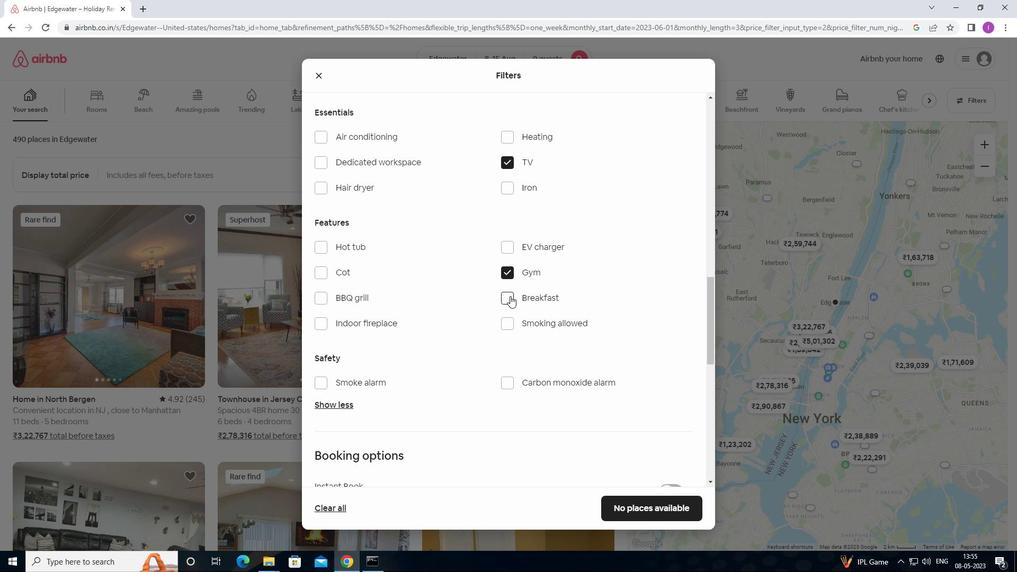 
Action: Mouse scrolled (509, 329) with delta (0, 0)
Screenshot: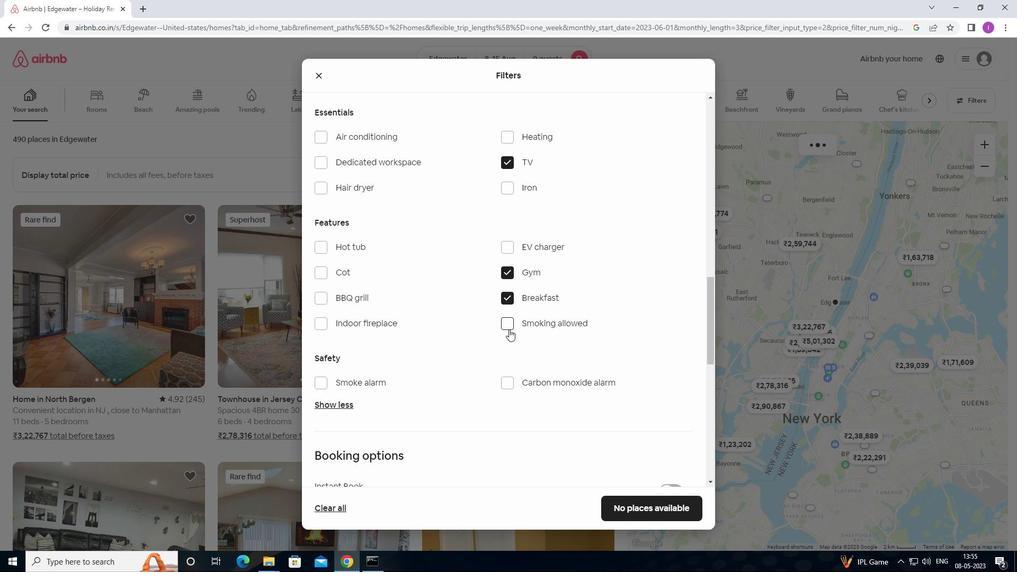 
Action: Mouse scrolled (509, 329) with delta (0, 0)
Screenshot: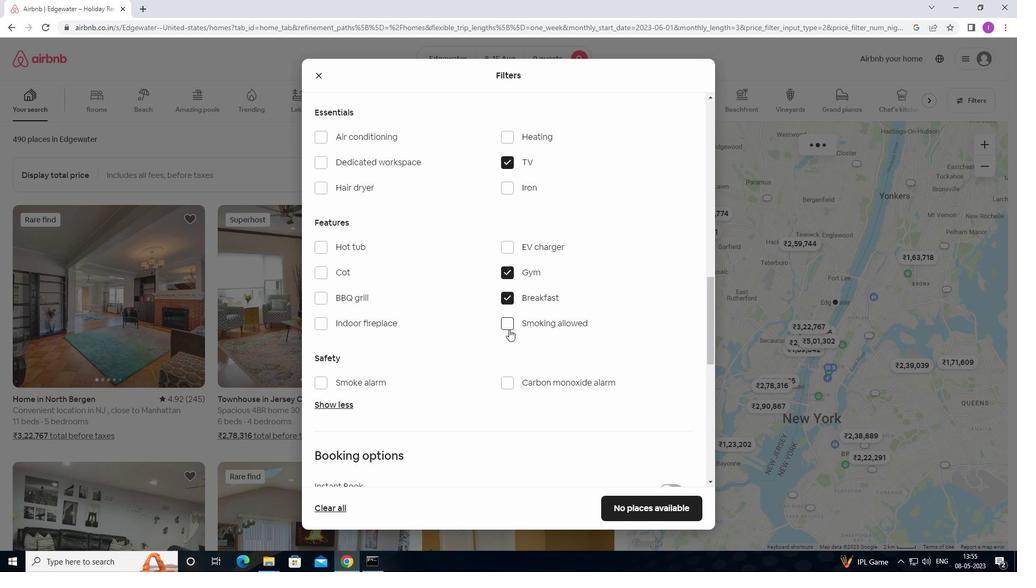 
Action: Mouse moved to (515, 326)
Screenshot: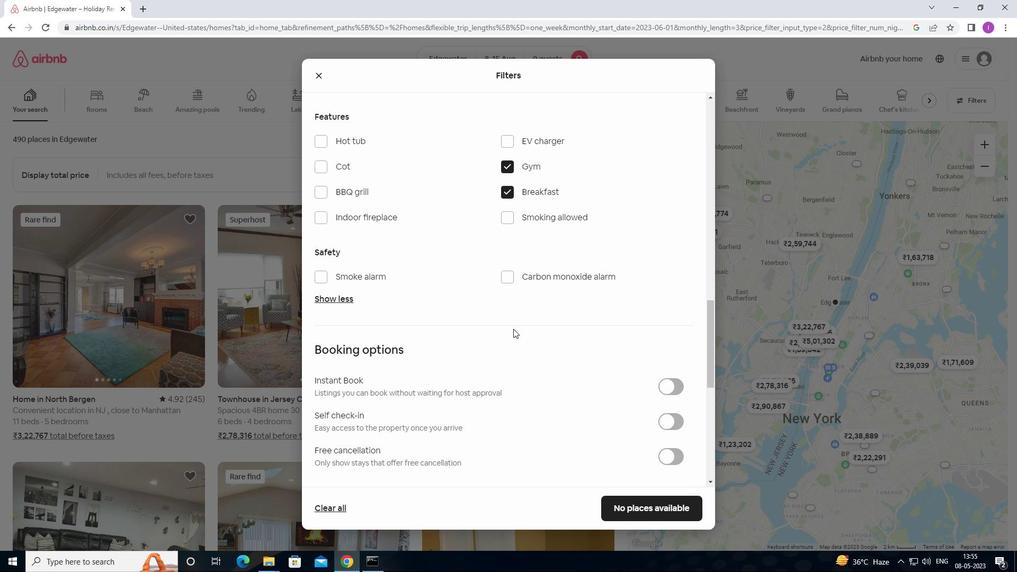 
Action: Mouse scrolled (515, 326) with delta (0, 0)
Screenshot: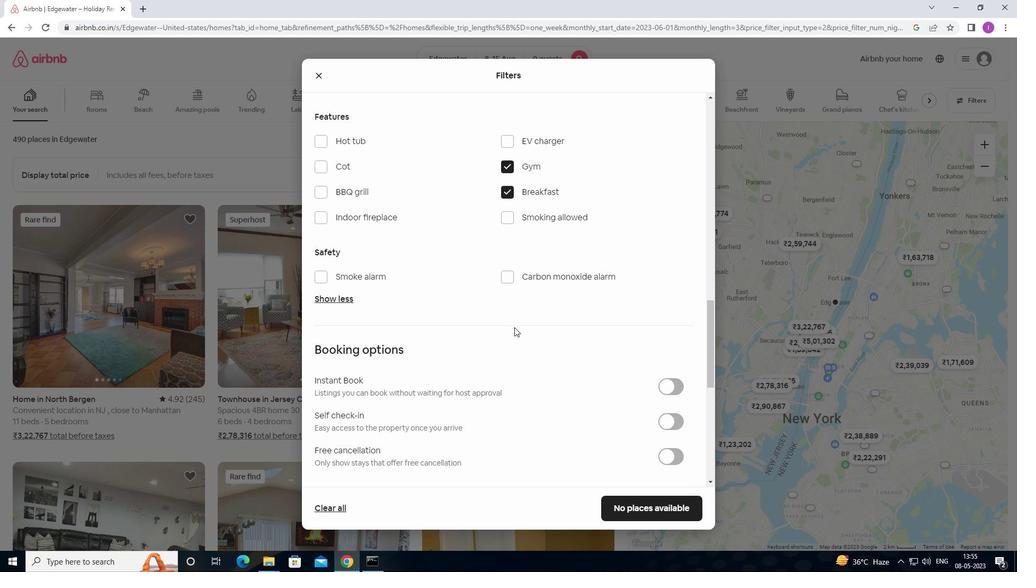 
Action: Mouse scrolled (515, 326) with delta (0, 0)
Screenshot: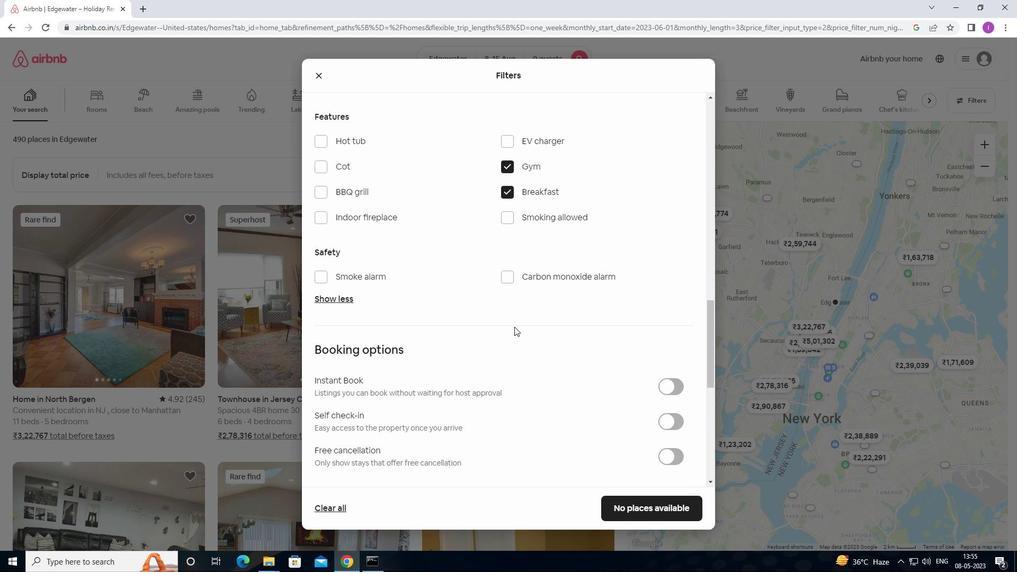 
Action: Mouse moved to (675, 312)
Screenshot: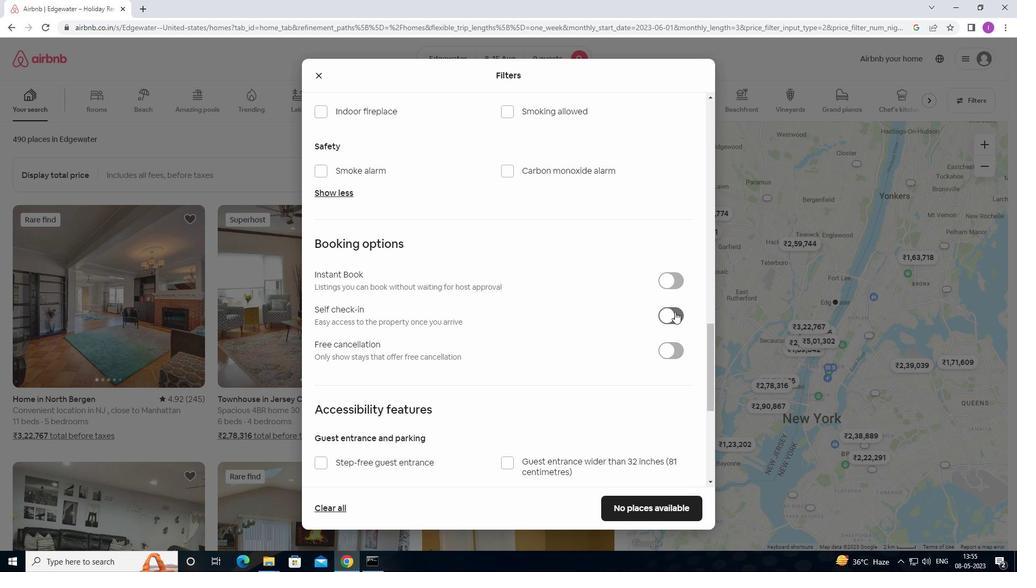 
Action: Mouse pressed left at (675, 312)
Screenshot: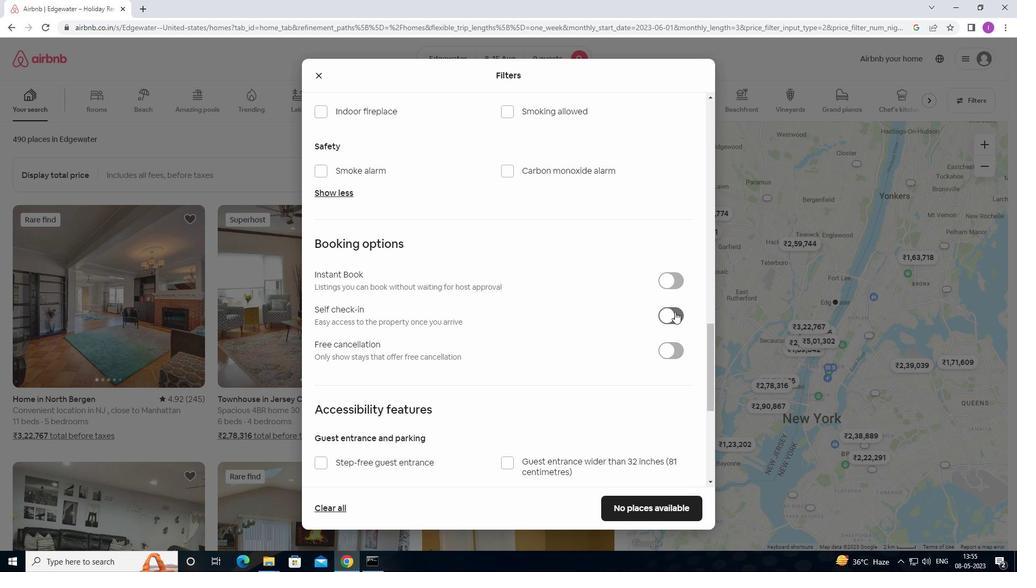 
Action: Mouse moved to (544, 321)
Screenshot: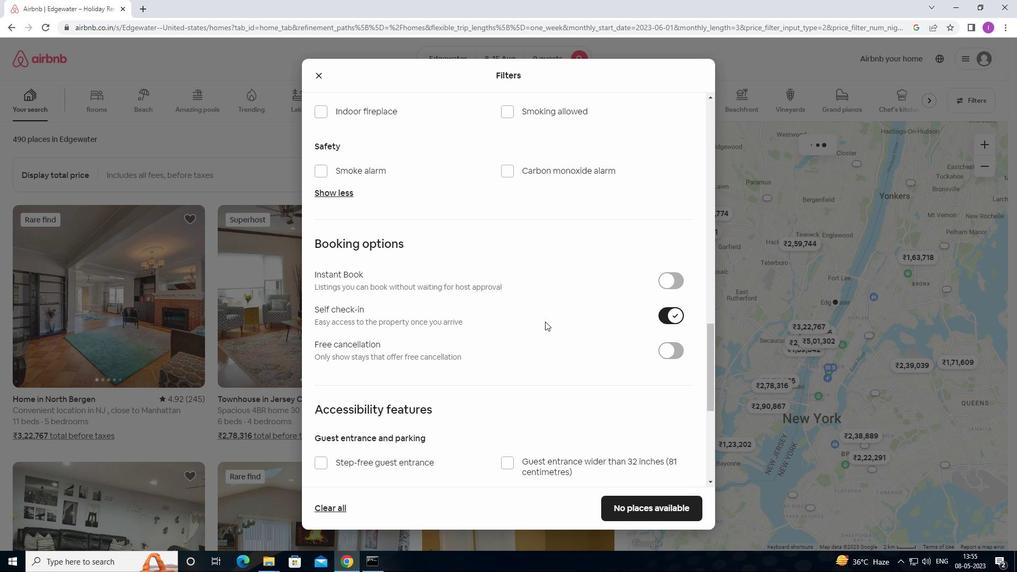 
Action: Mouse scrolled (544, 321) with delta (0, 0)
Screenshot: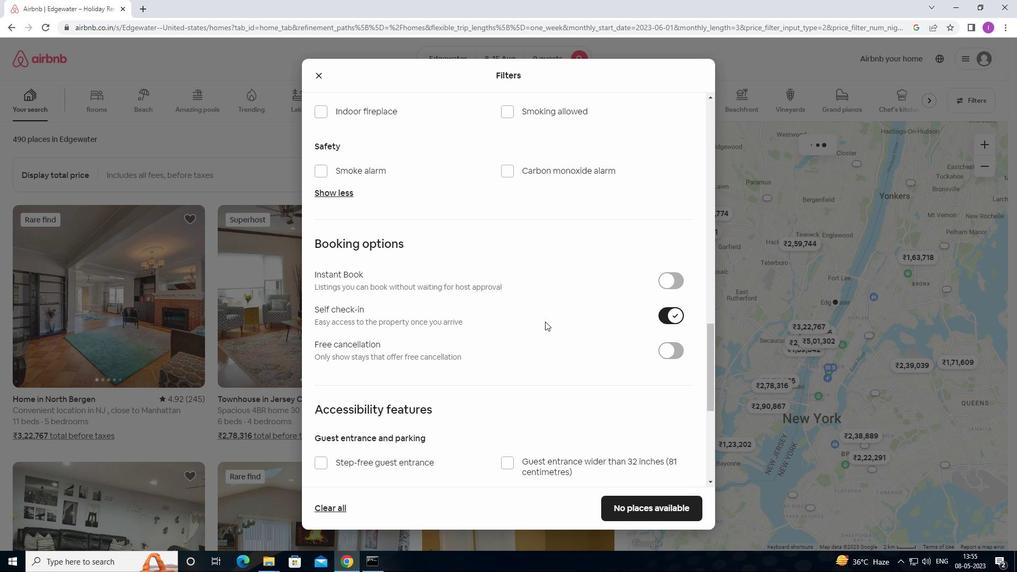 
Action: Mouse scrolled (544, 321) with delta (0, 0)
Screenshot: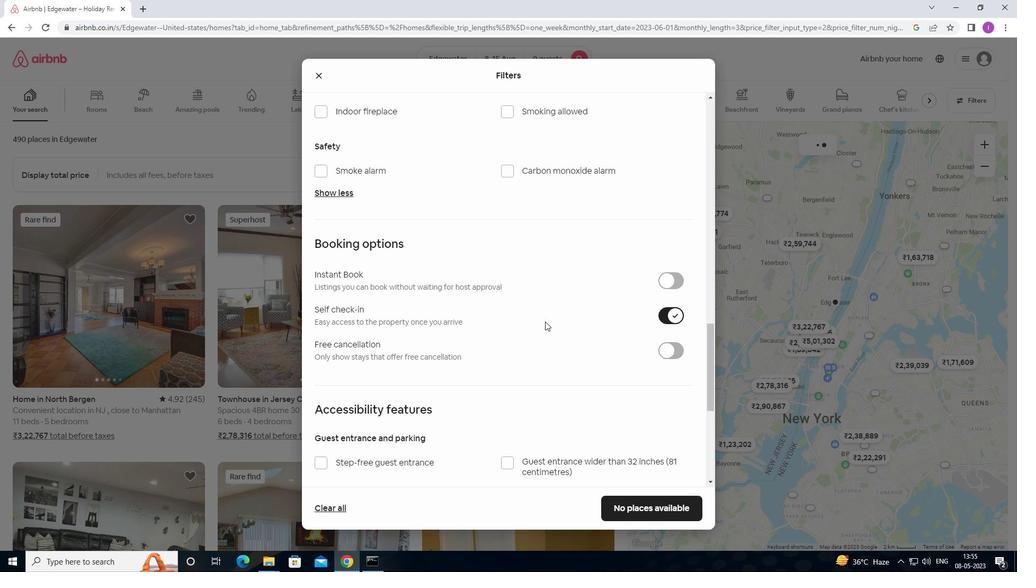 
Action: Mouse scrolled (544, 321) with delta (0, 0)
Screenshot: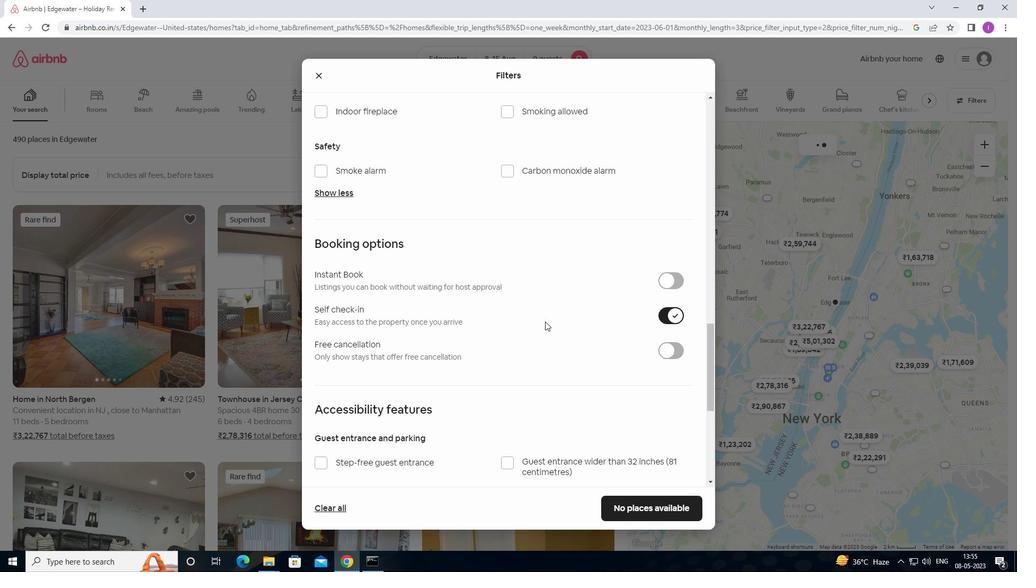 
Action: Mouse scrolled (544, 321) with delta (0, 0)
Screenshot: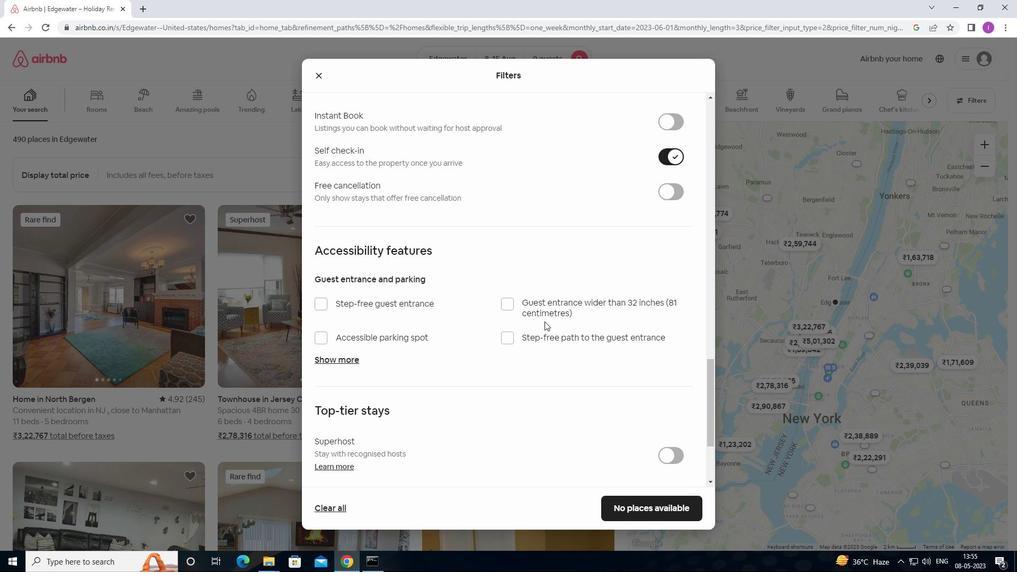 
Action: Mouse scrolled (544, 321) with delta (0, 0)
Screenshot: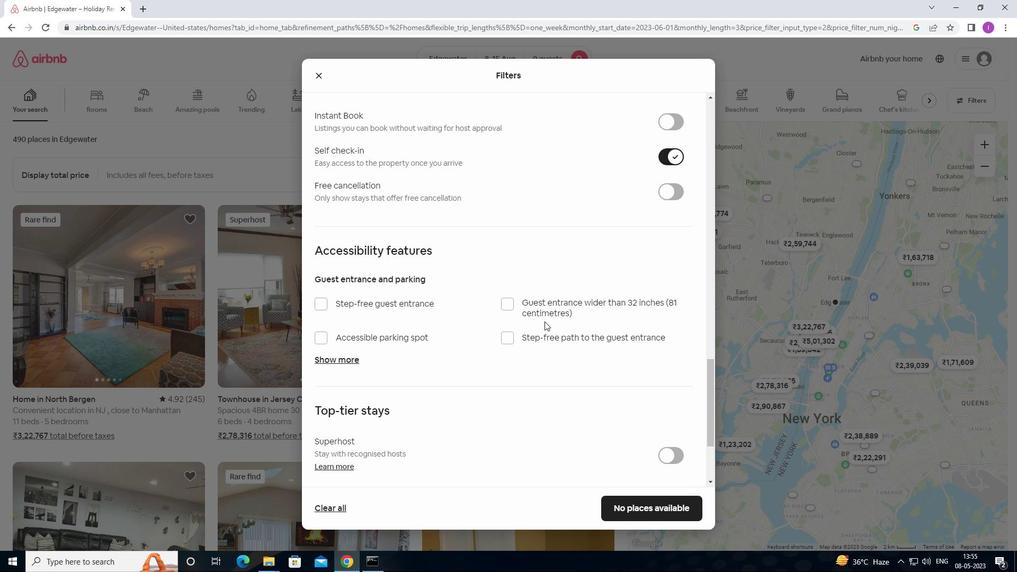 
Action: Mouse moved to (552, 319)
Screenshot: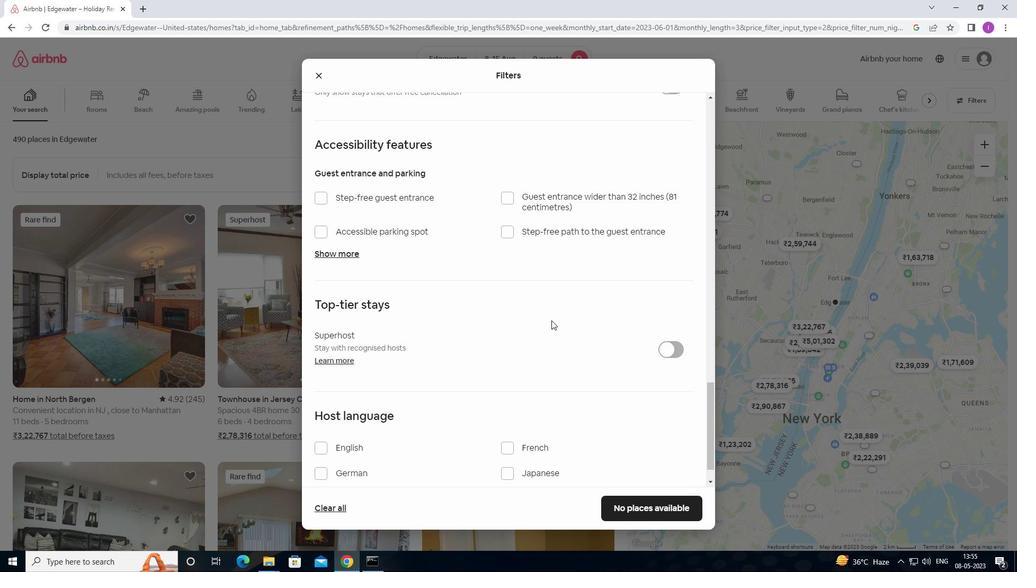 
Action: Mouse scrolled (552, 319) with delta (0, 0)
Screenshot: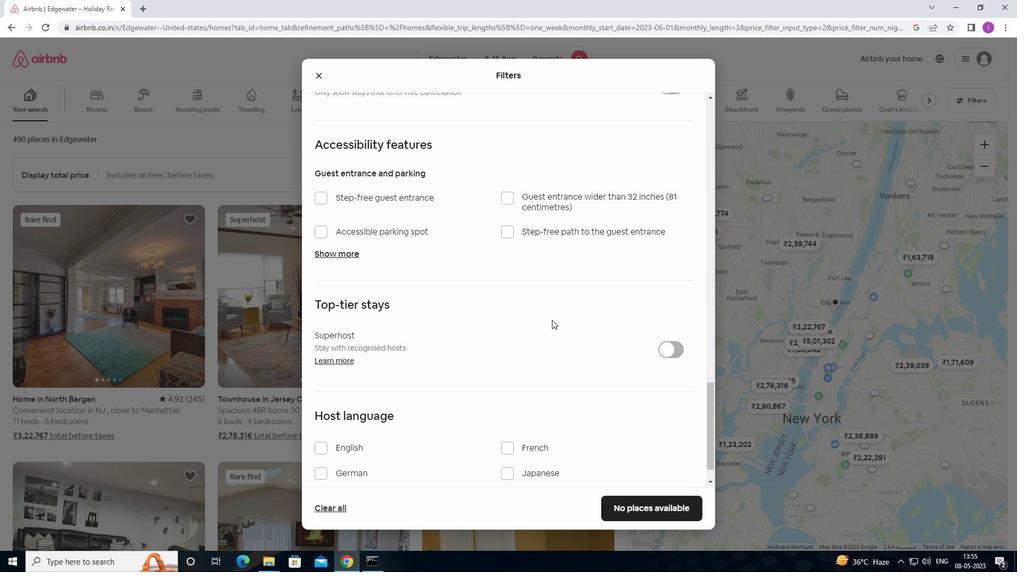 
Action: Mouse scrolled (552, 319) with delta (0, 0)
Screenshot: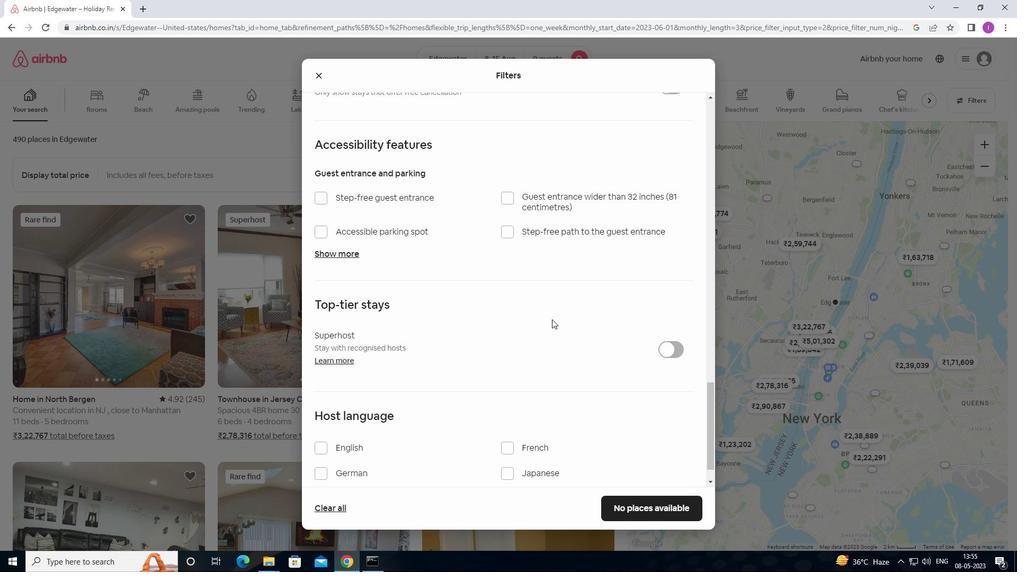 
Action: Mouse moved to (324, 409)
Screenshot: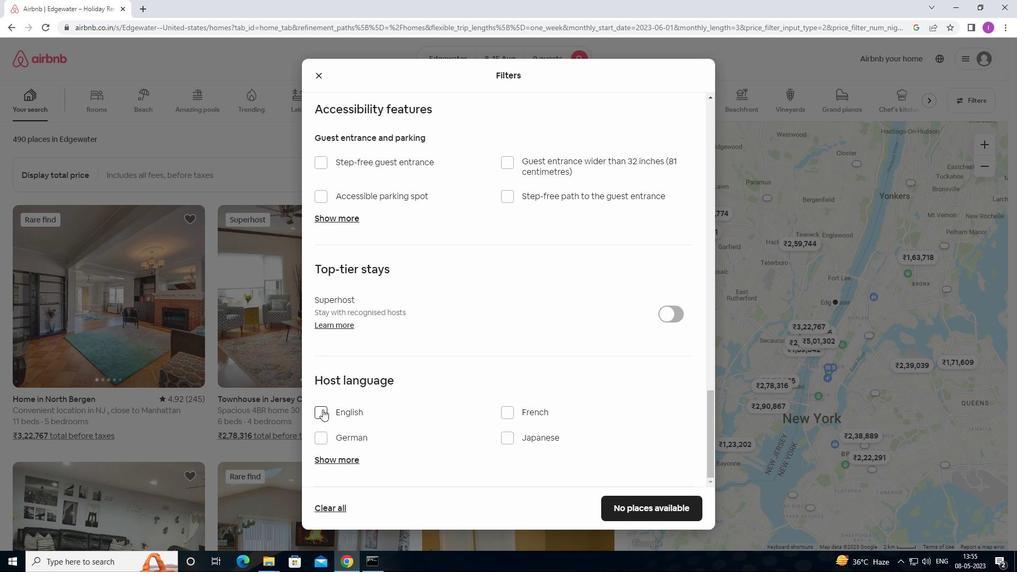 
Action: Mouse pressed left at (324, 409)
Screenshot: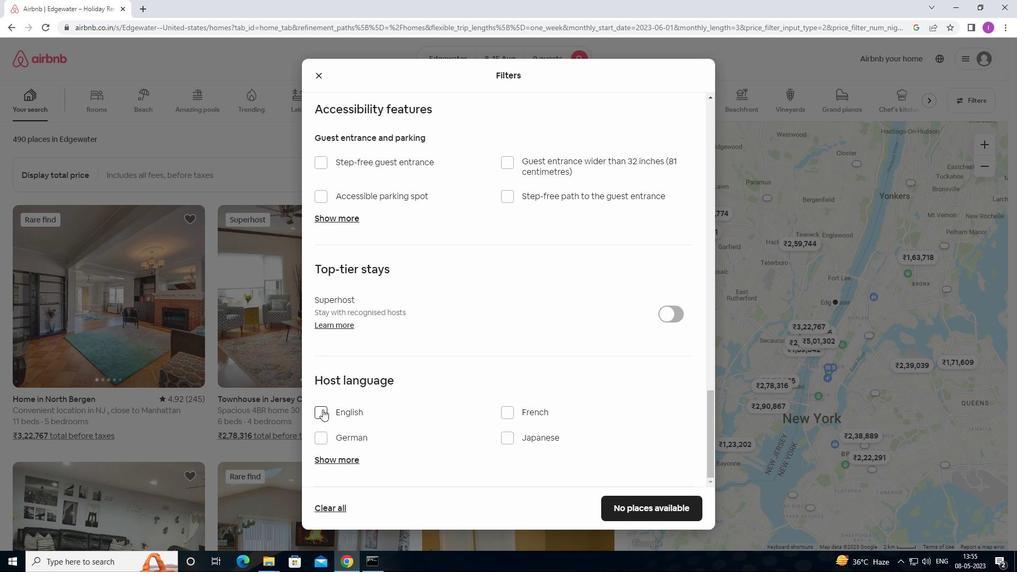 
Action: Mouse moved to (405, 380)
Screenshot: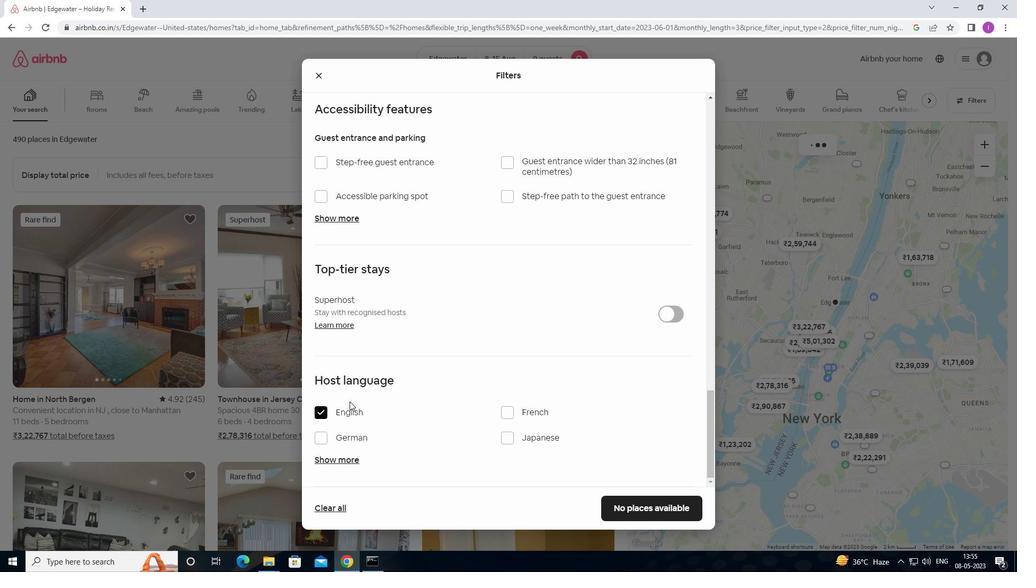 
Action: Mouse scrolled (405, 380) with delta (0, 0)
Screenshot: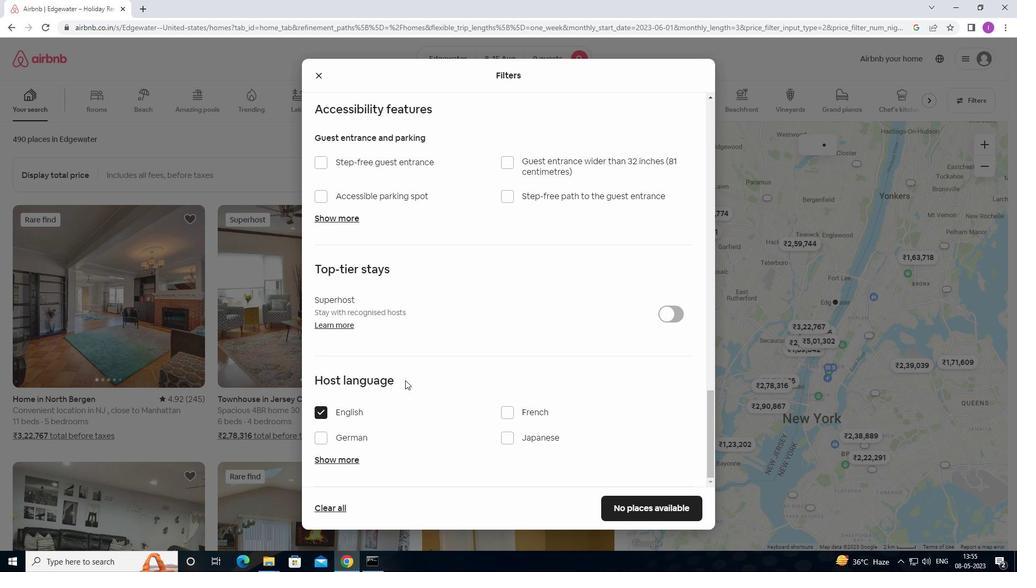 
Action: Mouse scrolled (405, 380) with delta (0, 0)
Screenshot: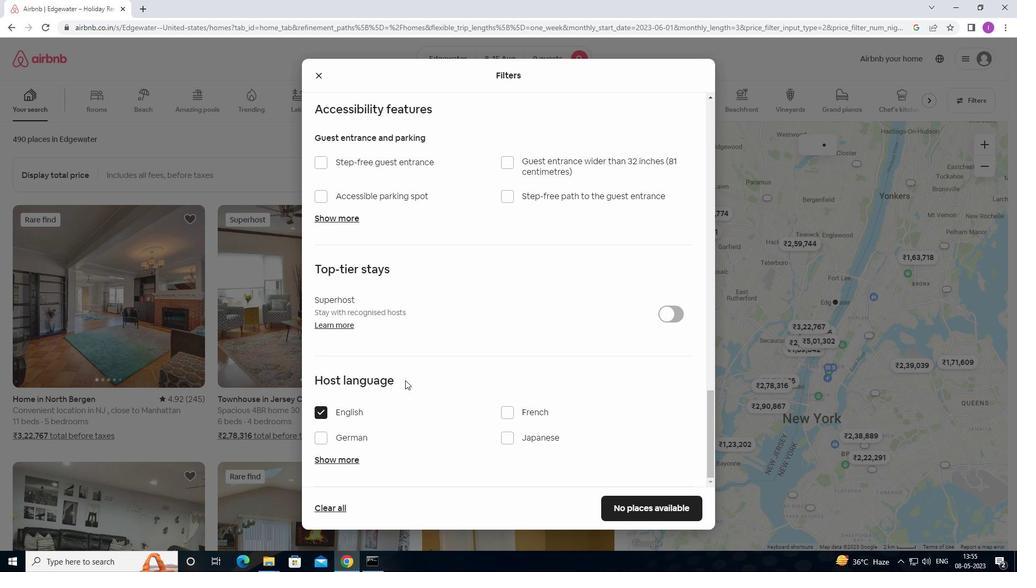 
Action: Mouse scrolled (405, 380) with delta (0, 0)
Screenshot: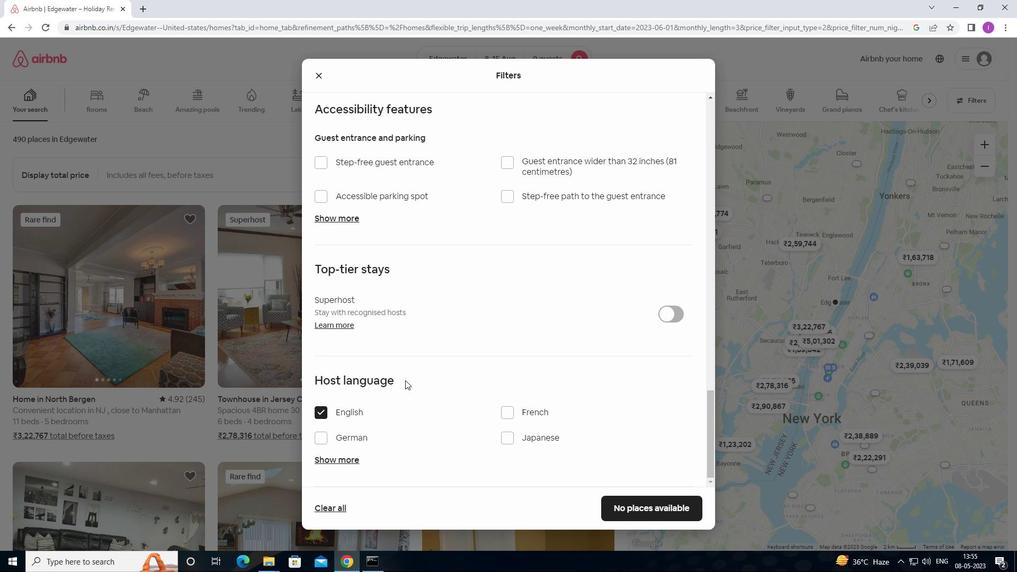 
Action: Mouse scrolled (405, 380) with delta (0, 0)
Screenshot: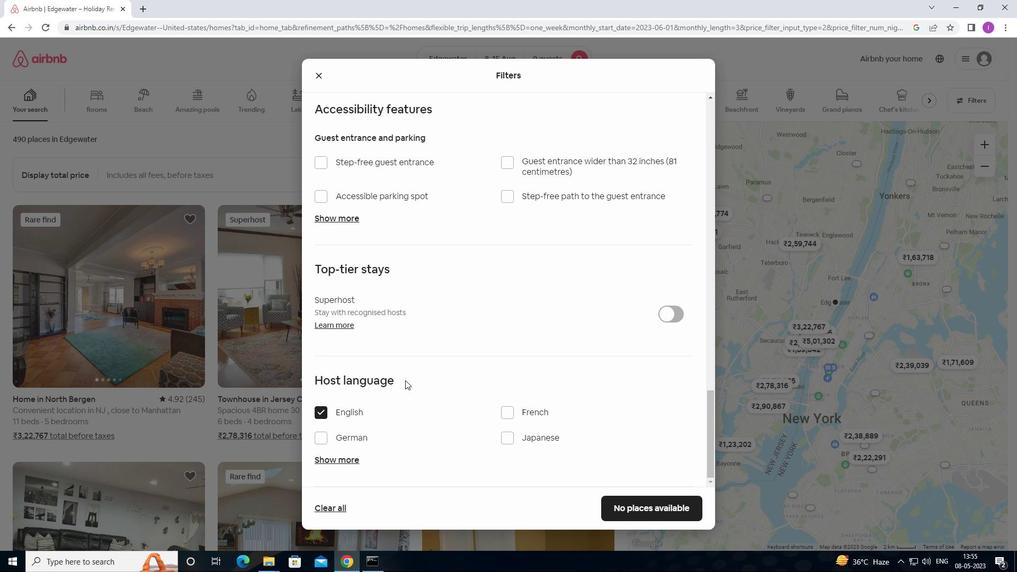 
Action: Mouse moved to (640, 512)
Screenshot: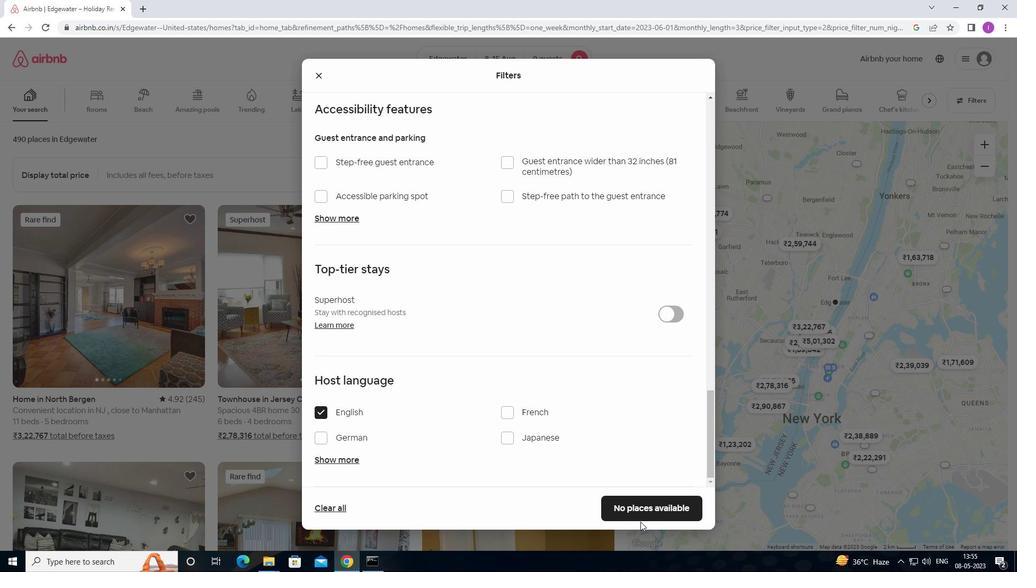 
Action: Mouse pressed left at (640, 512)
Screenshot: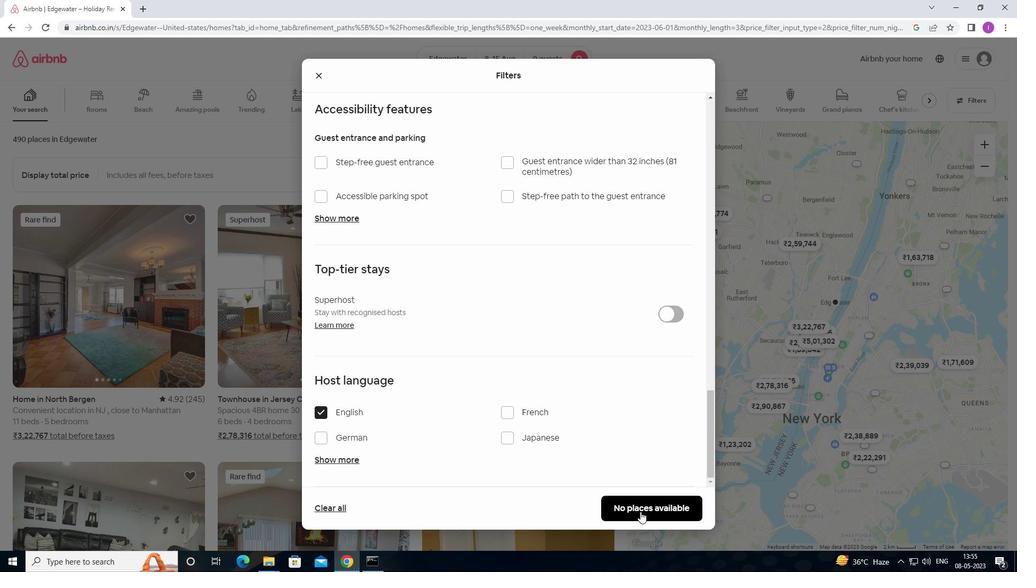 
Action: Mouse moved to (602, 542)
Screenshot: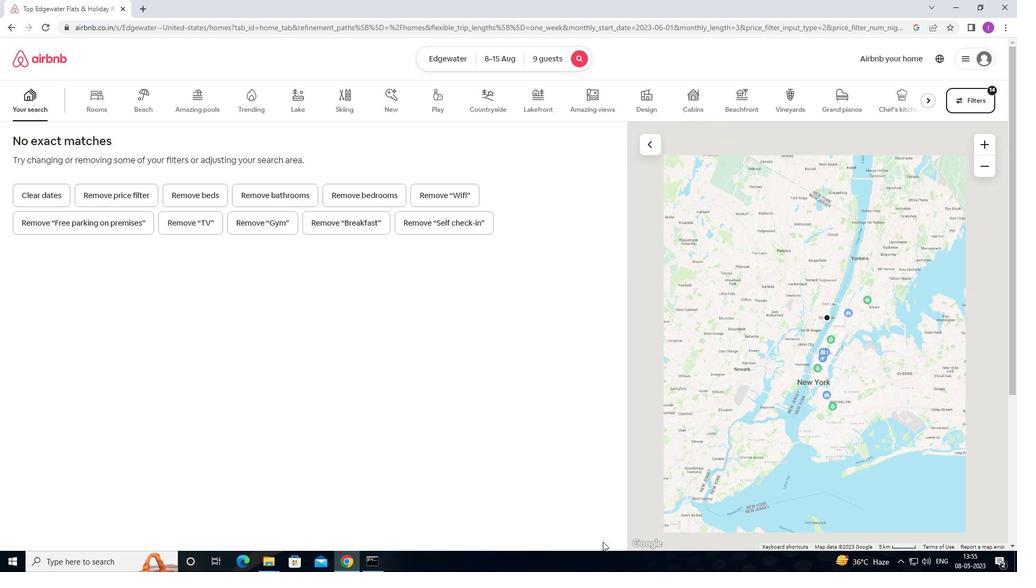 
